 Task: create list view for other objects too in PrisonConnect Pro application.
Action: Mouse moved to (5, 80)
Screenshot: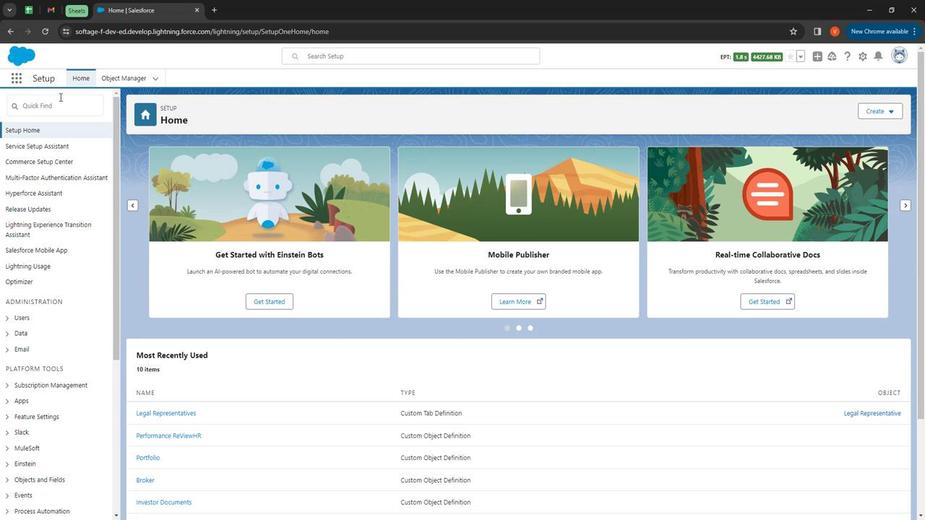 
Action: Mouse pressed left at (5, 80)
Screenshot: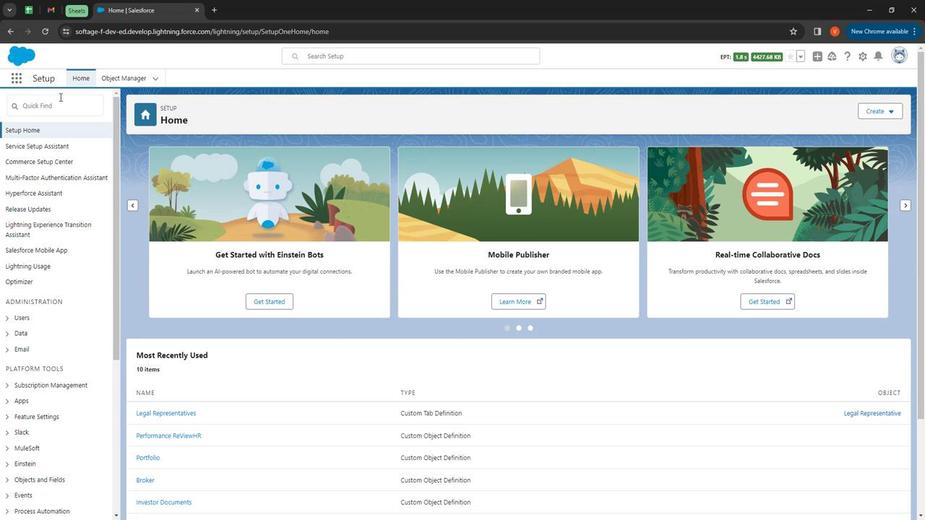 
Action: Mouse moved to (31, 258)
Screenshot: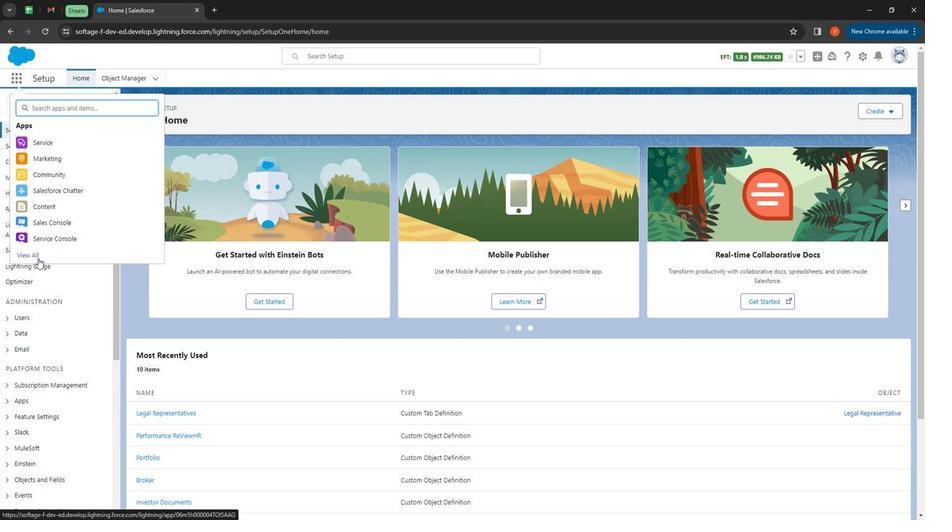
Action: Mouse pressed left at (31, 258)
Screenshot: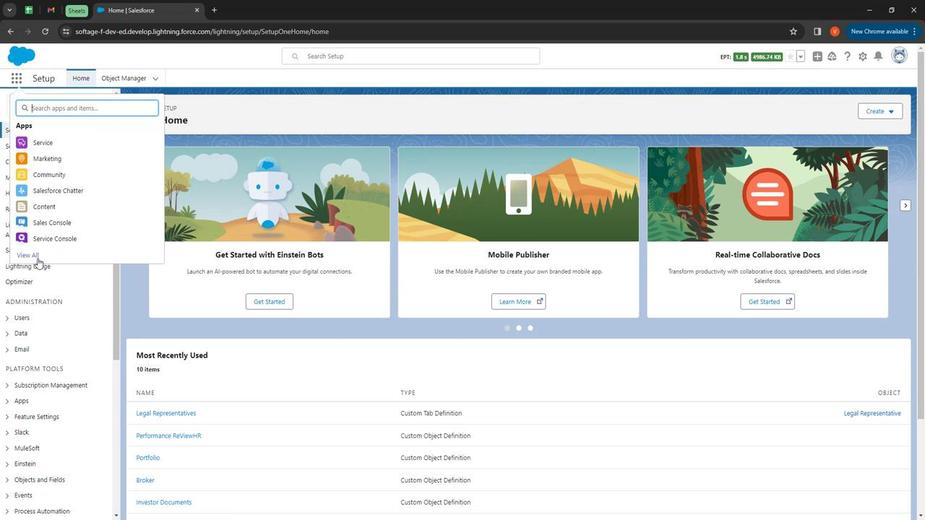 
Action: Mouse moved to (495, 306)
Screenshot: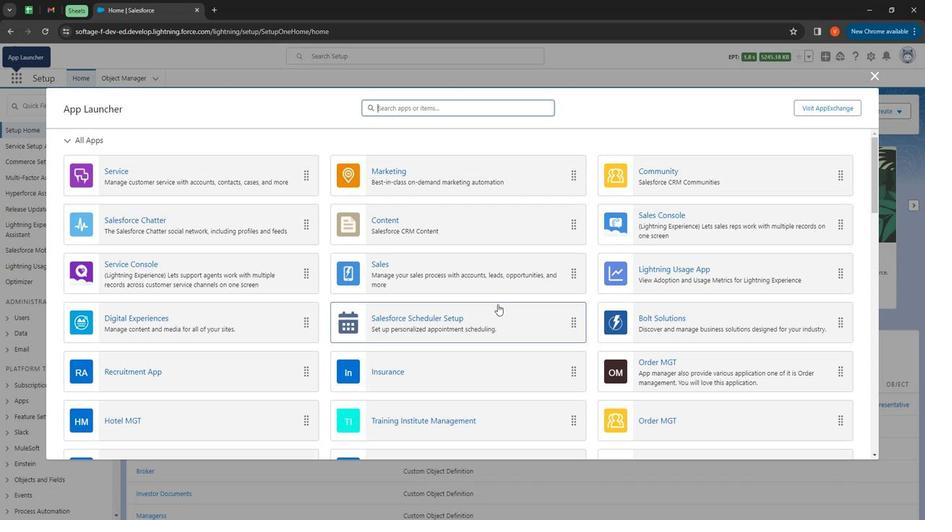 
Action: Mouse scrolled (495, 306) with delta (0, 0)
Screenshot: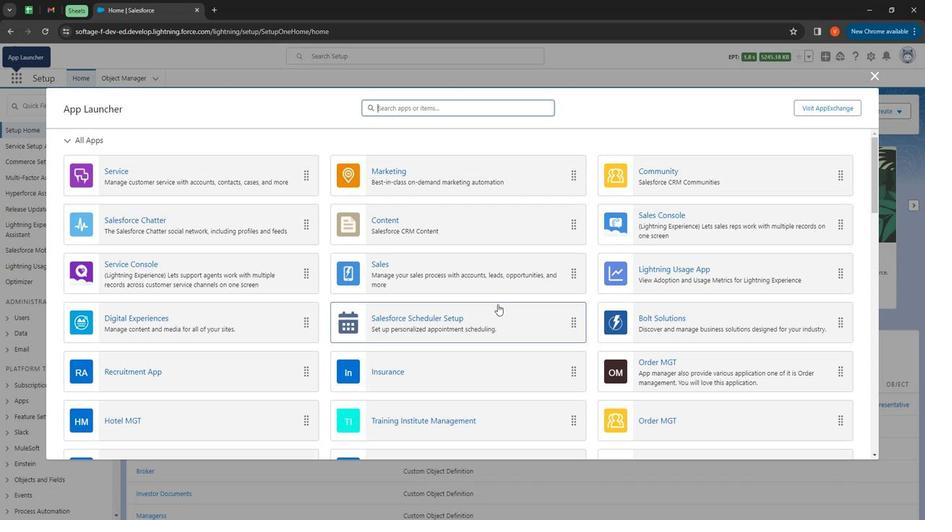 
Action: Mouse moved to (494, 306)
Screenshot: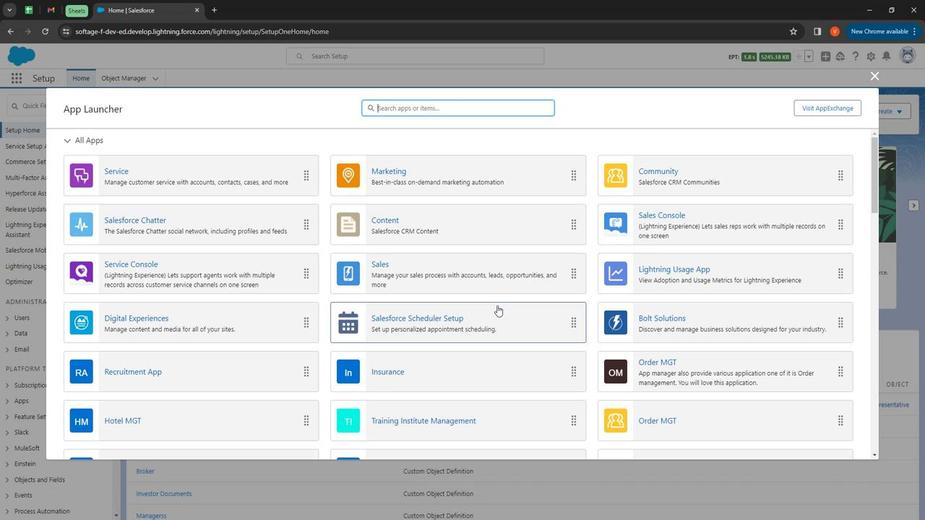 
Action: Mouse scrolled (494, 306) with delta (0, 0)
Screenshot: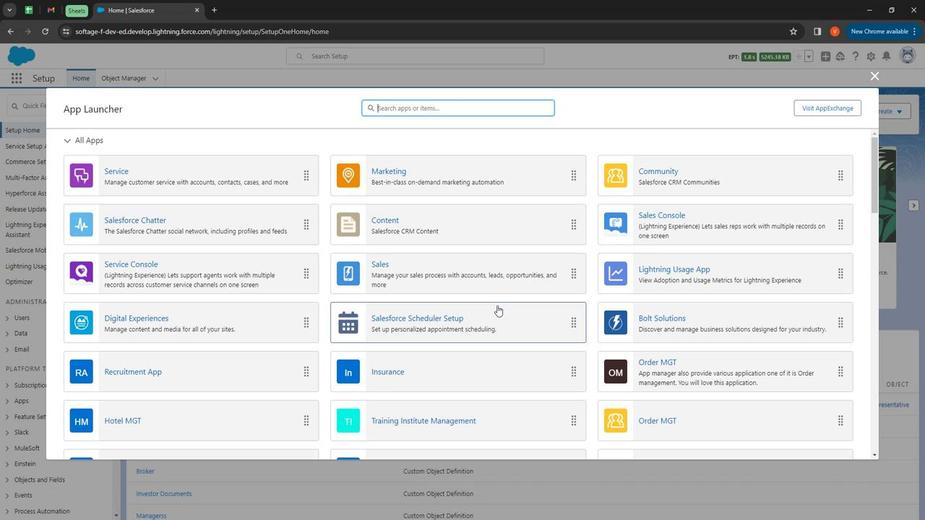 
Action: Mouse moved to (494, 306)
Screenshot: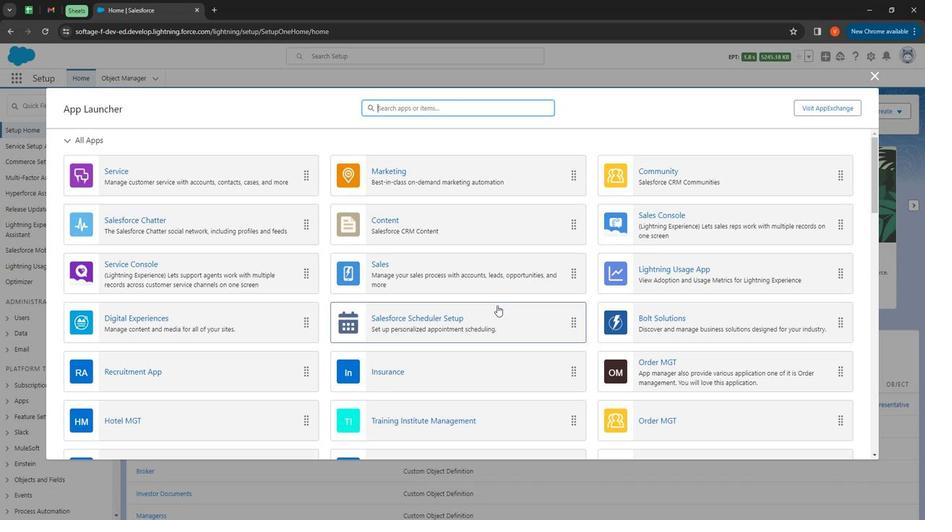 
Action: Mouse scrolled (494, 306) with delta (0, 0)
Screenshot: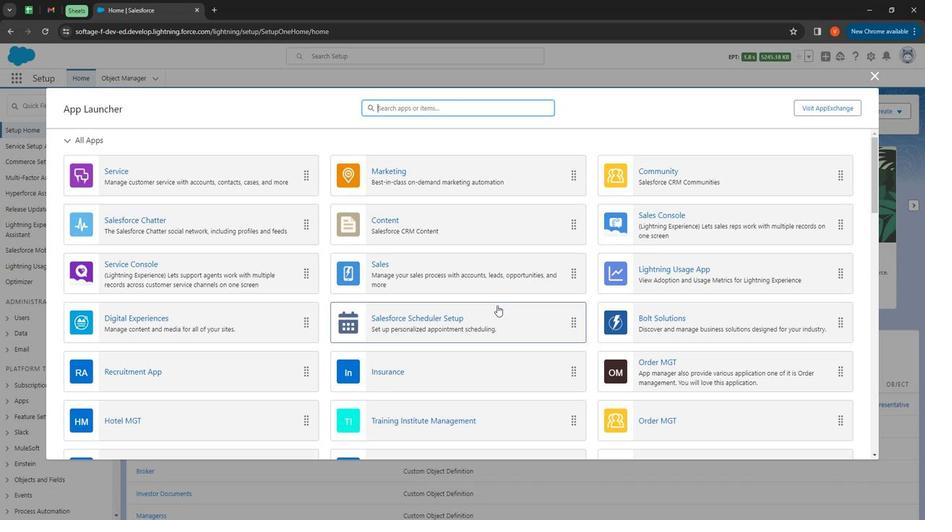 
Action: Mouse moved to (494, 306)
Screenshot: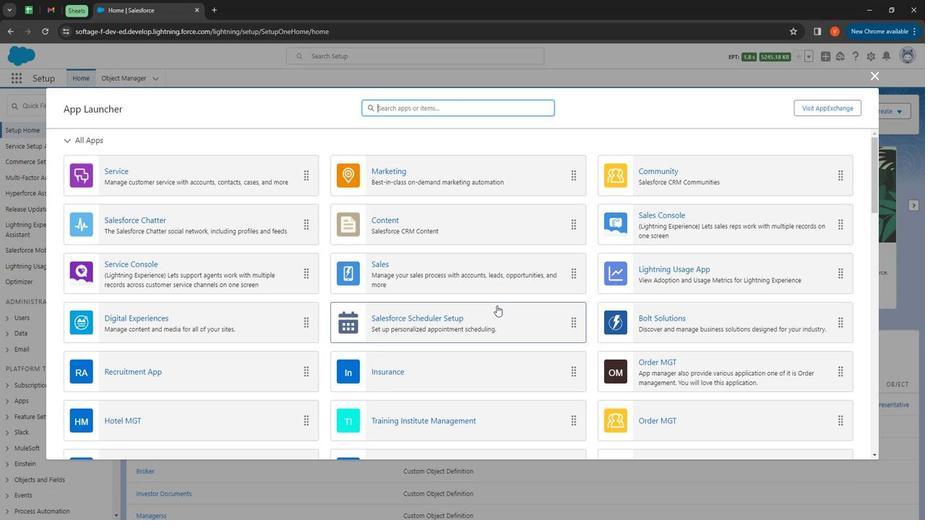 
Action: Mouse scrolled (494, 306) with delta (0, 0)
Screenshot: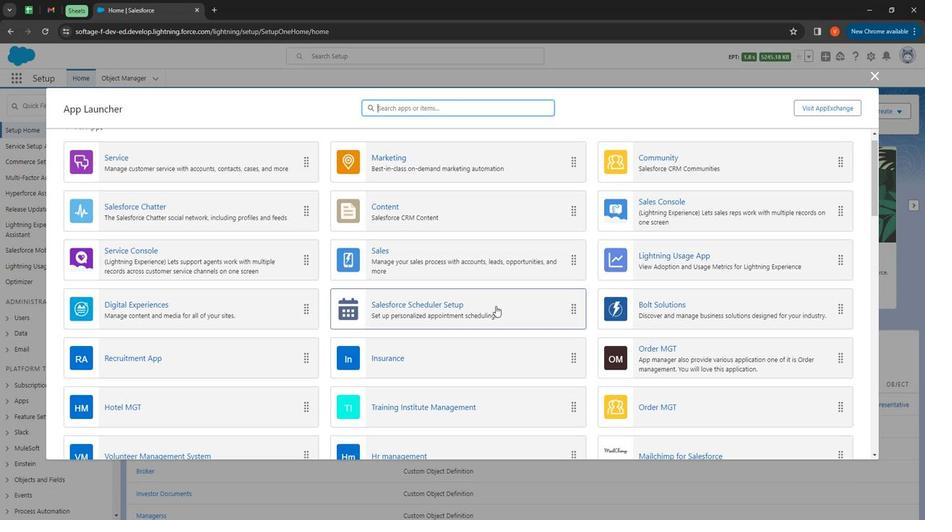 
Action: Mouse moved to (405, 364)
Screenshot: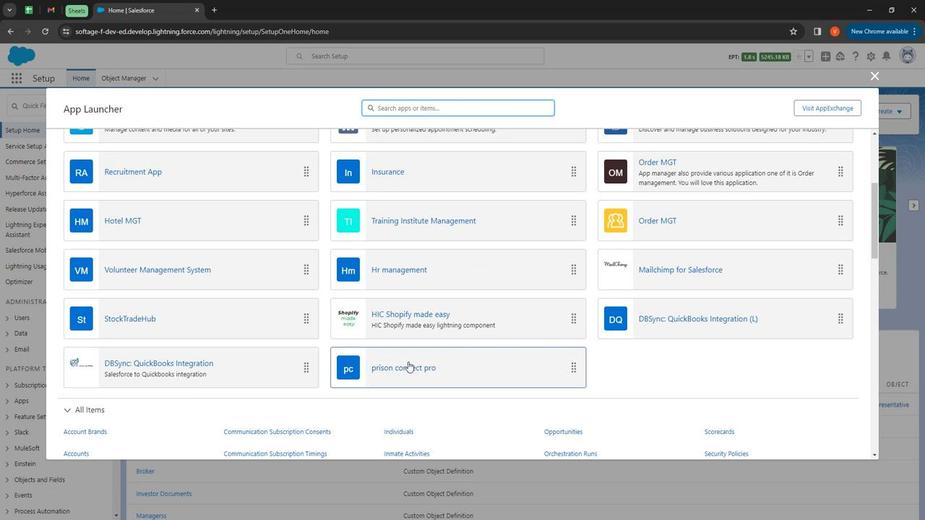 
Action: Mouse pressed left at (405, 364)
Screenshot: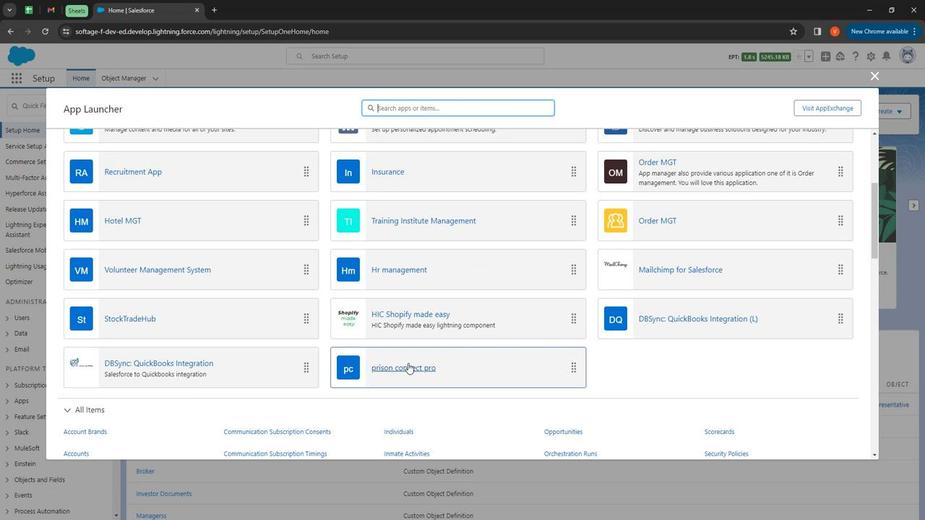 
Action: Mouse moved to (171, 77)
Screenshot: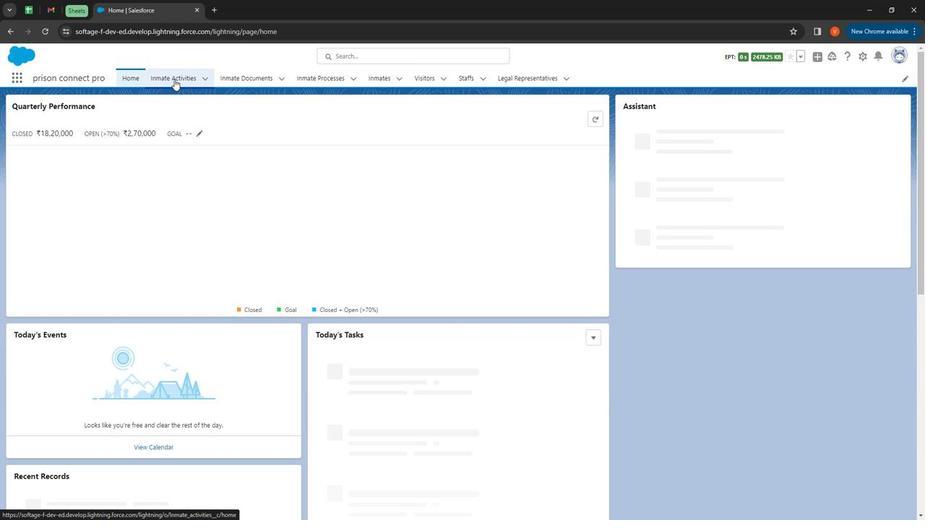 
Action: Mouse pressed left at (171, 77)
Screenshot: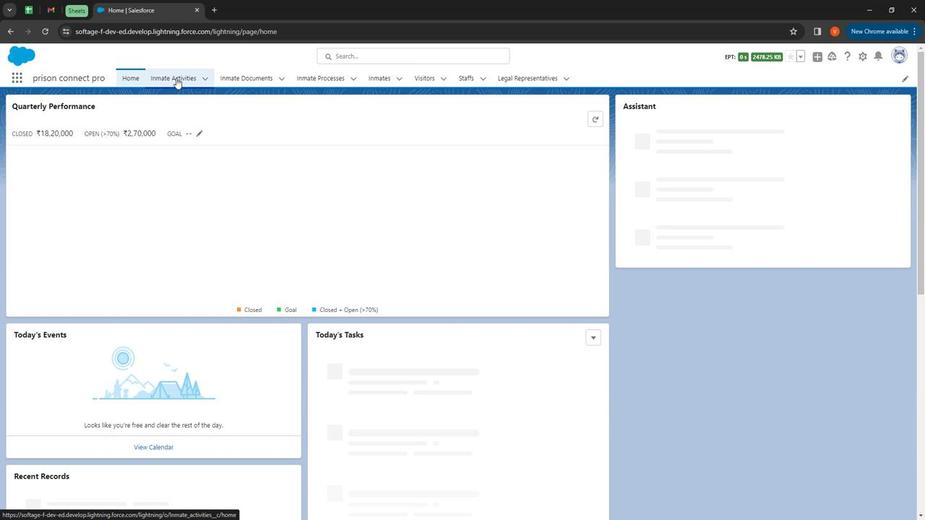 
Action: Mouse moved to (91, 117)
Screenshot: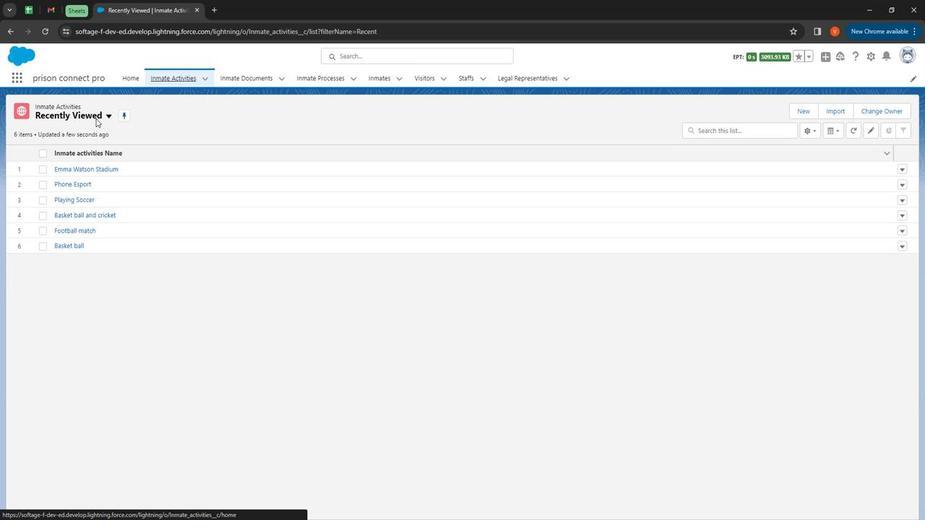 
Action: Mouse pressed left at (91, 117)
Screenshot: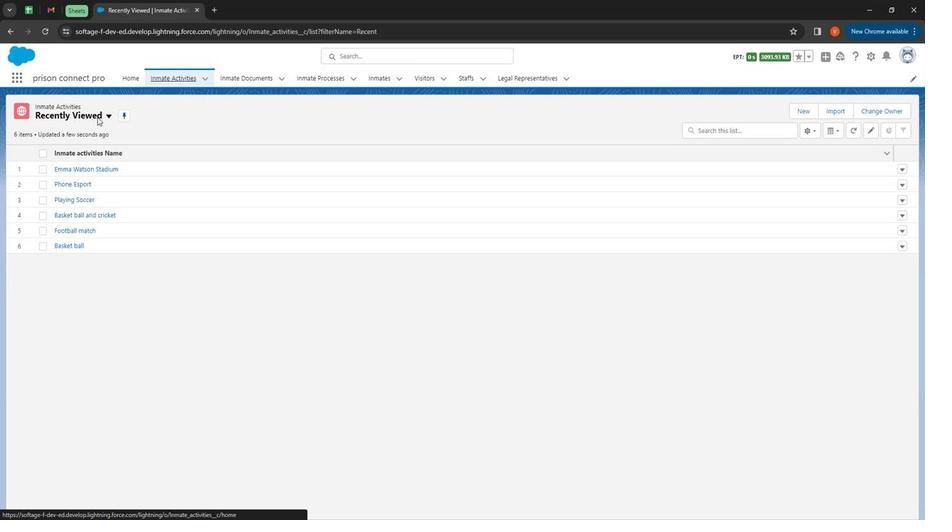 
Action: Mouse moved to (59, 148)
Screenshot: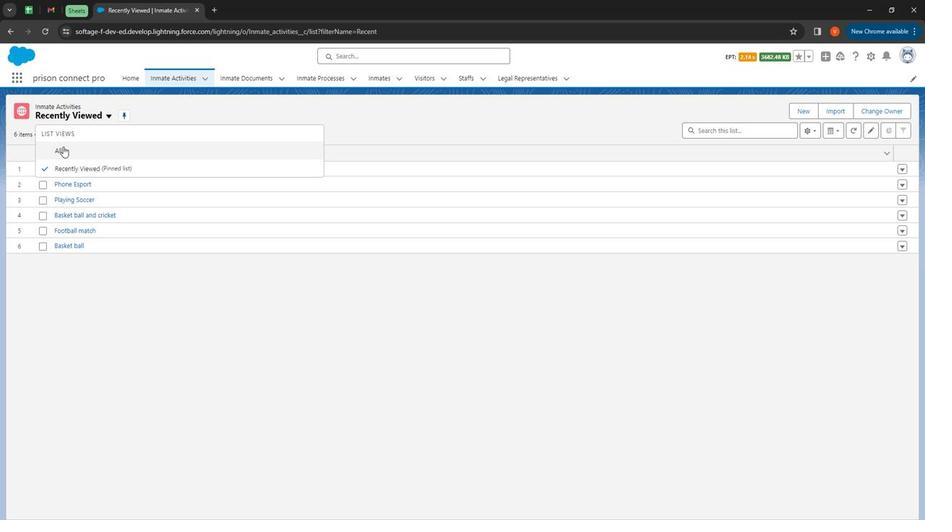 
Action: Mouse pressed left at (59, 148)
Screenshot: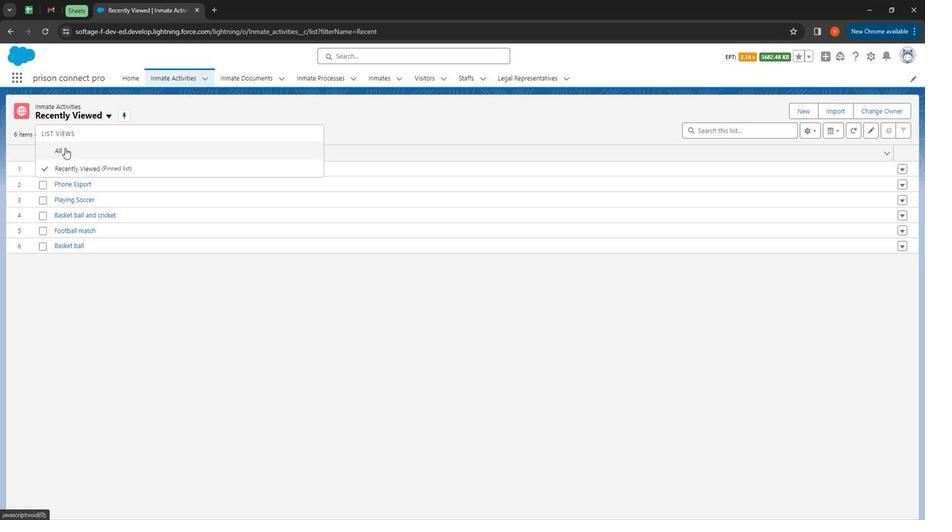 
Action: Mouse moved to (62, 113)
Screenshot: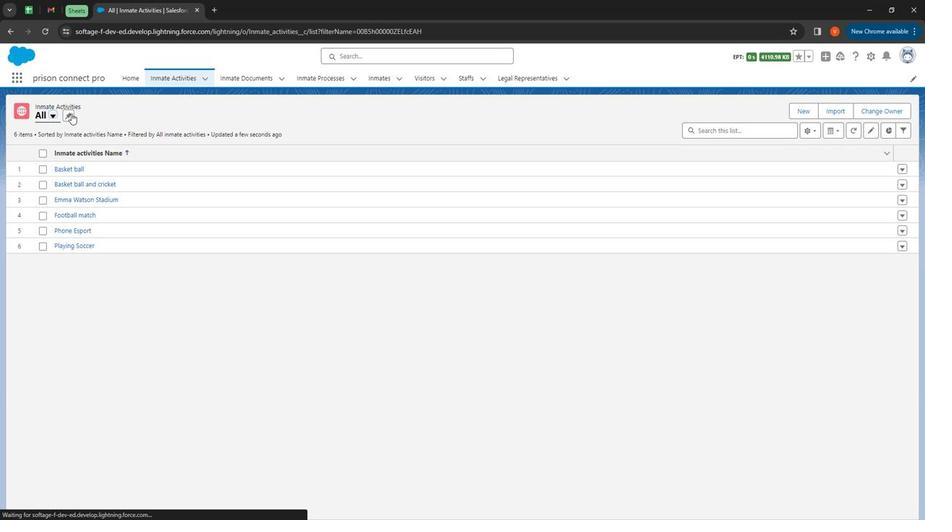 
Action: Mouse pressed left at (62, 113)
Screenshot: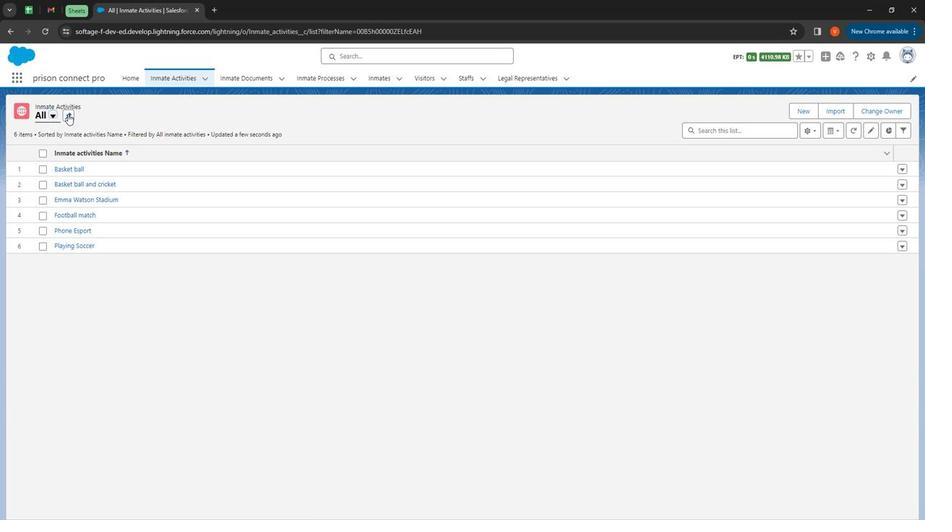 
Action: Mouse moved to (817, 133)
Screenshot: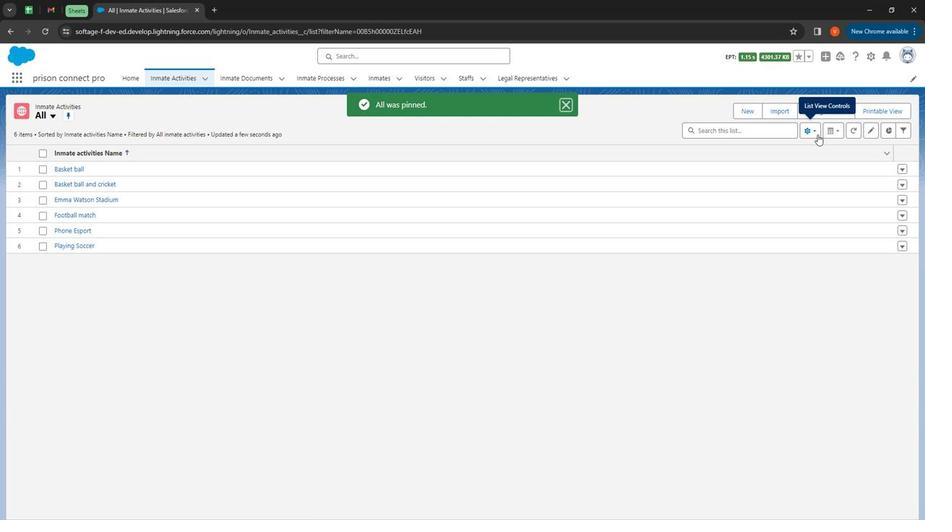 
Action: Mouse pressed left at (817, 133)
Screenshot: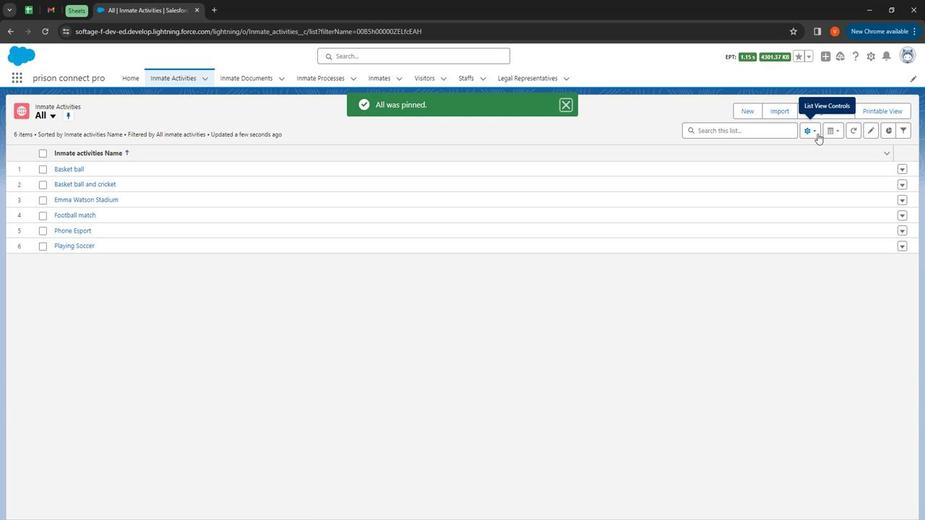 
Action: Mouse moved to (793, 251)
Screenshot: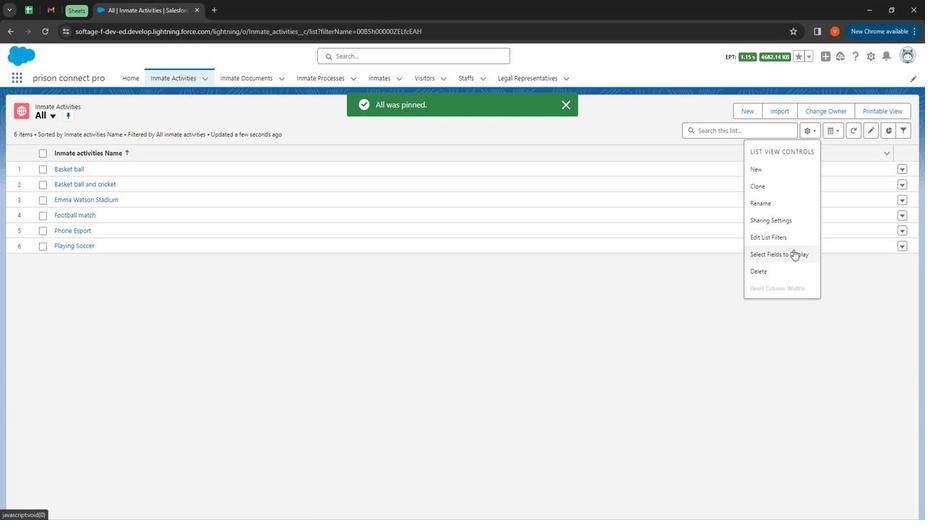 
Action: Mouse pressed left at (793, 251)
Screenshot: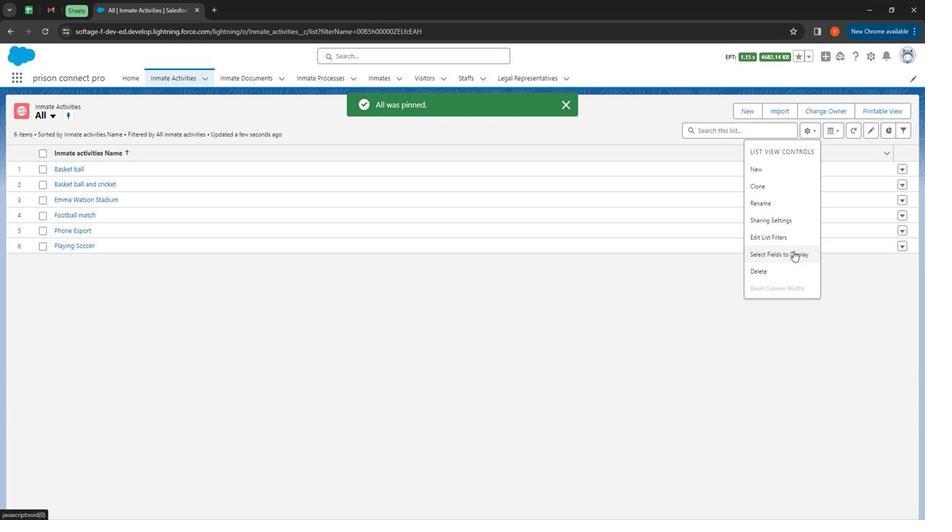 
Action: Mouse moved to (384, 231)
Screenshot: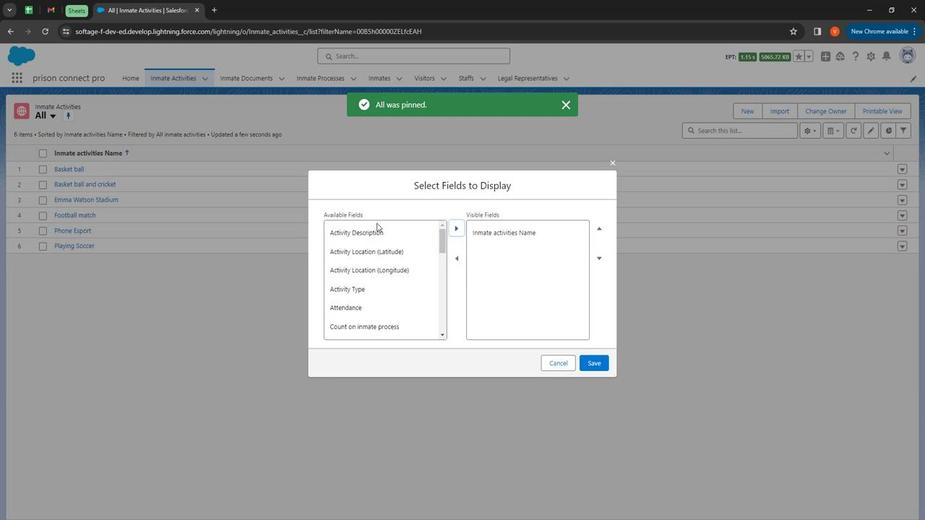 
Action: Mouse pressed left at (384, 231)
Screenshot: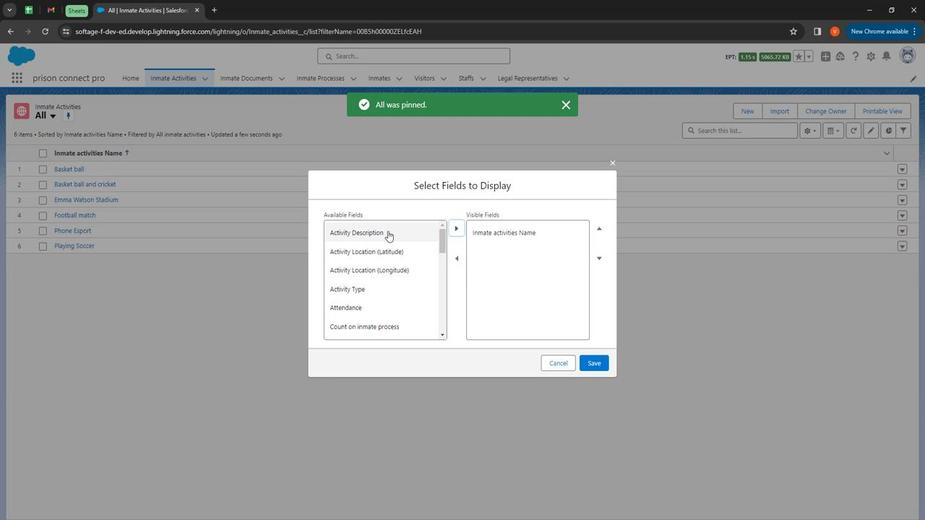 
Action: Mouse moved to (388, 249)
Screenshot: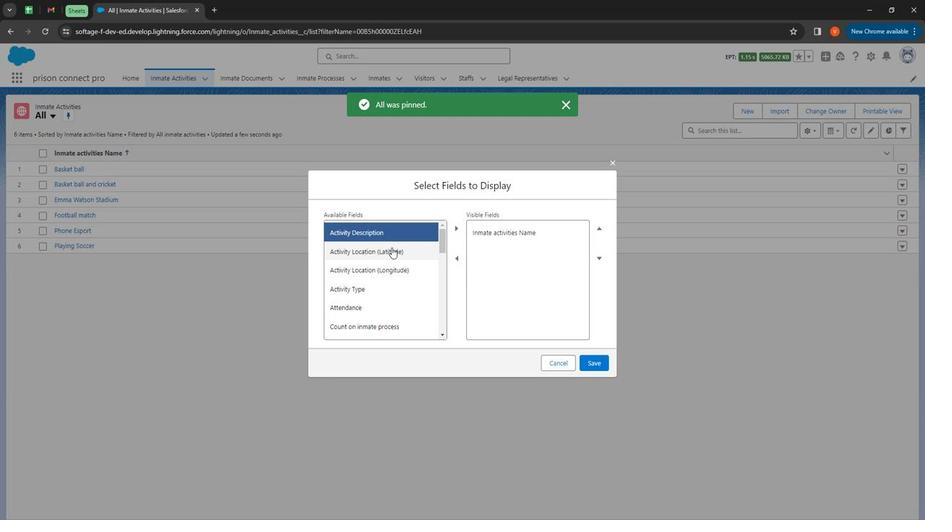 
Action: Mouse pressed left at (388, 249)
Screenshot: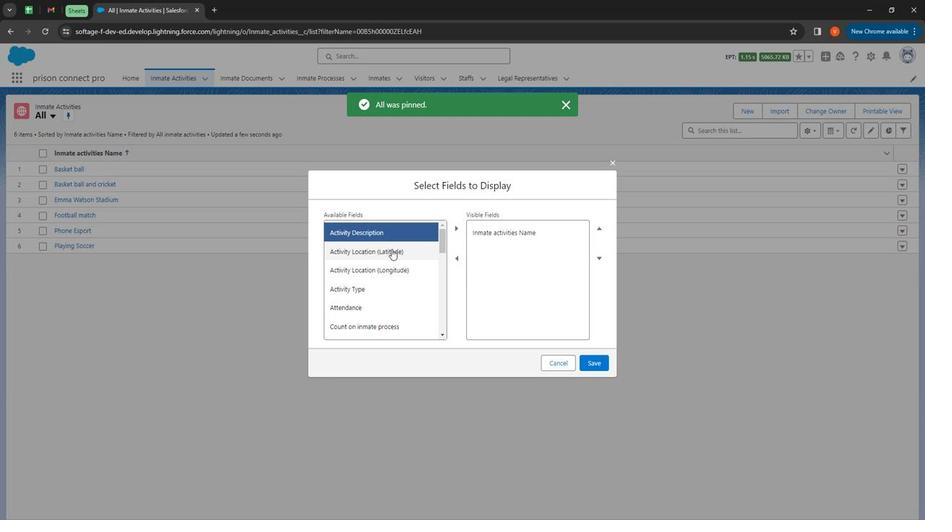 
Action: Mouse moved to (392, 254)
Screenshot: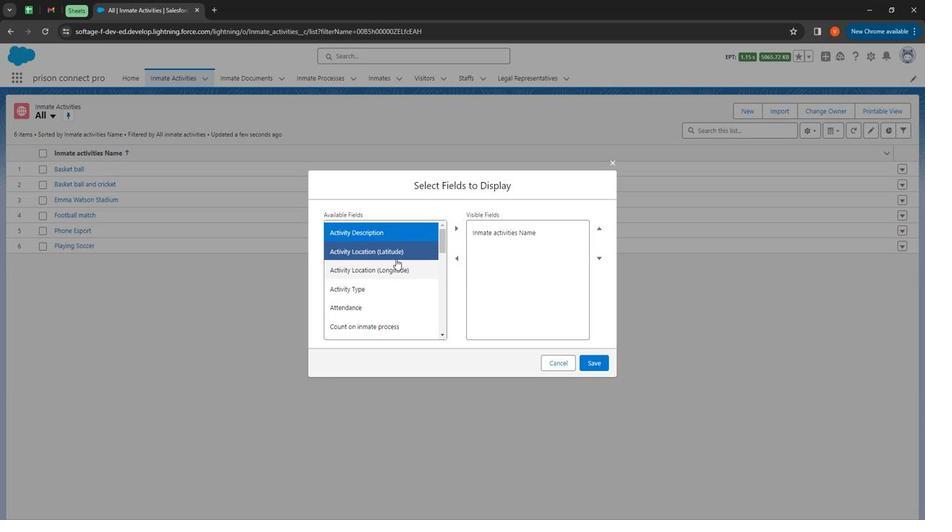 
Action: Mouse pressed left at (392, 254)
Screenshot: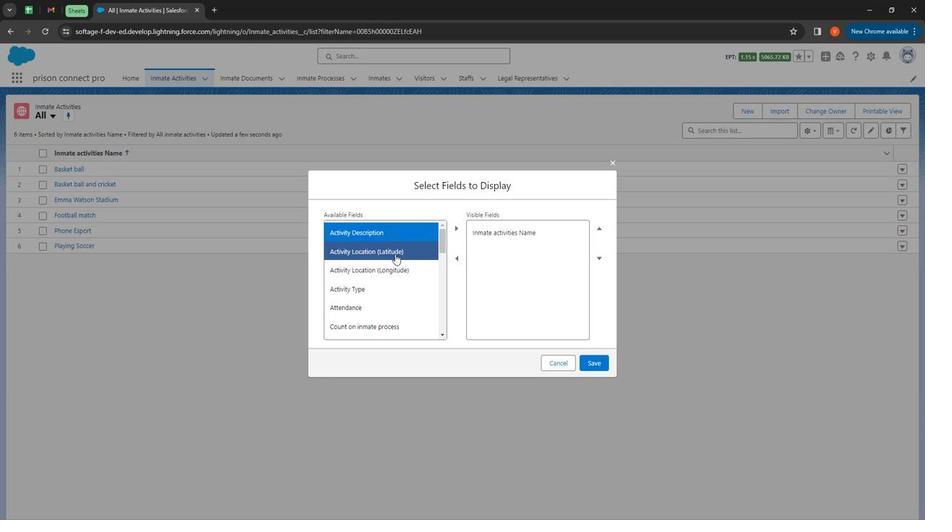 
Action: Mouse moved to (383, 283)
Screenshot: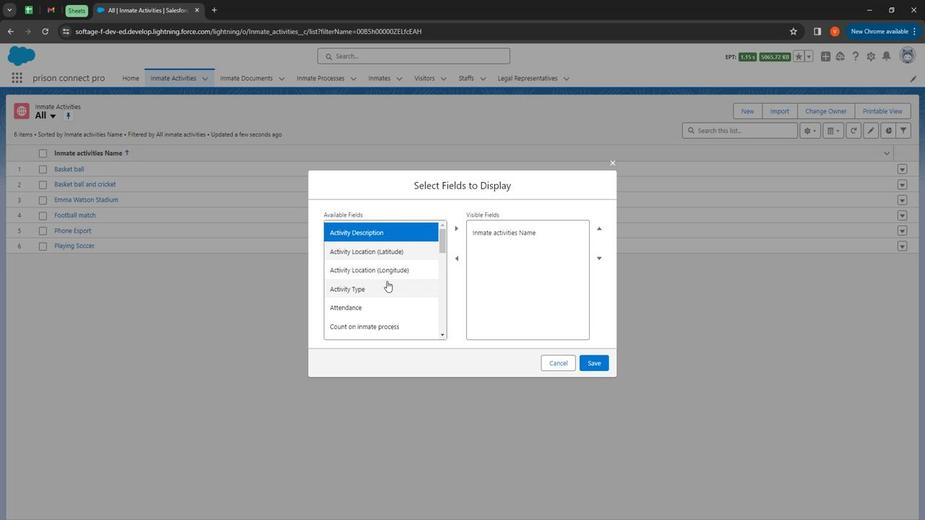 
Action: Mouse pressed left at (383, 283)
Screenshot: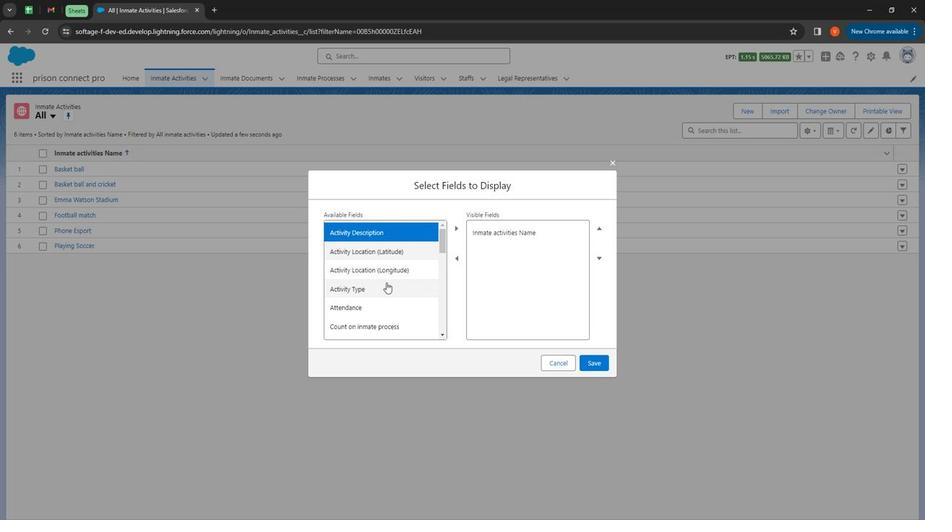 
Action: Mouse moved to (381, 310)
Screenshot: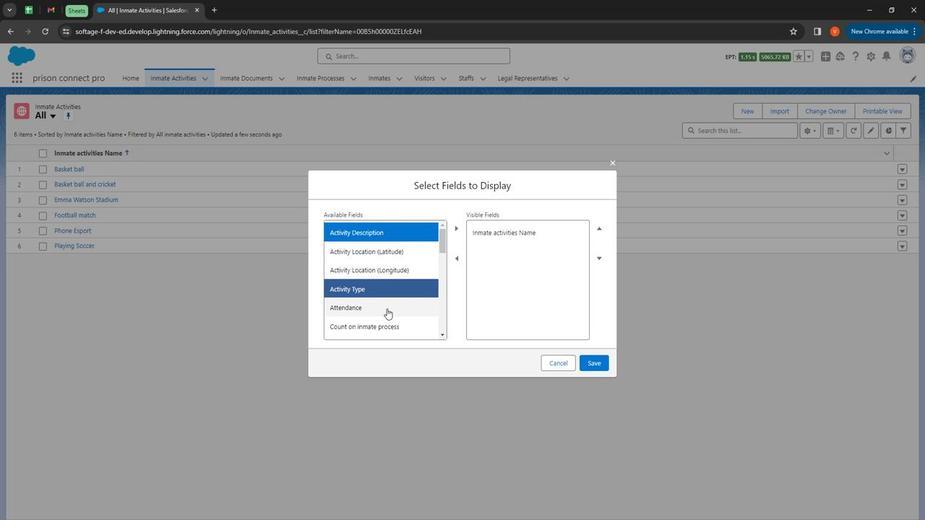 
Action: Mouse pressed left at (381, 310)
Screenshot: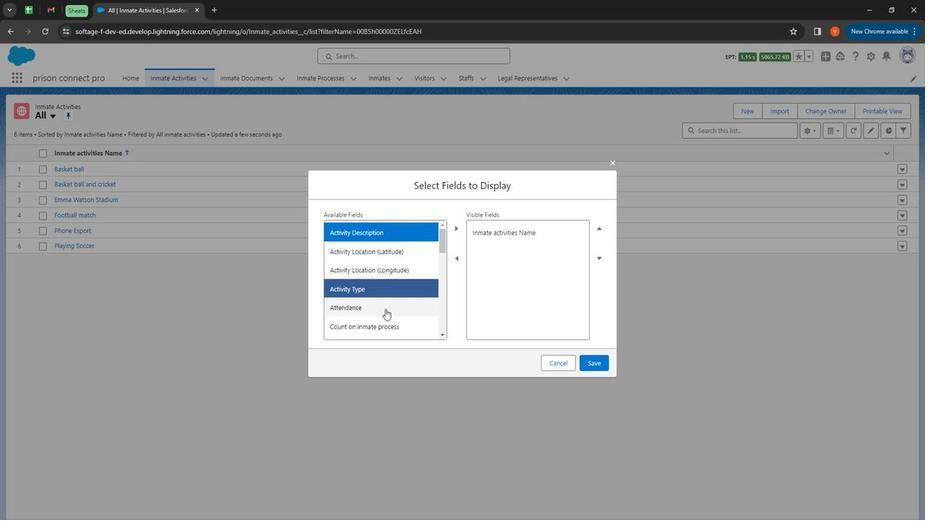 
Action: Mouse moved to (389, 330)
Screenshot: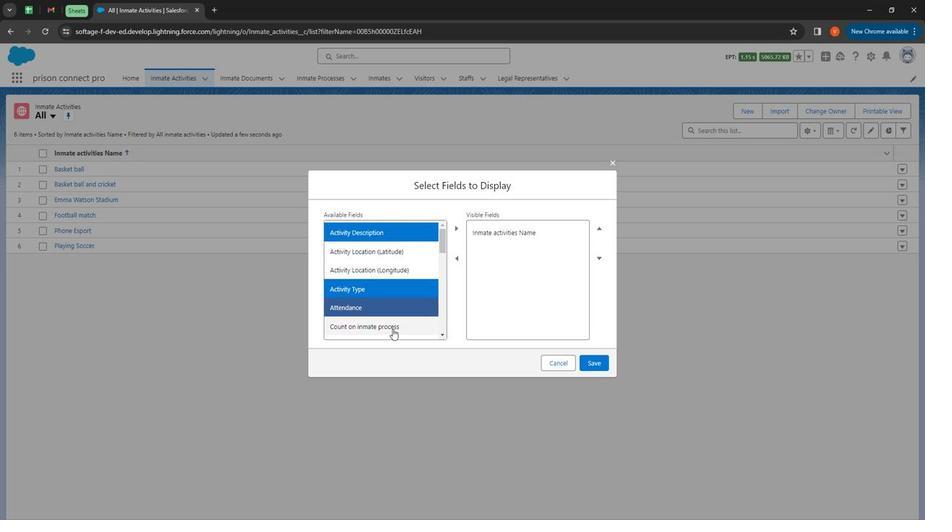 
Action: Mouse pressed left at (389, 330)
Screenshot: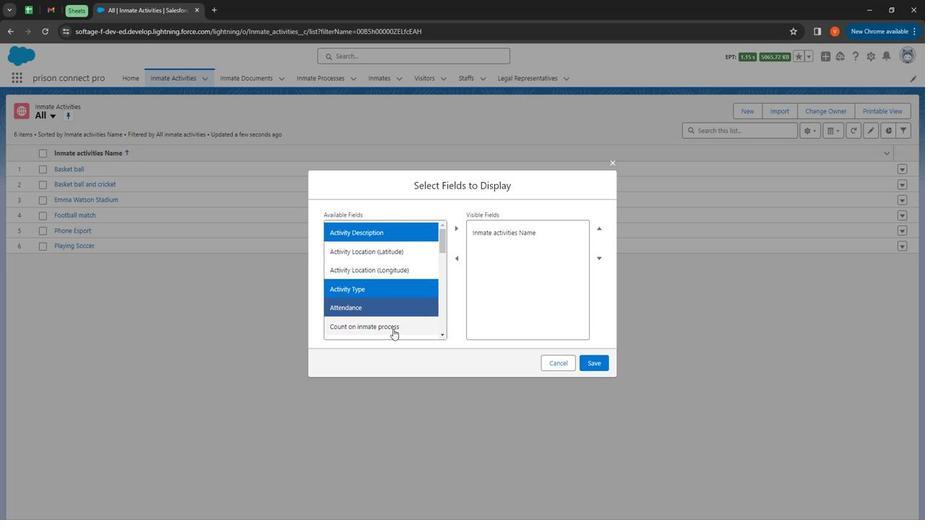
Action: Mouse moved to (439, 243)
Screenshot: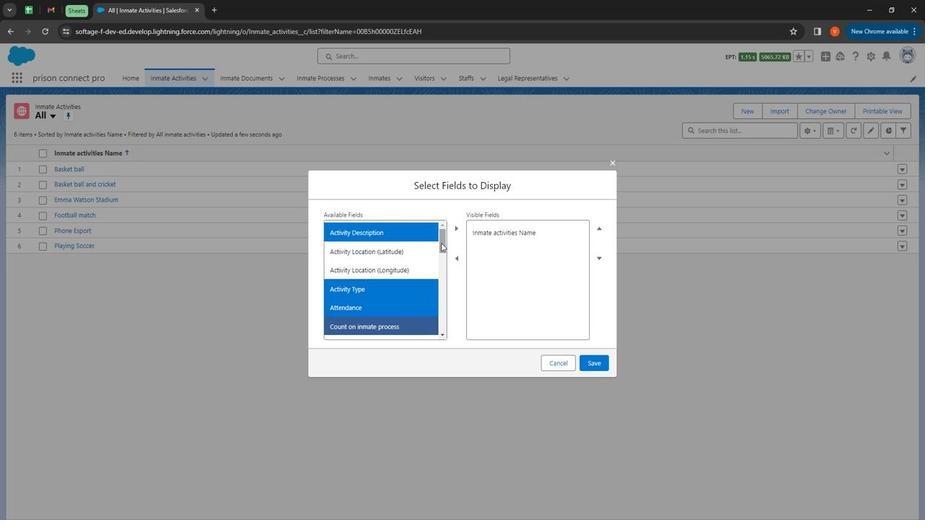 
Action: Mouse pressed left at (439, 243)
Screenshot: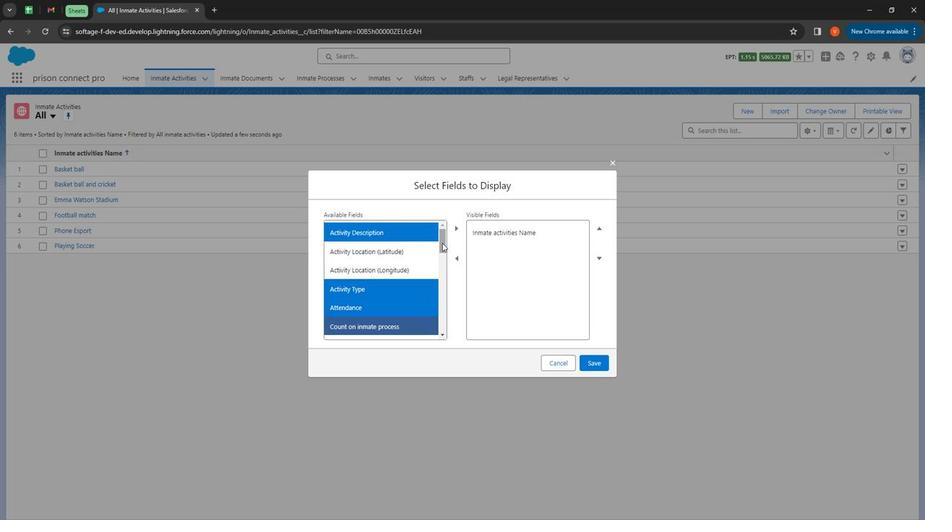 
Action: Mouse moved to (386, 240)
Screenshot: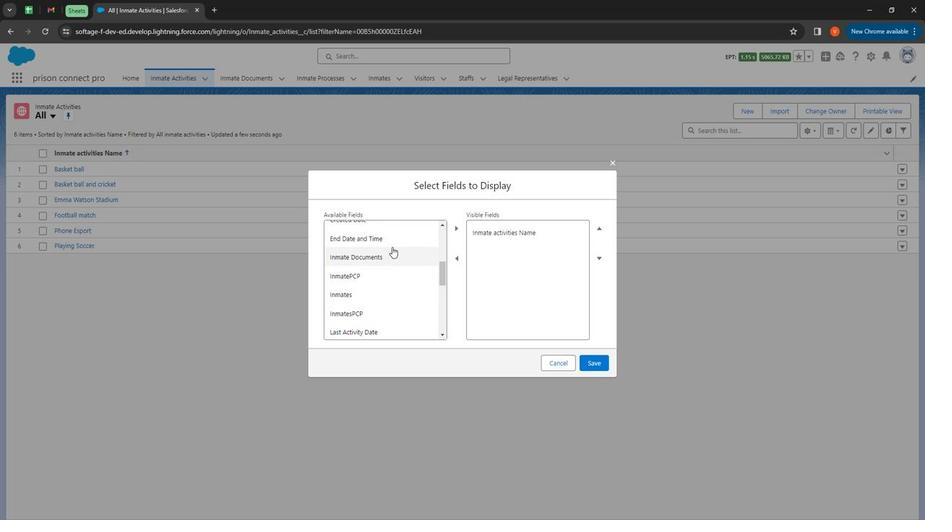 
Action: Mouse pressed left at (386, 240)
Screenshot: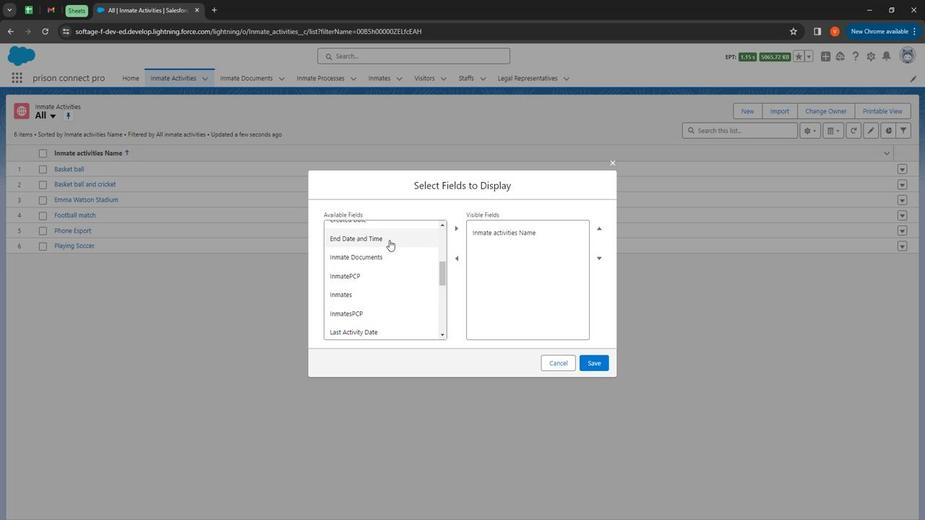 
Action: Mouse moved to (381, 253)
Screenshot: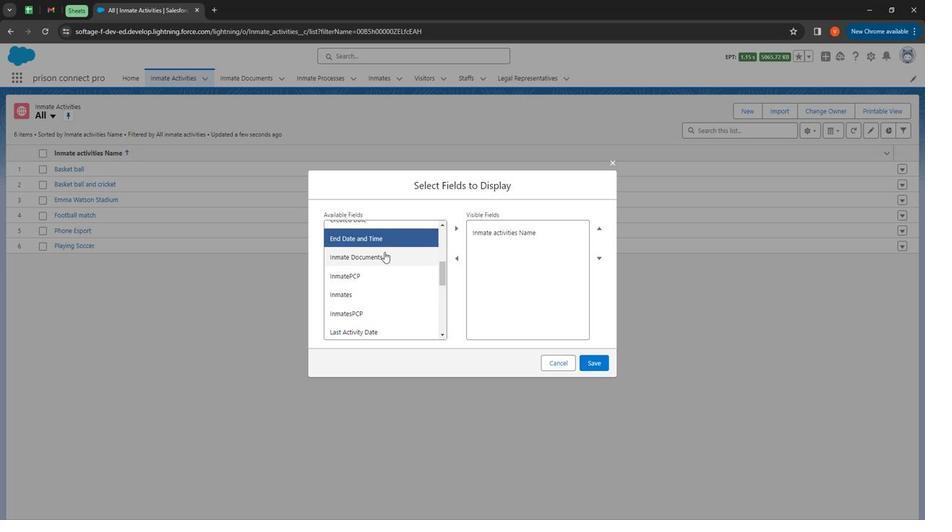 
Action: Mouse pressed left at (381, 253)
Screenshot: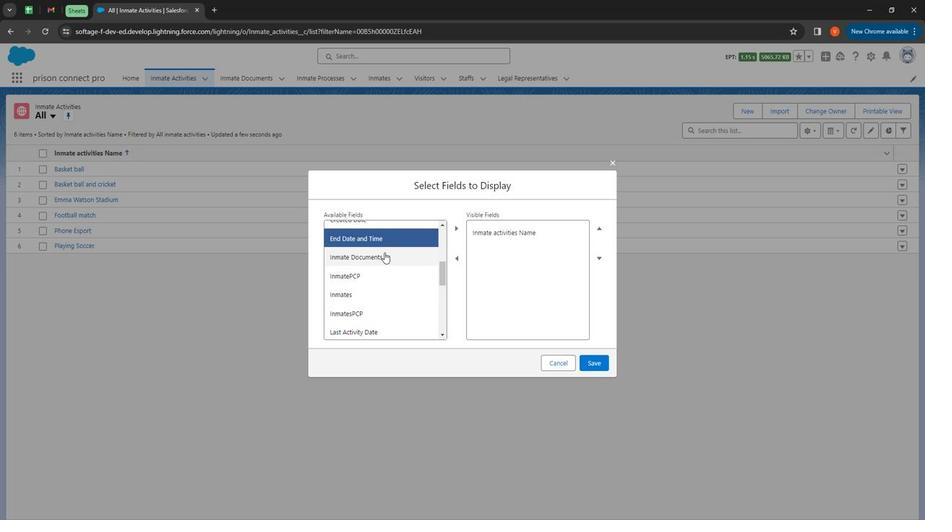 
Action: Mouse moved to (375, 271)
Screenshot: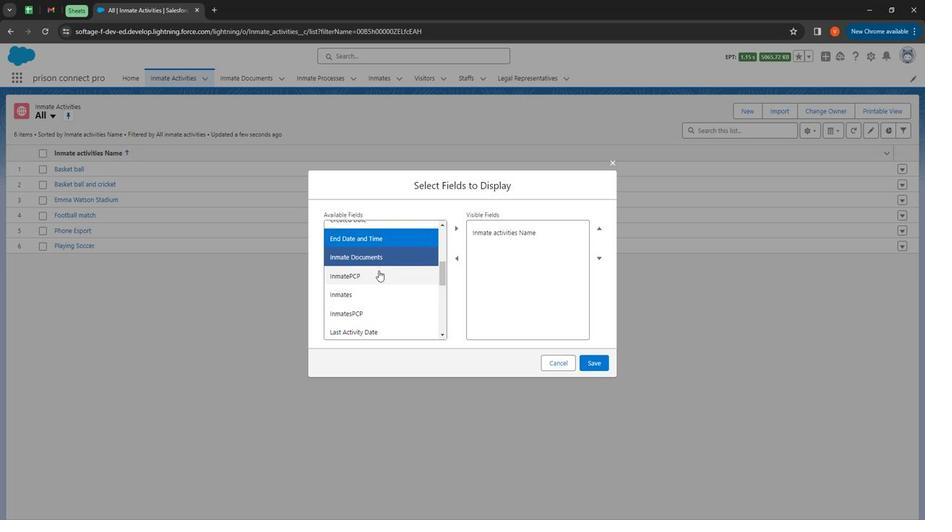 
Action: Mouse pressed left at (375, 271)
Screenshot: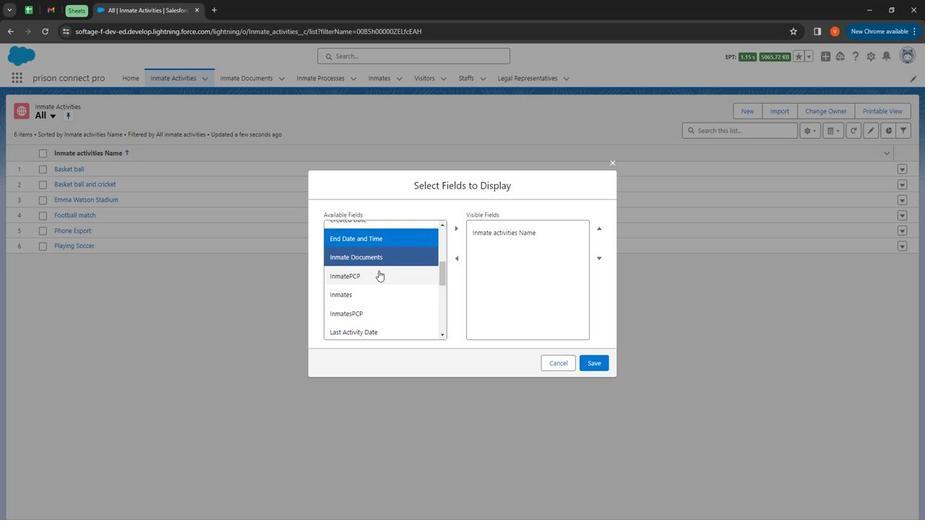 
Action: Mouse moved to (443, 273)
Screenshot: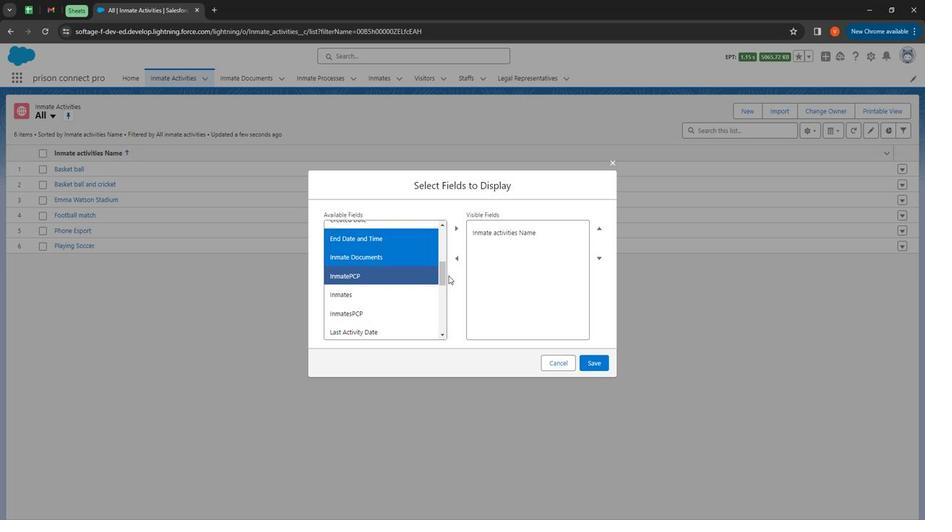 
Action: Mouse pressed left at (443, 273)
Screenshot: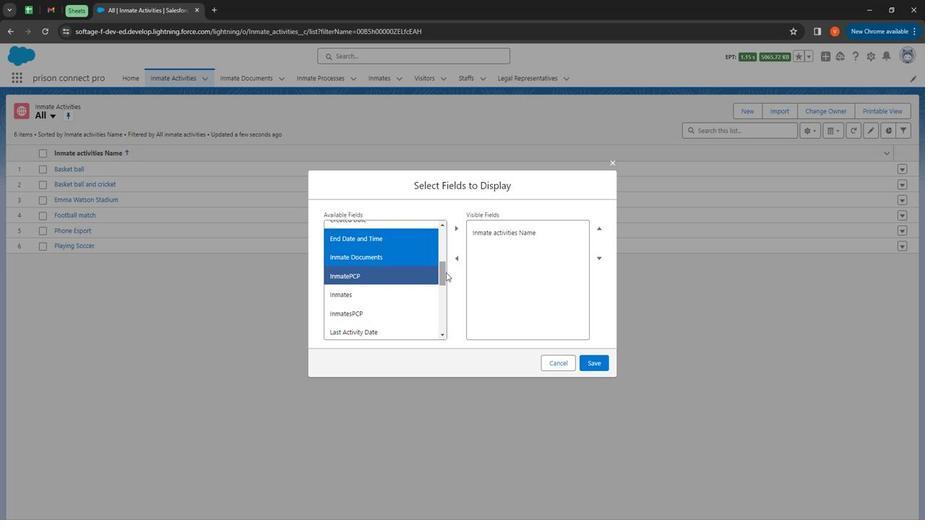 
Action: Mouse moved to (441, 279)
Screenshot: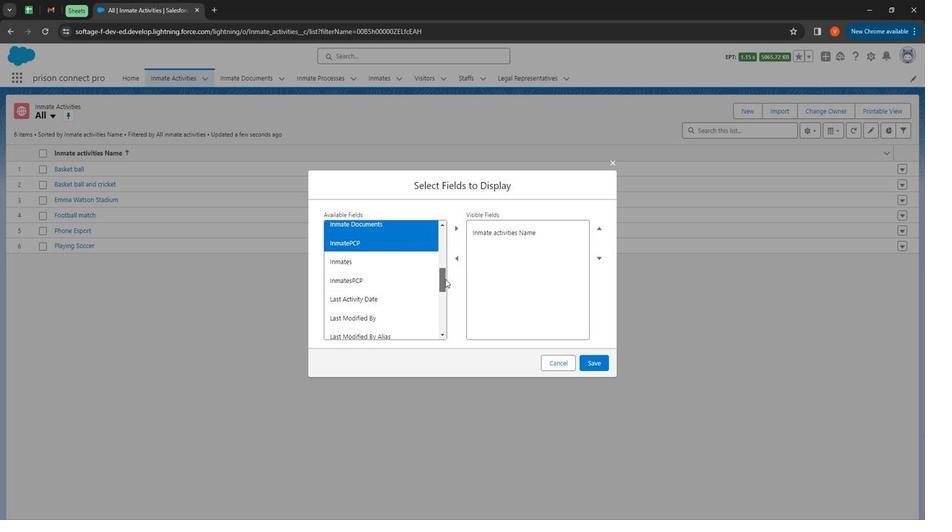 
Action: Mouse pressed left at (441, 279)
Screenshot: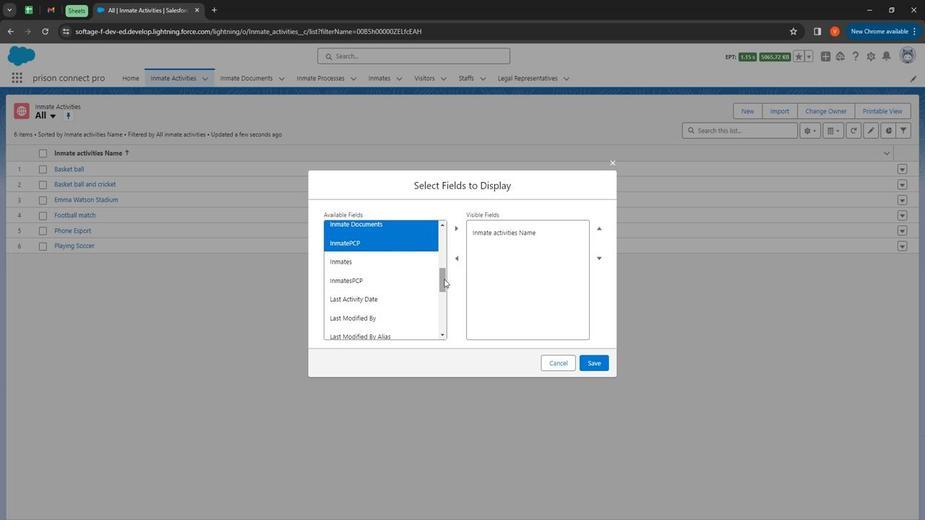
Action: Mouse moved to (381, 291)
Screenshot: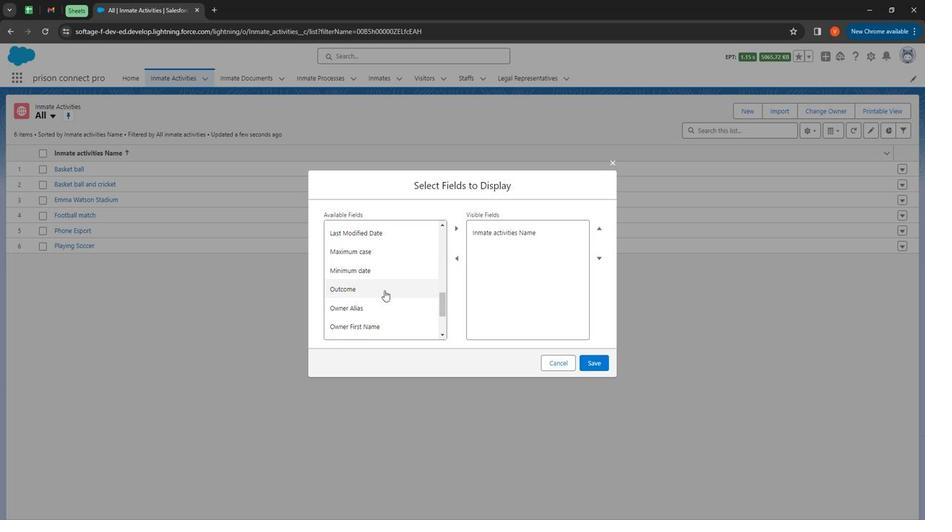 
Action: Mouse pressed left at (381, 291)
Screenshot: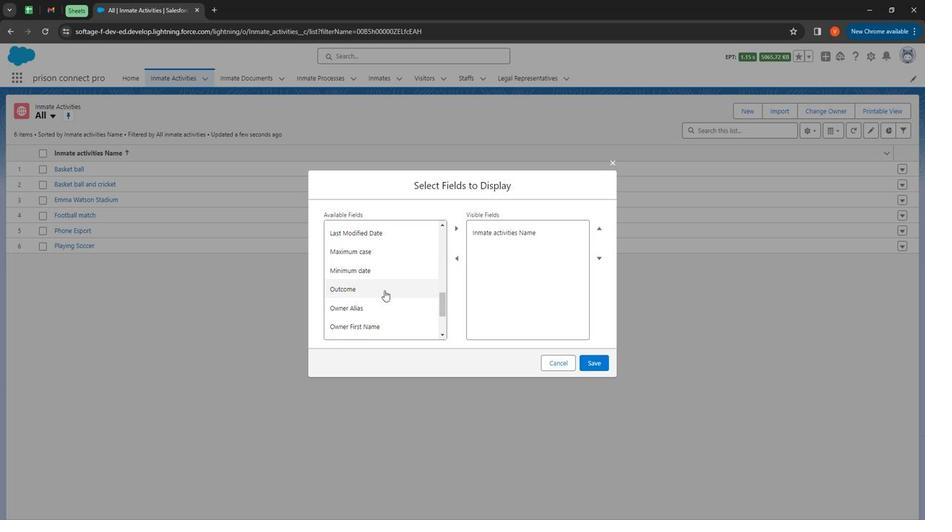 
Action: Mouse moved to (384, 274)
Screenshot: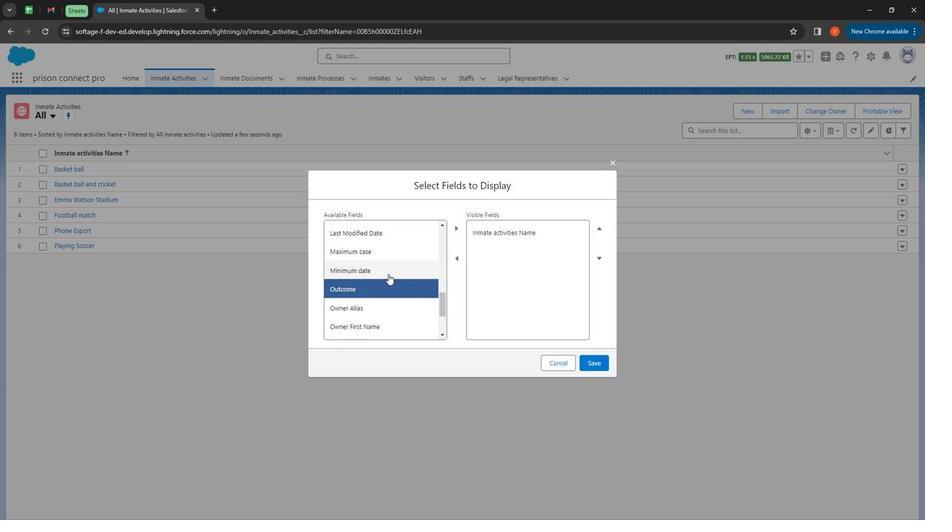 
Action: Mouse pressed left at (384, 274)
Screenshot: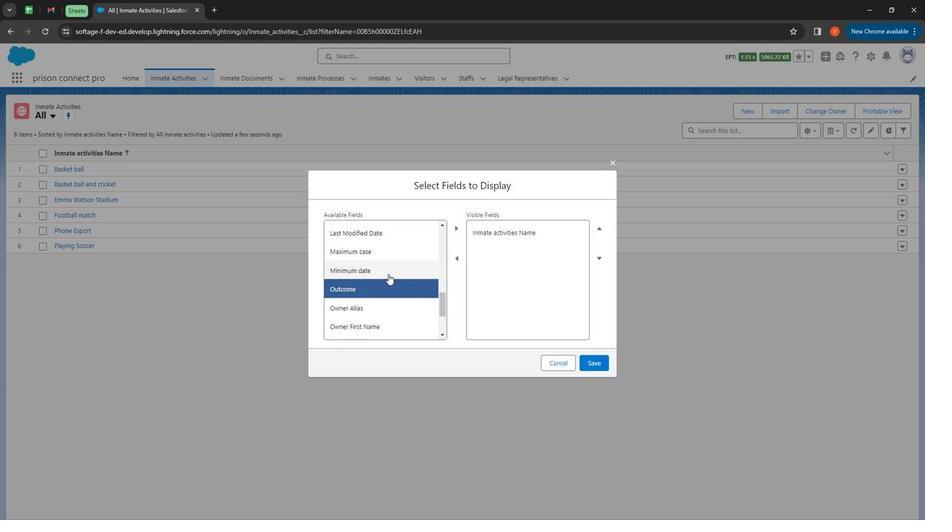 
Action: Mouse moved to (403, 260)
Screenshot: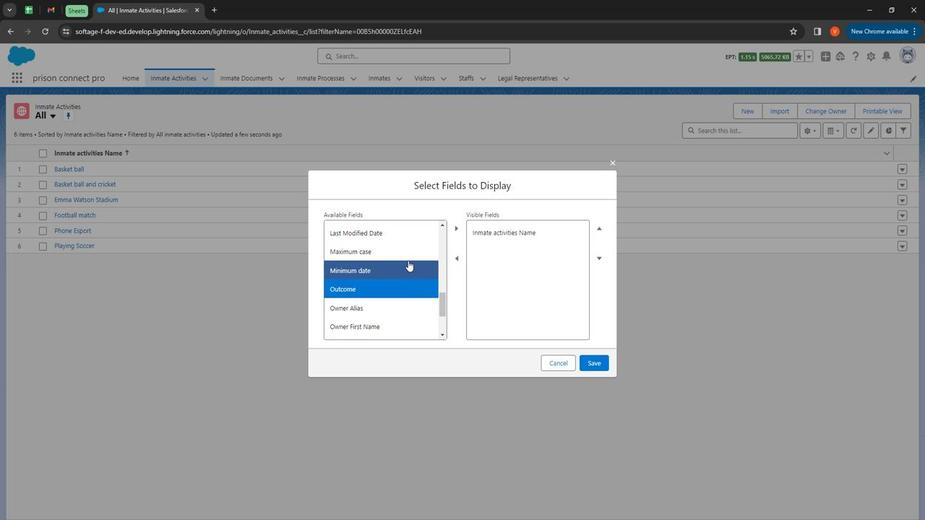
Action: Mouse pressed left at (403, 260)
Screenshot: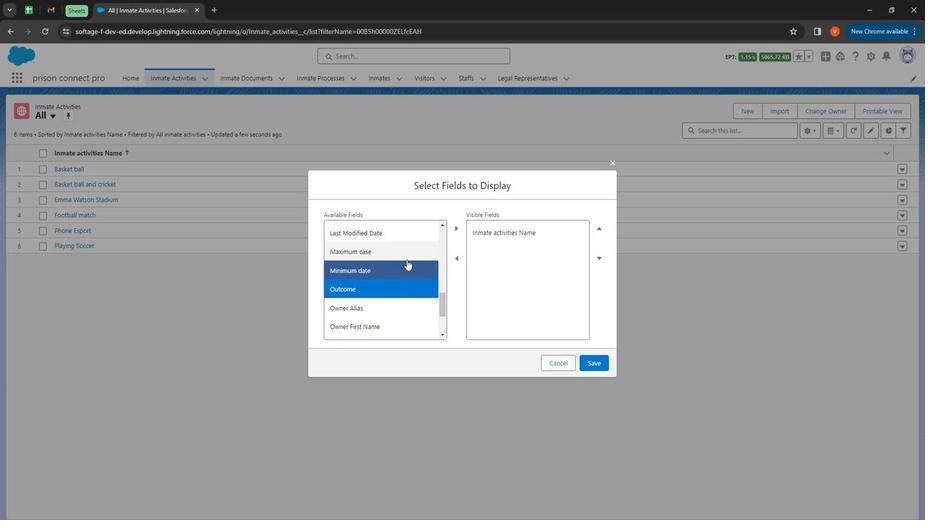 
Action: Mouse moved to (438, 308)
Screenshot: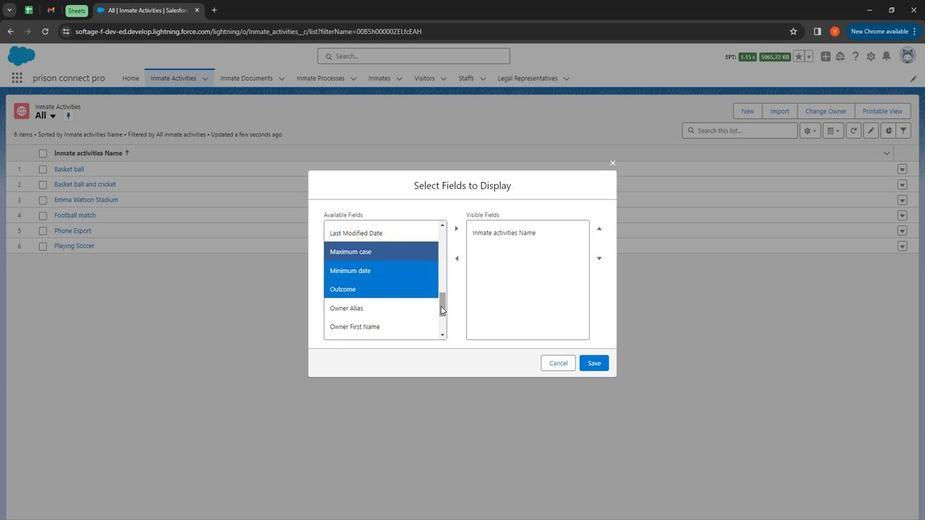 
Action: Mouse pressed left at (438, 308)
Screenshot: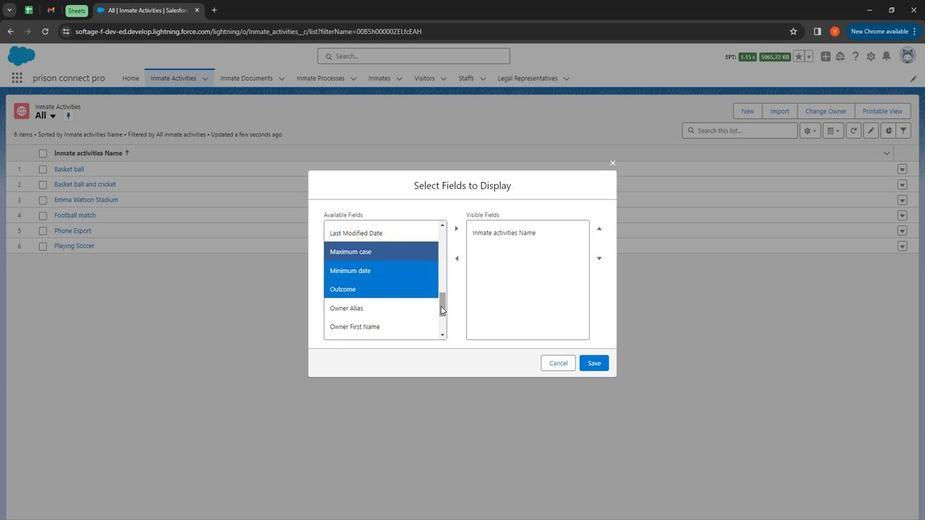 
Action: Mouse moved to (381, 314)
Screenshot: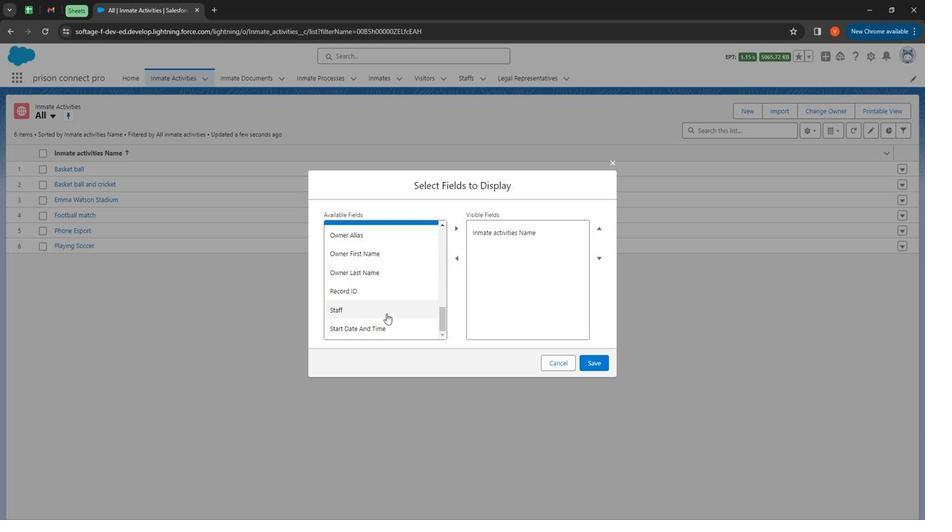 
Action: Mouse pressed left at (381, 314)
Screenshot: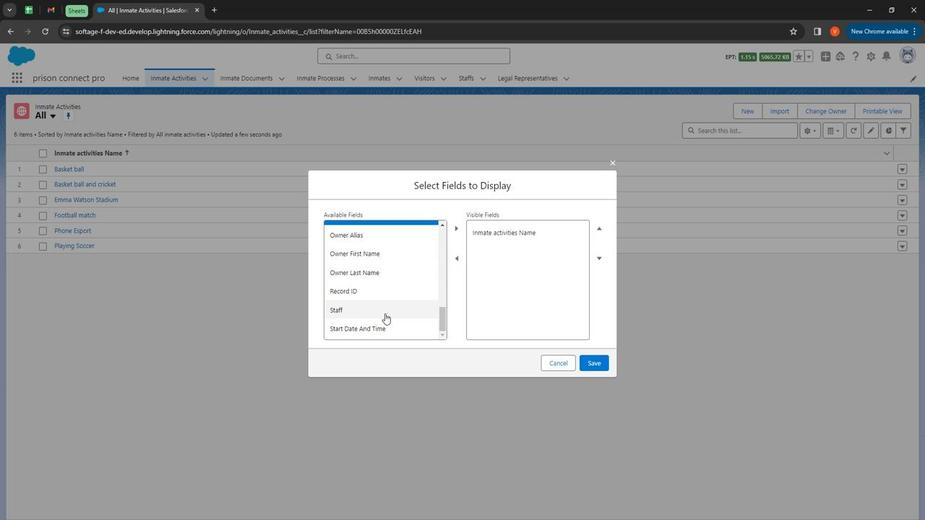 
Action: Mouse moved to (596, 367)
Screenshot: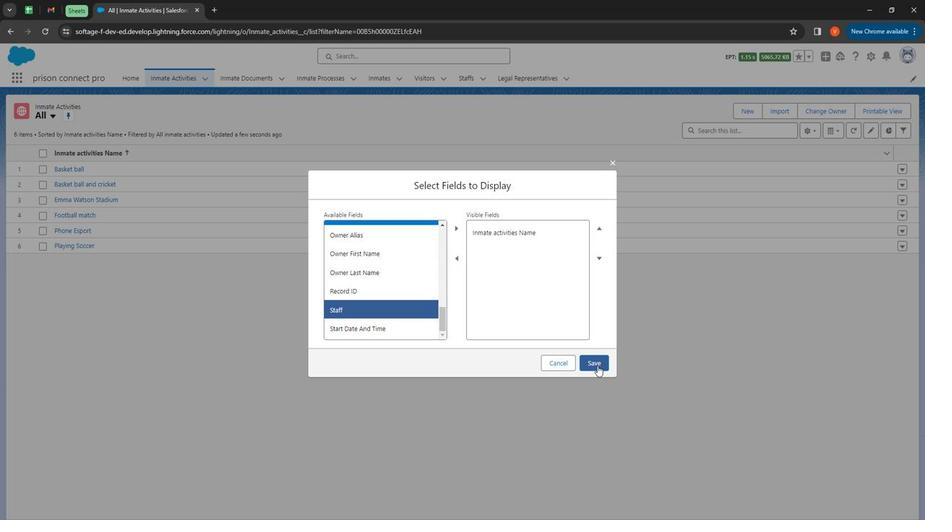 
Action: Mouse pressed left at (596, 367)
Screenshot: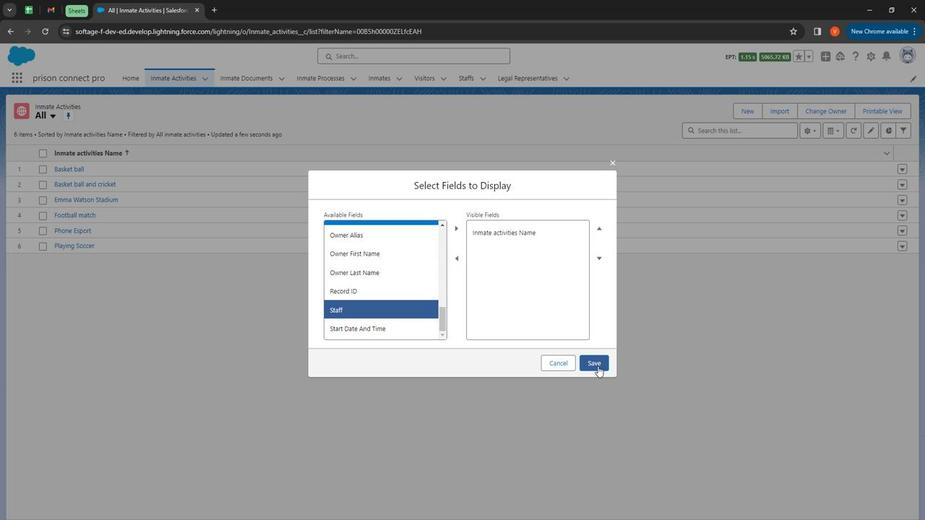 
Action: Mouse moved to (815, 133)
Screenshot: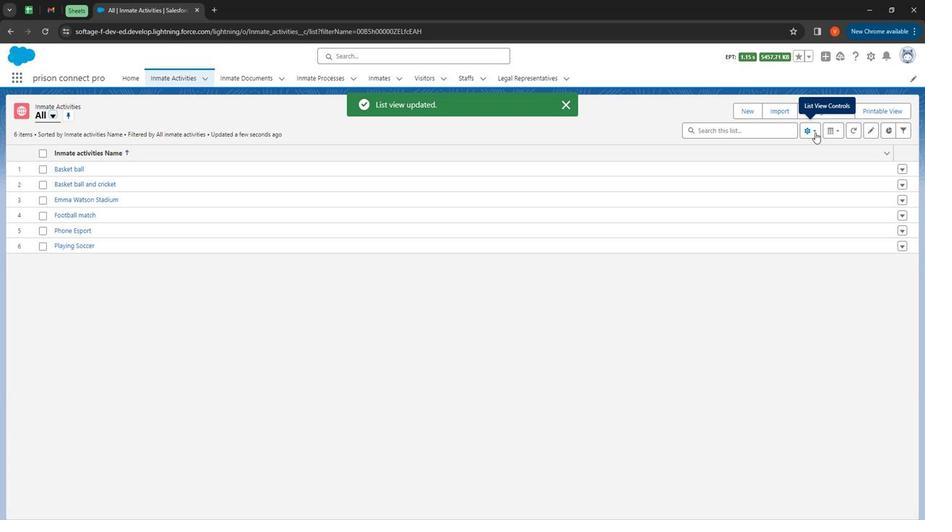 
Action: Mouse pressed left at (815, 133)
Screenshot: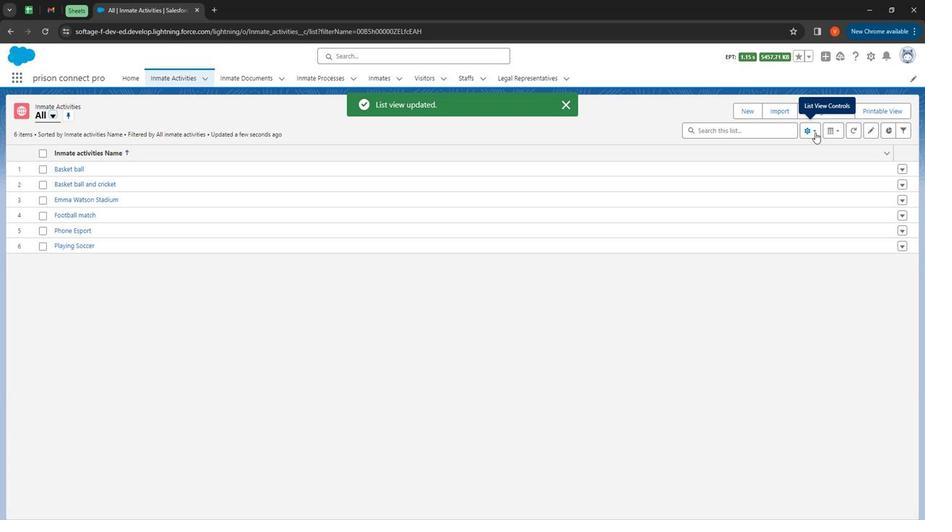 
Action: Mouse moved to (796, 253)
Screenshot: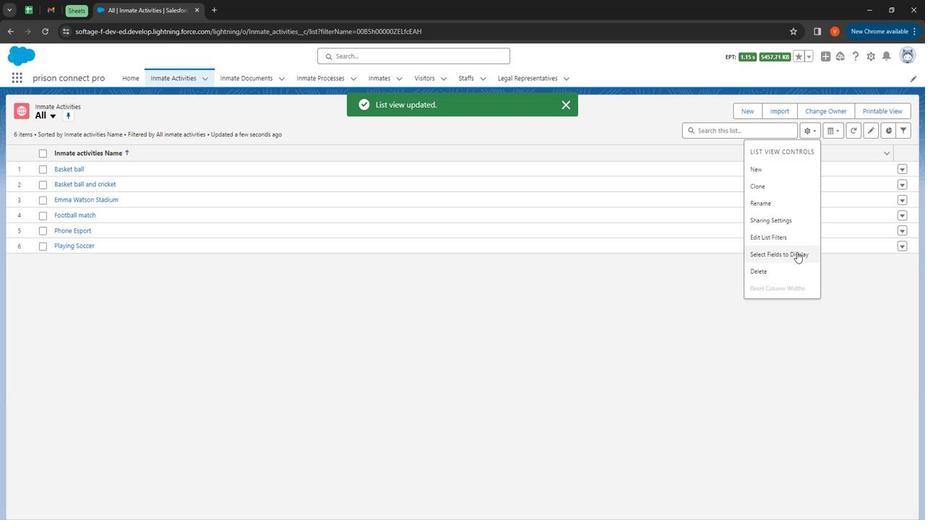 
Action: Mouse pressed left at (796, 253)
Screenshot: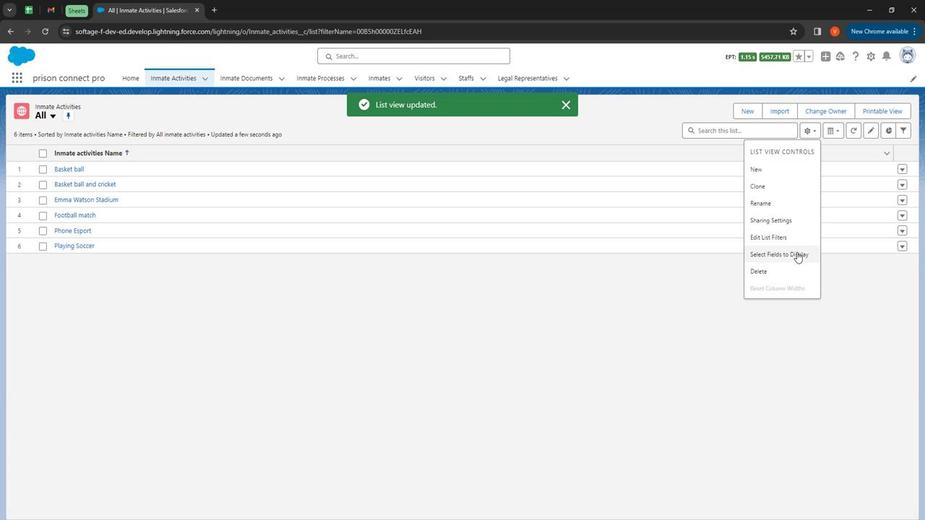 
Action: Mouse moved to (386, 238)
Screenshot: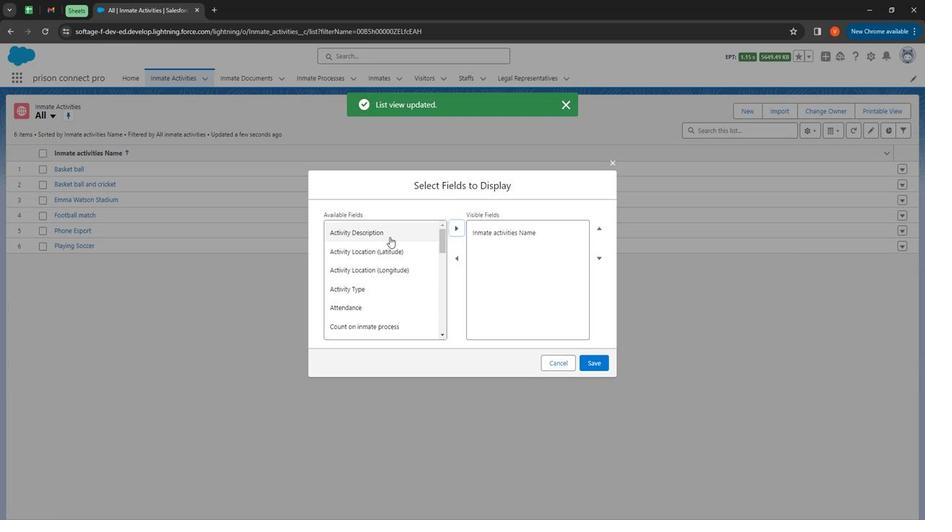 
Action: Mouse pressed left at (386, 238)
Screenshot: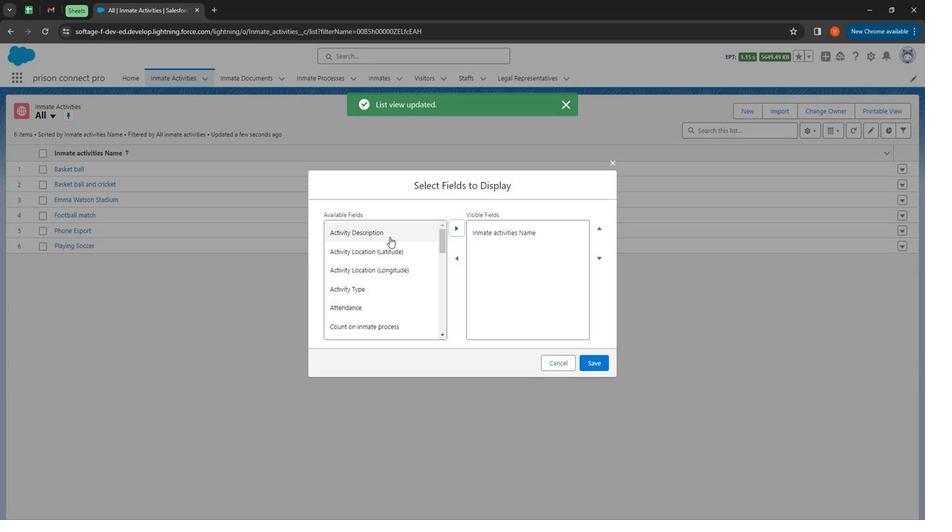 
Action: Mouse moved to (376, 292)
Screenshot: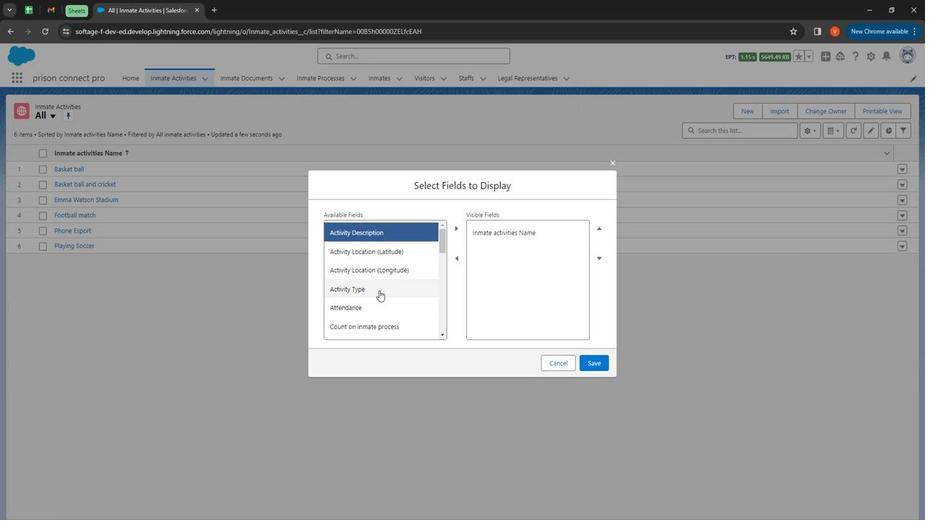 
Action: Mouse pressed left at (376, 292)
Screenshot: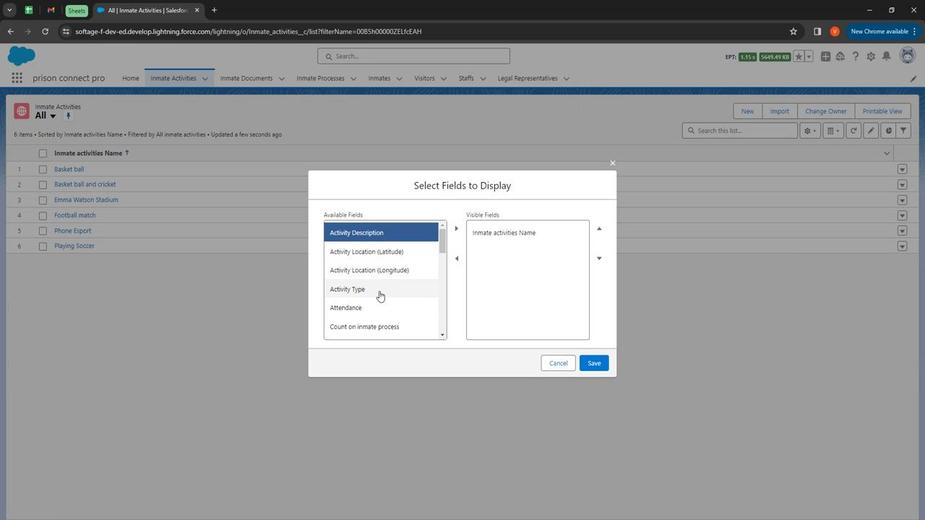 
Action: Mouse moved to (376, 308)
Screenshot: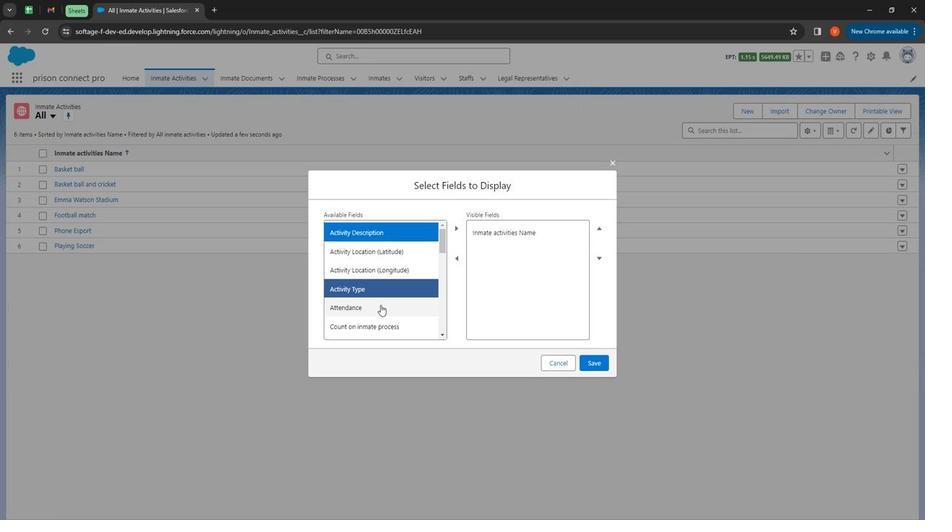 
Action: Mouse pressed left at (376, 308)
Screenshot: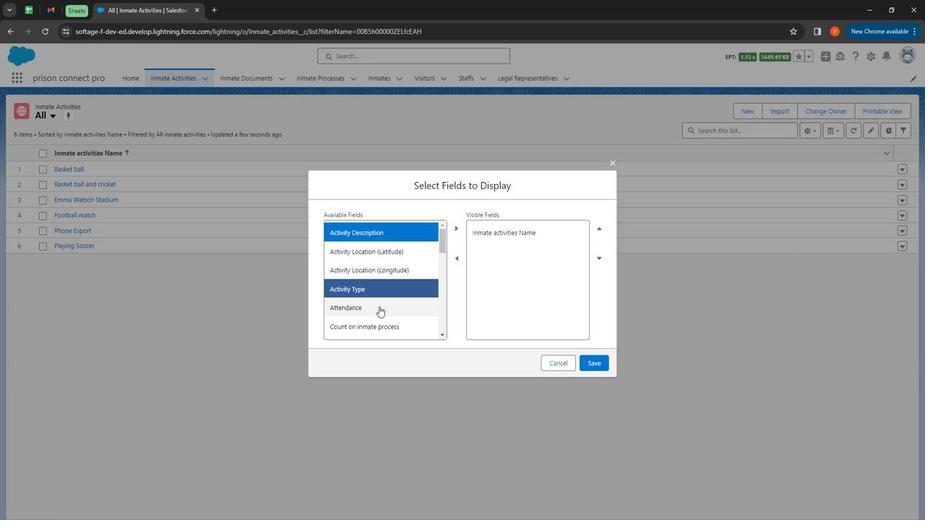 
Action: Mouse moved to (377, 327)
Screenshot: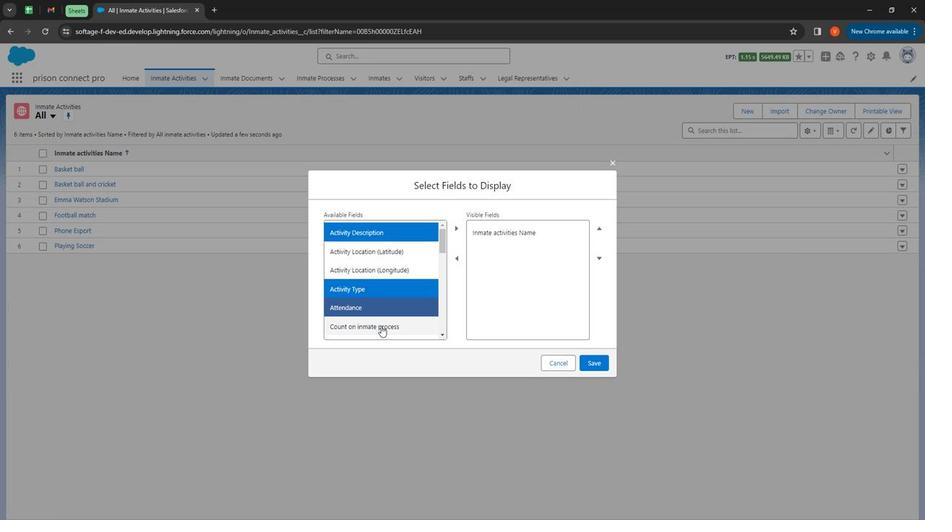 
Action: Mouse pressed left at (377, 327)
Screenshot: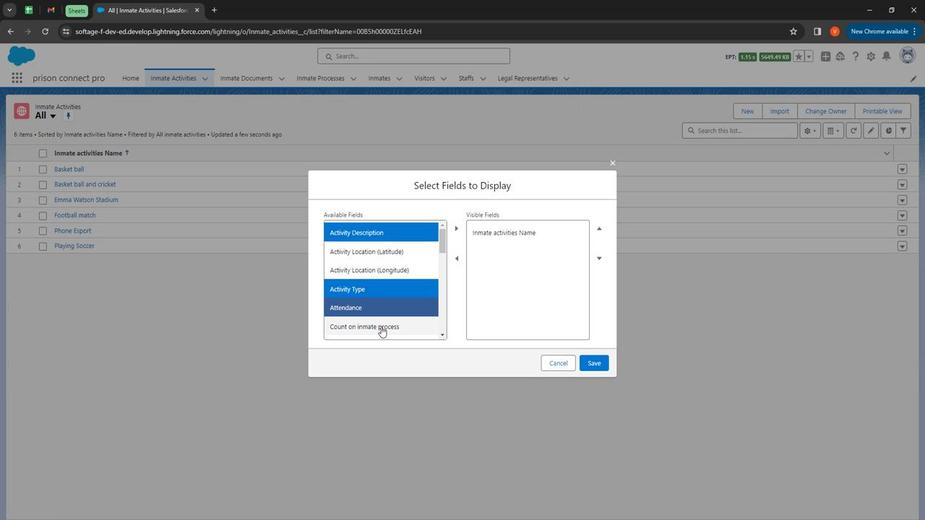 
Action: Mouse moved to (439, 238)
Screenshot: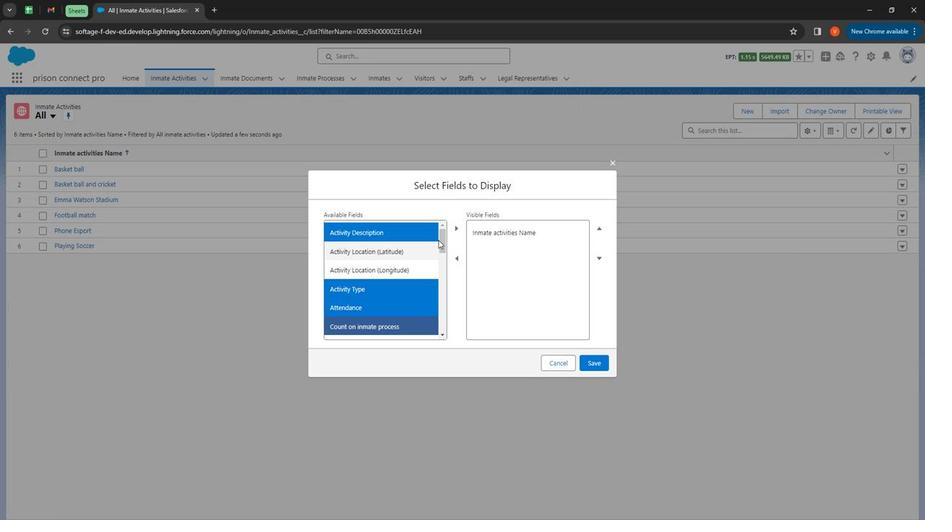 
Action: Mouse pressed left at (439, 238)
Screenshot: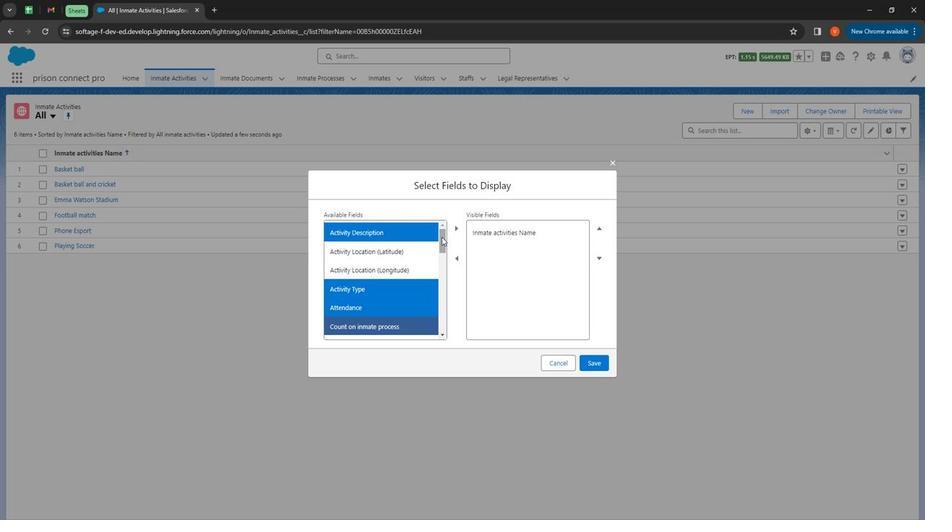 
Action: Mouse moved to (379, 249)
Screenshot: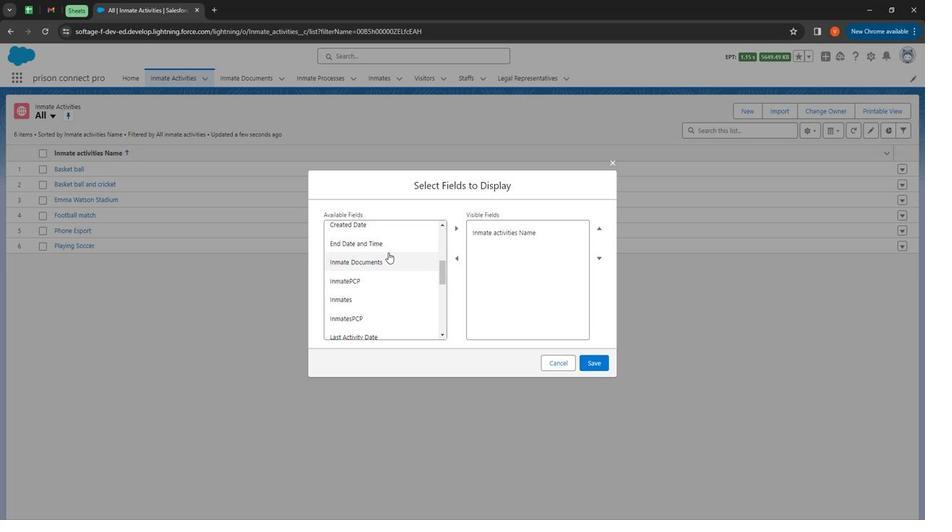 
Action: Mouse pressed left at (379, 249)
Screenshot: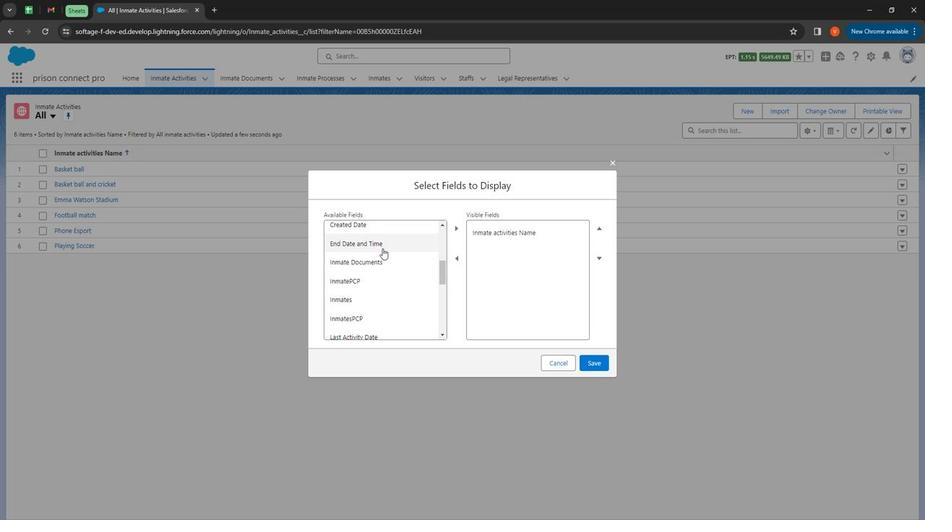 
Action: Mouse moved to (374, 264)
Screenshot: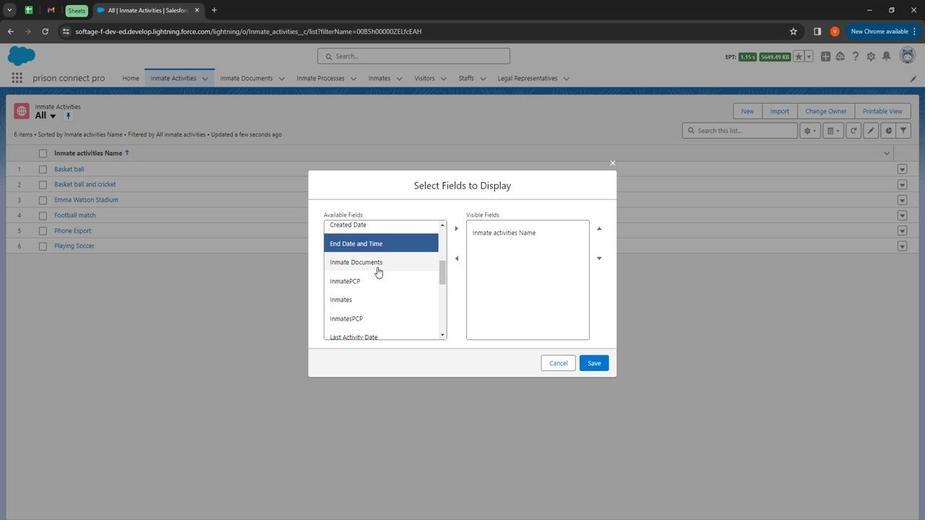 
Action: Mouse pressed left at (374, 264)
Screenshot: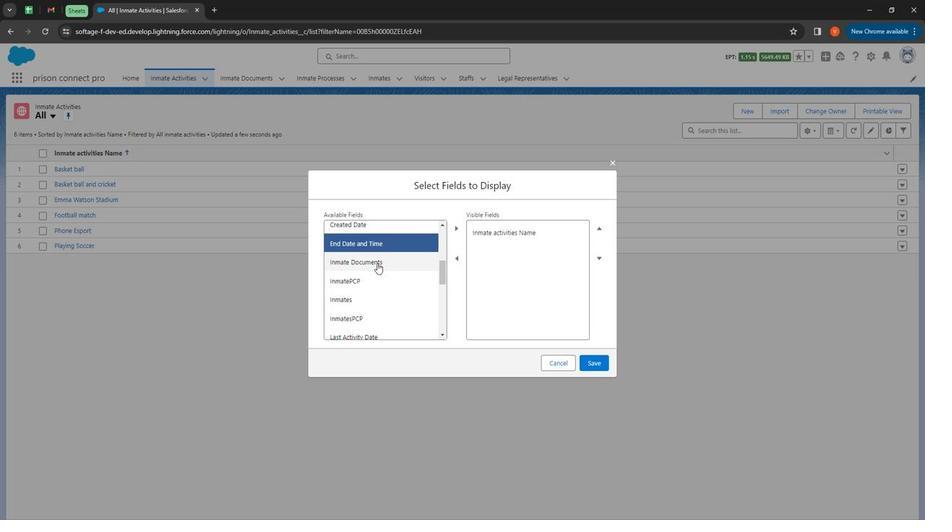 
Action: Mouse moved to (370, 304)
Screenshot: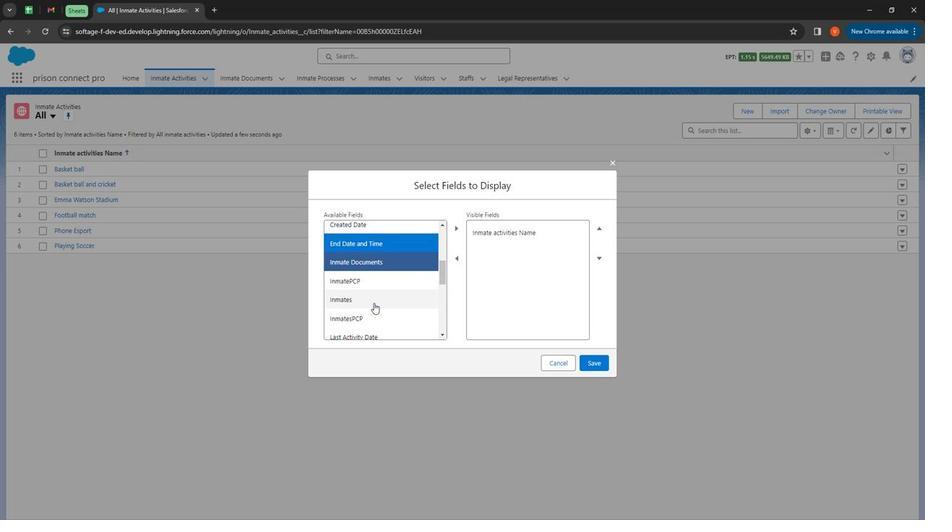 
Action: Mouse pressed left at (370, 304)
Screenshot: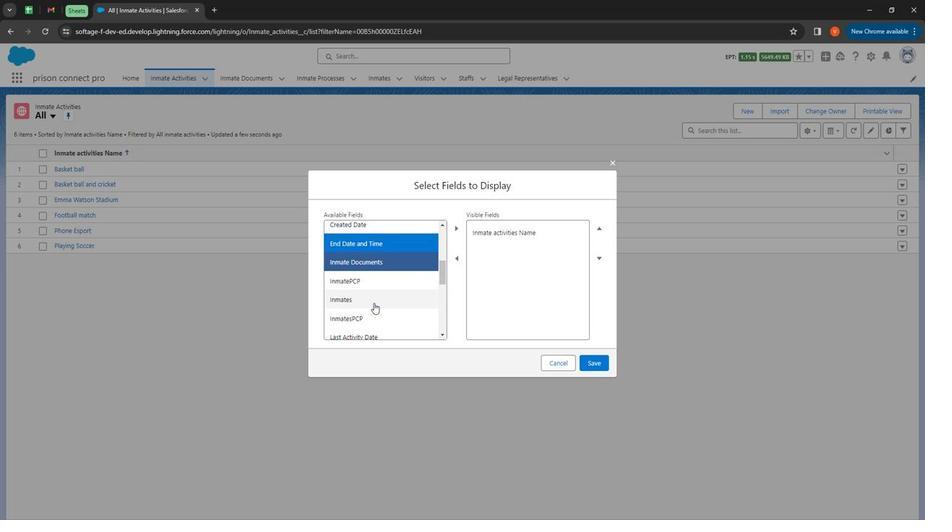 
Action: Mouse moved to (435, 272)
Screenshot: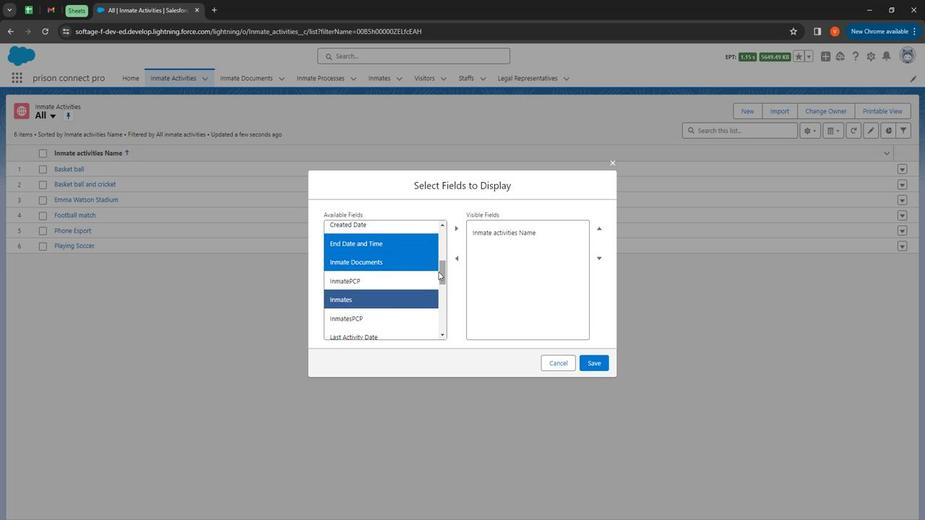 
Action: Mouse pressed left at (435, 272)
Screenshot: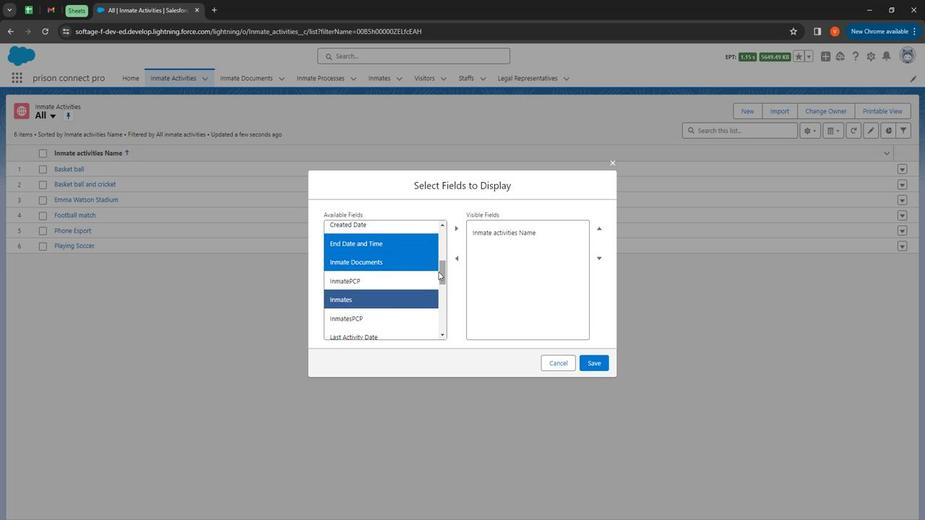 
Action: Mouse moved to (437, 276)
Screenshot: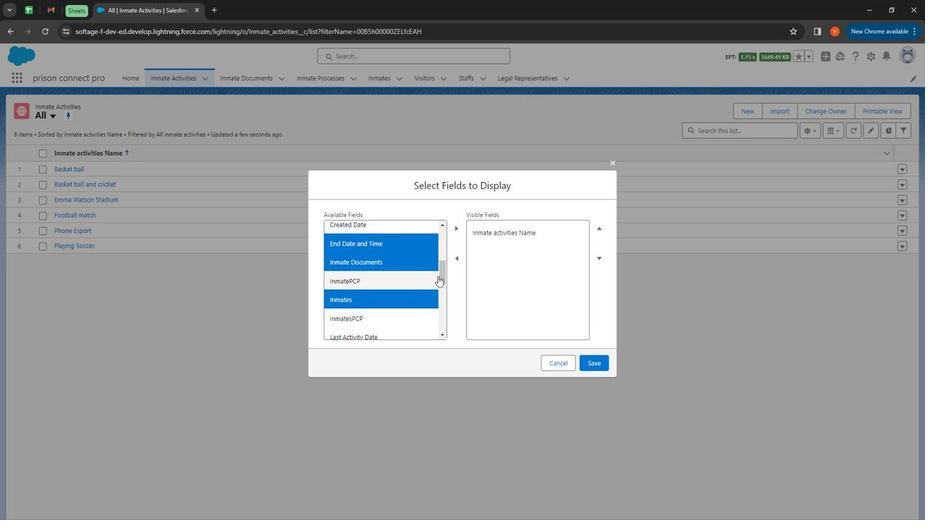 
Action: Mouse pressed left at (437, 276)
Screenshot: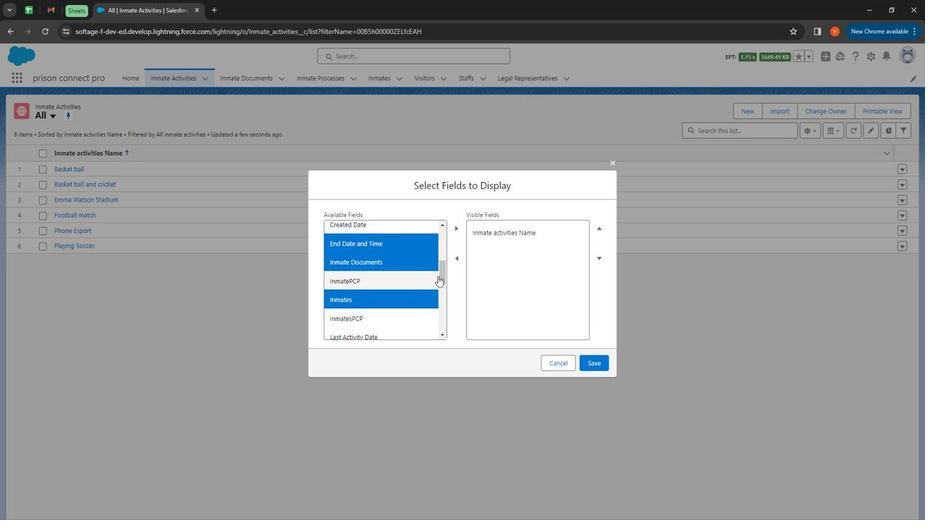 
Action: Mouse moved to (393, 332)
Screenshot: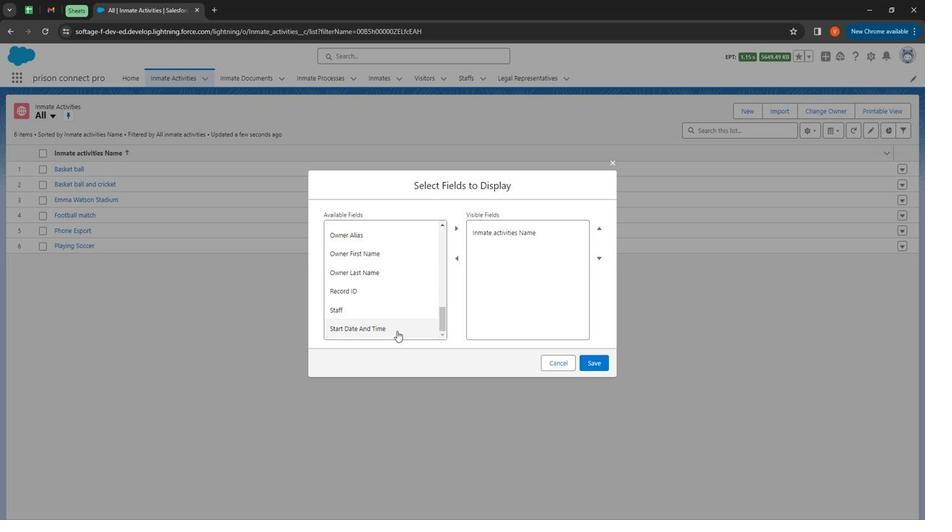 
Action: Mouse pressed left at (393, 332)
Screenshot: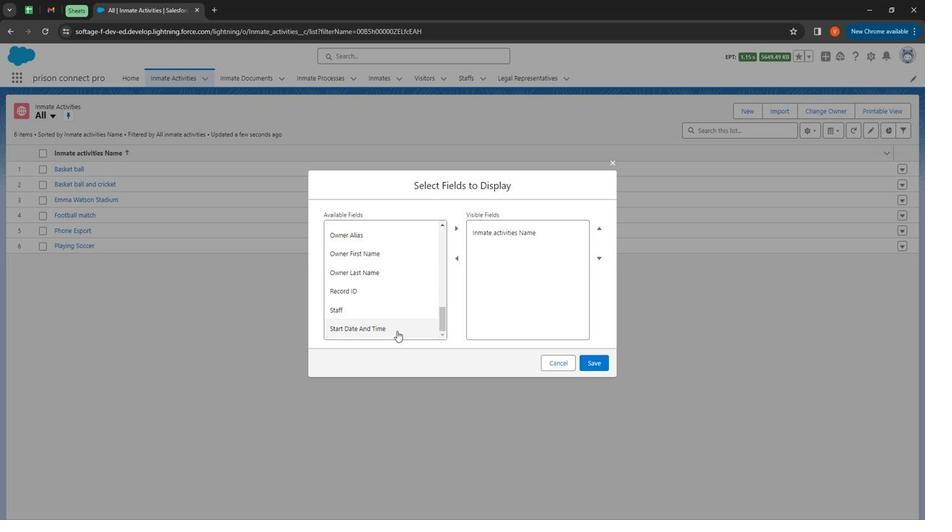 
Action: Mouse moved to (368, 312)
Screenshot: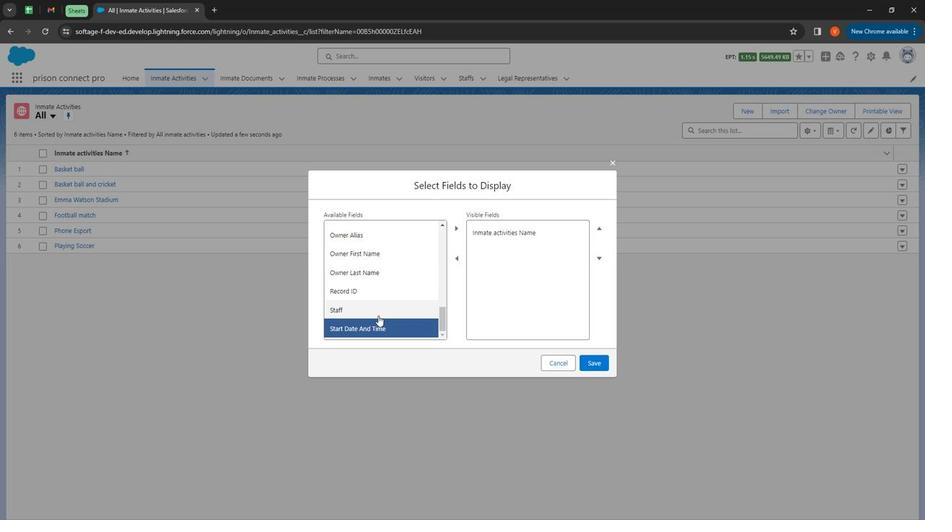 
Action: Mouse pressed left at (368, 312)
Screenshot: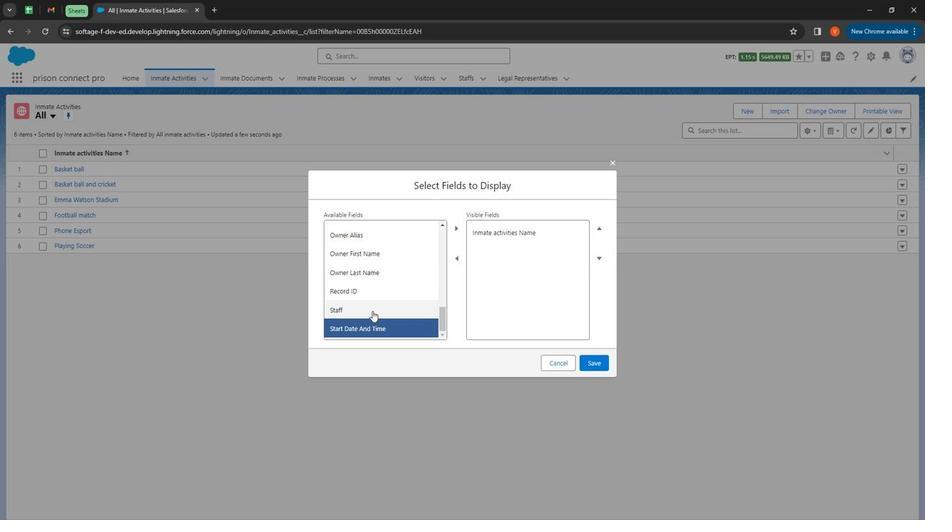 
Action: Mouse moved to (452, 231)
Screenshot: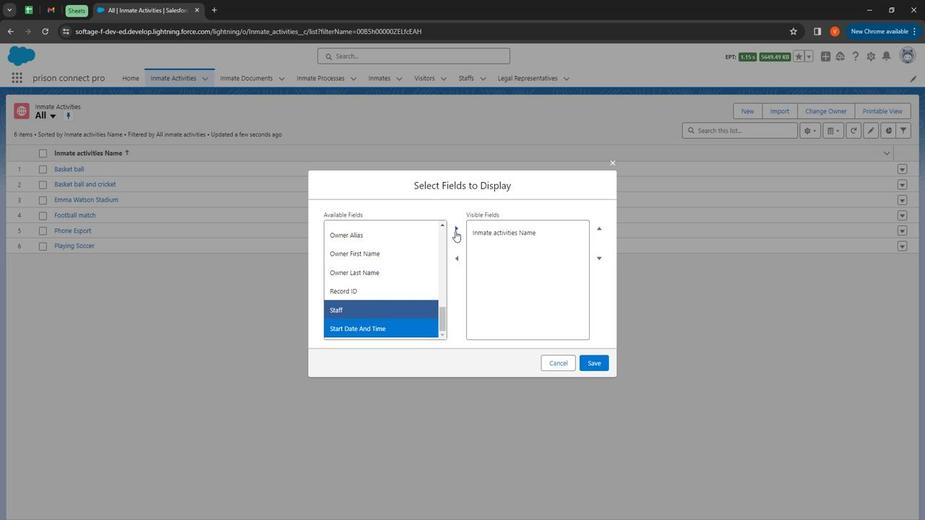 
Action: Mouse pressed left at (452, 231)
Screenshot: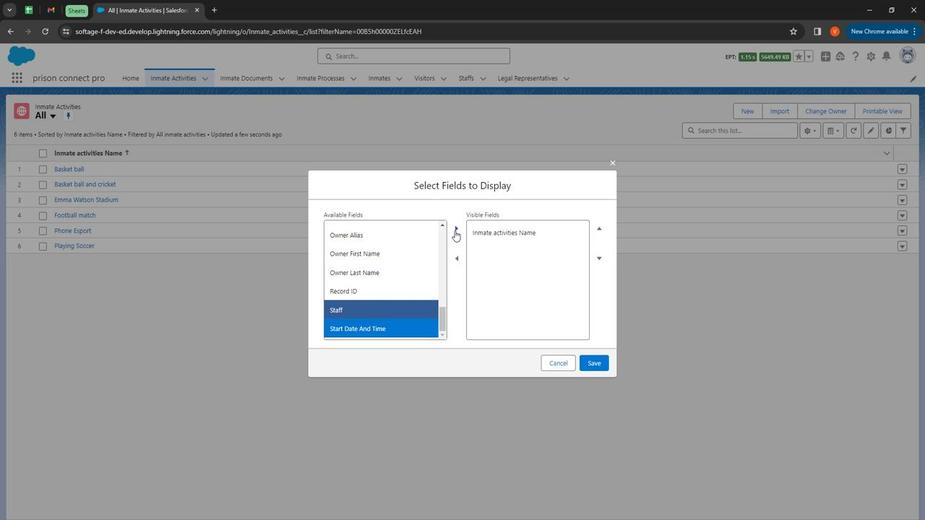 
Action: Mouse moved to (585, 361)
Screenshot: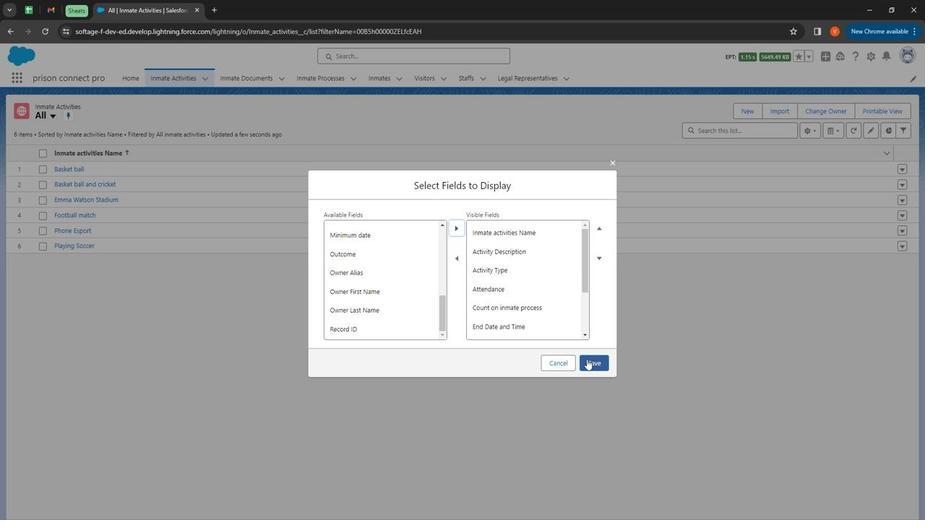 
Action: Mouse pressed left at (585, 361)
Screenshot: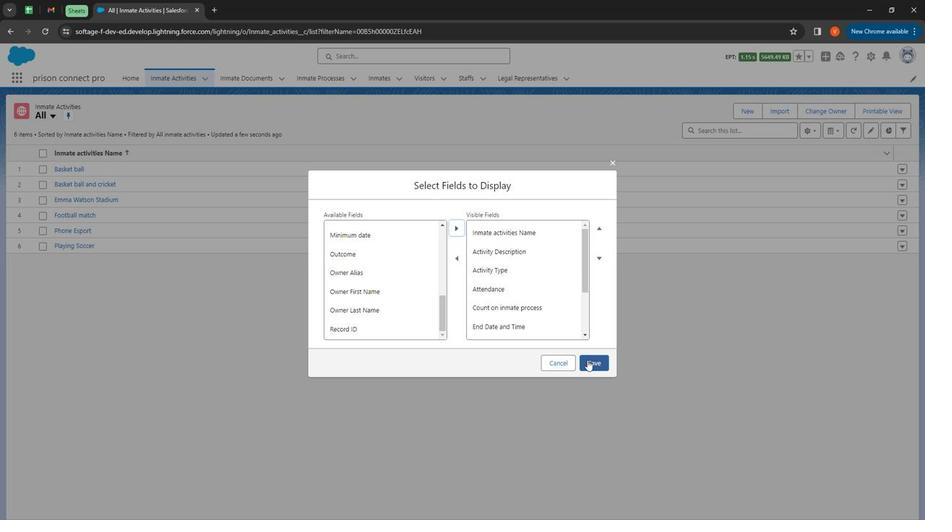 
Action: Mouse moved to (818, 127)
Screenshot: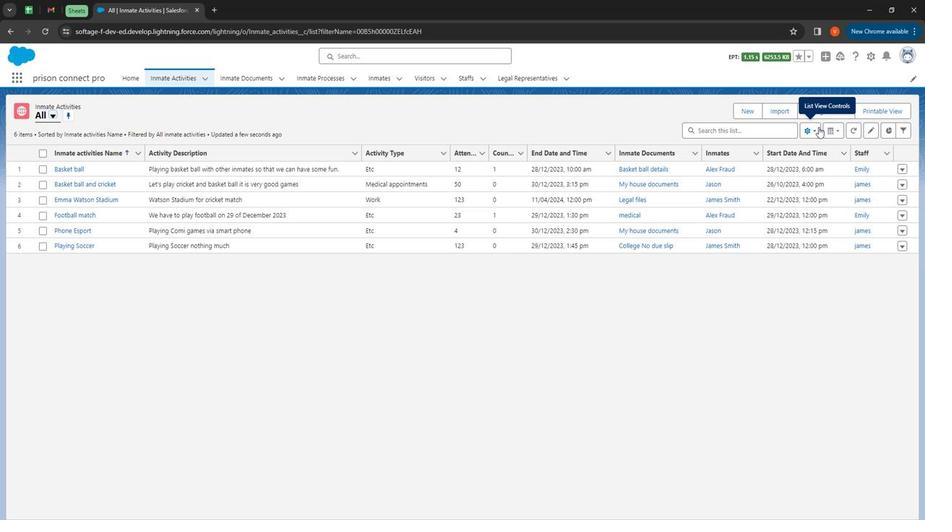 
Action: Mouse pressed left at (818, 127)
Screenshot: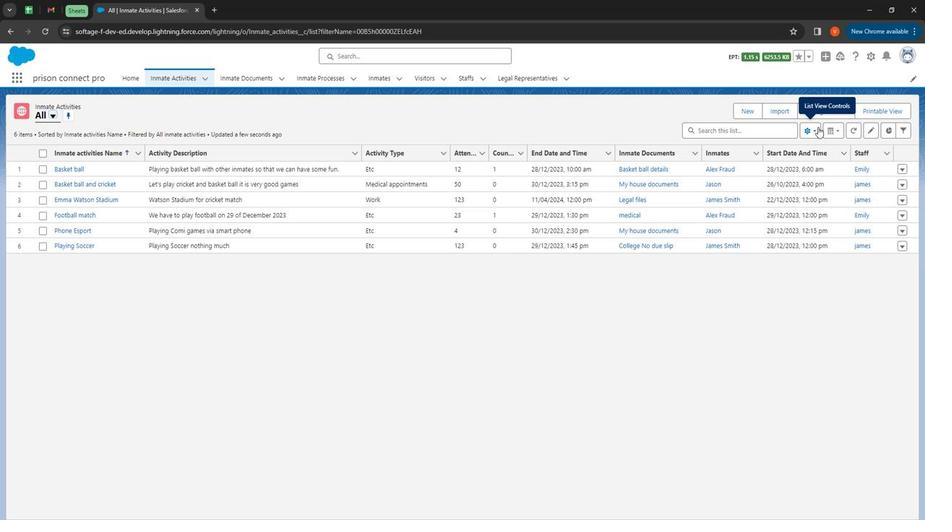
Action: Mouse moved to (779, 172)
Screenshot: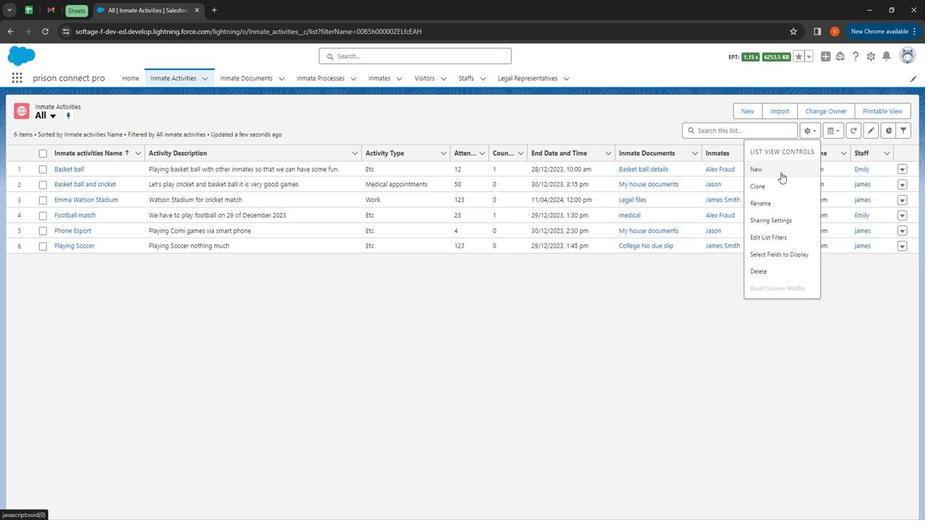 
Action: Mouse pressed left at (779, 172)
Screenshot: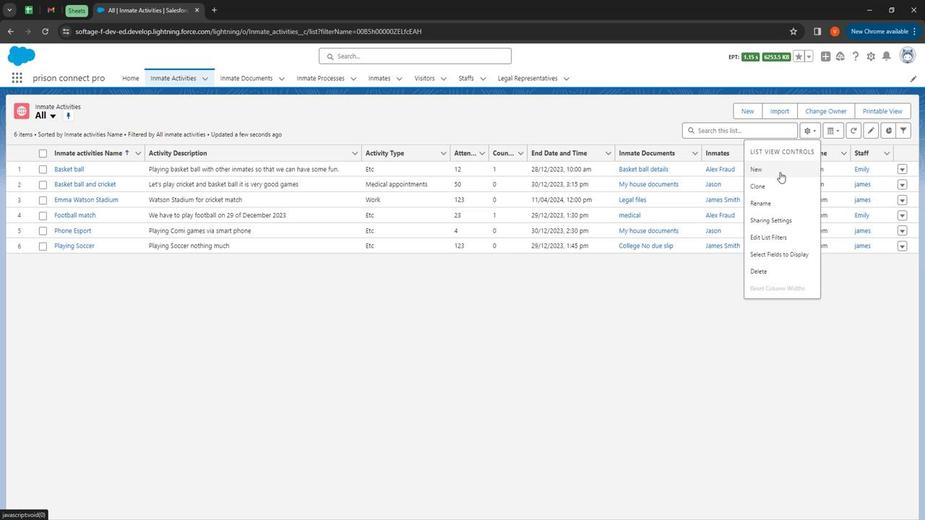 
Action: Mouse moved to (360, 224)
Screenshot: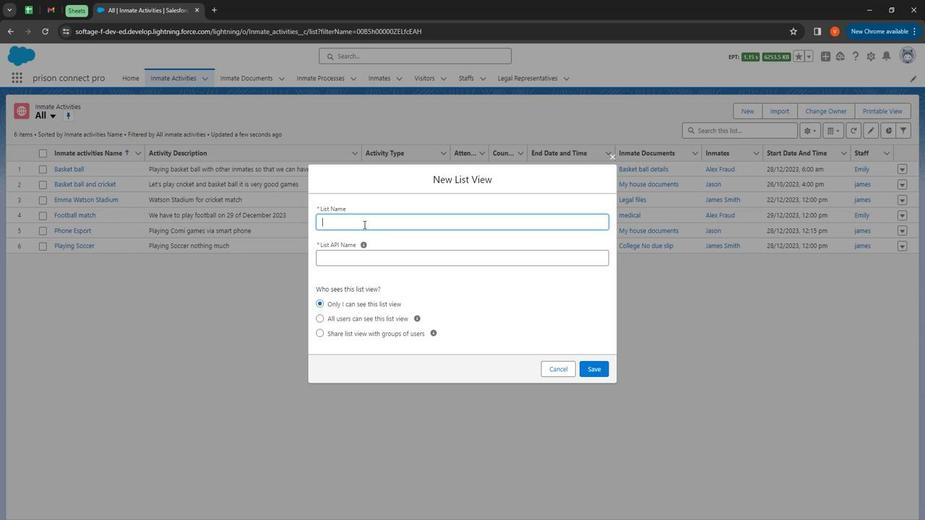 
Action: Mouse pressed left at (360, 224)
Screenshot: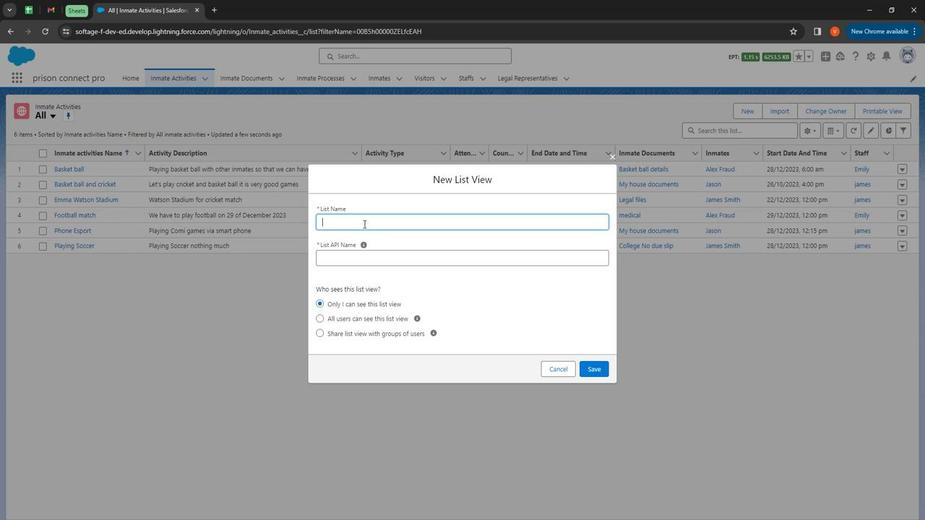 
Action: Mouse moved to (361, 225)
Screenshot: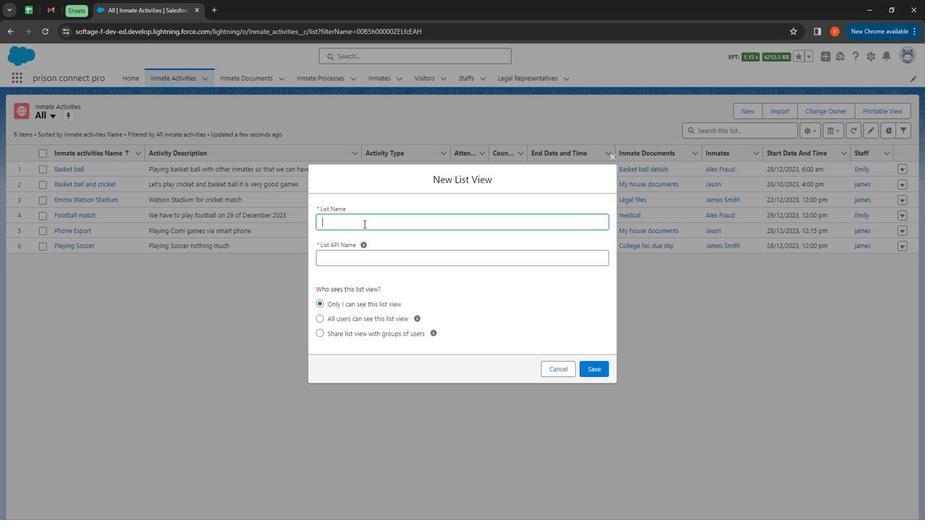 
Action: Key pressed <Key.shift><Key.shift><Key.shift><Key.shift><Key.shift><Key.shift><Key.shift><Key.shift><Key.shift>Inmate<Key.space>documents<Key.space><Key.shift><Key.shift><Key.shift><Key.shift><Key.shift><Key.shift><Key.shift><Key.shift><Key.shift><Key.shift><Key.shift><Key.shift><Key.shift><Key.shift><Key.shift><Key.shift><Key.shift><Key.shift><Key.shift><Key.shift><Key.shift><Key.shift>Basketbal
Screenshot: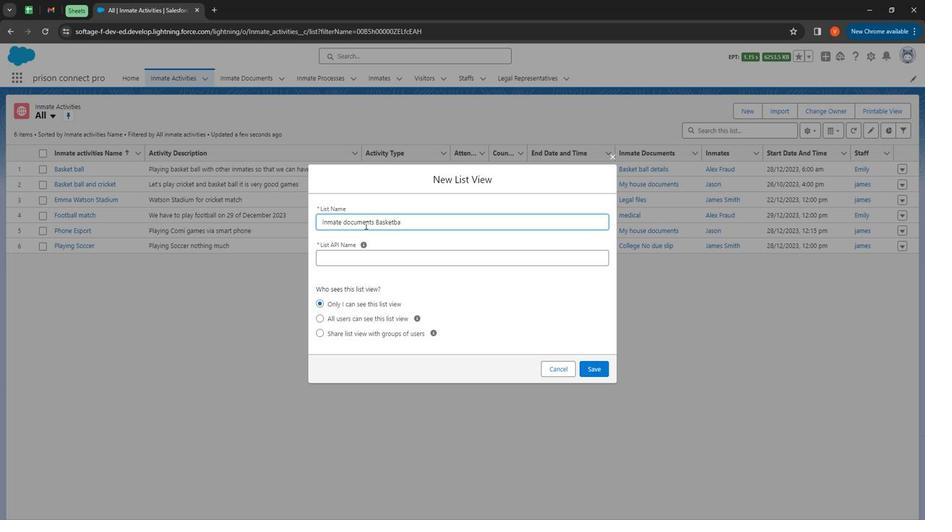 
Action: Mouse moved to (368, 222)
Screenshot: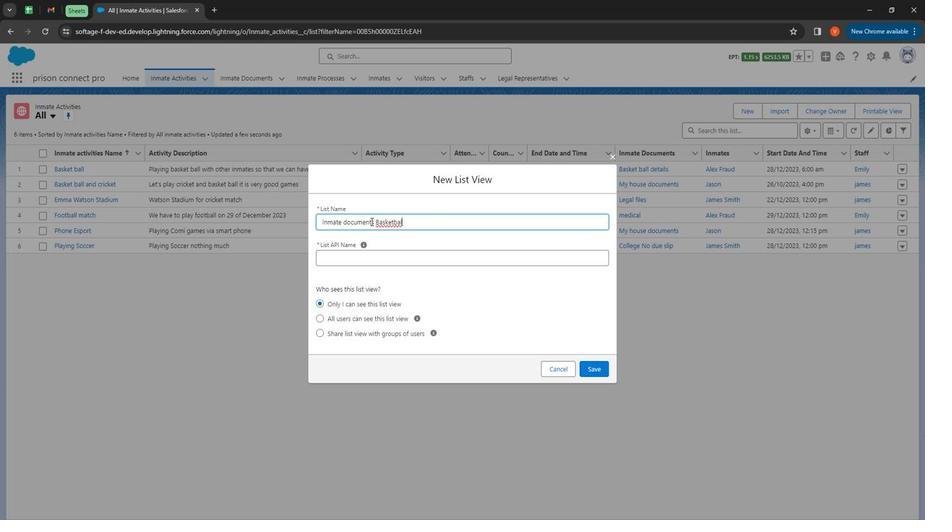 
Action: Mouse pressed left at (368, 222)
Screenshot: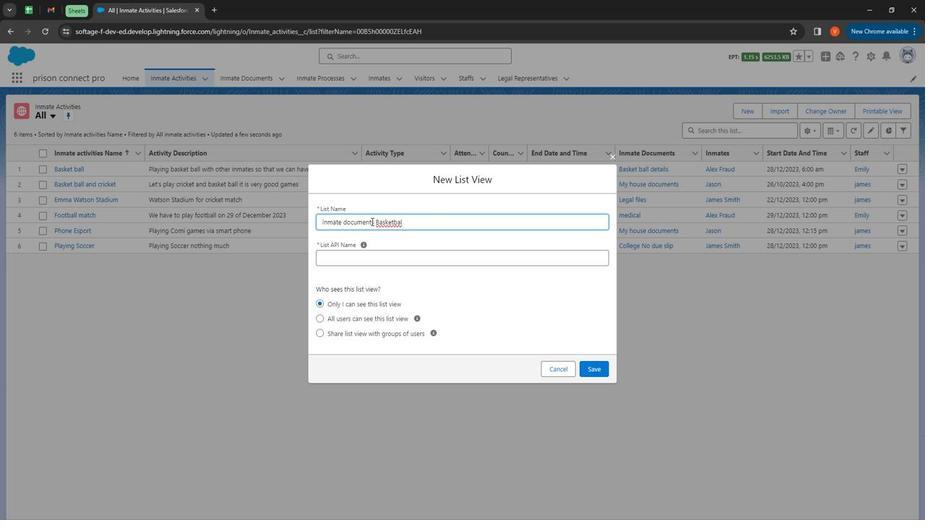 
Action: Mouse moved to (371, 222)
Screenshot: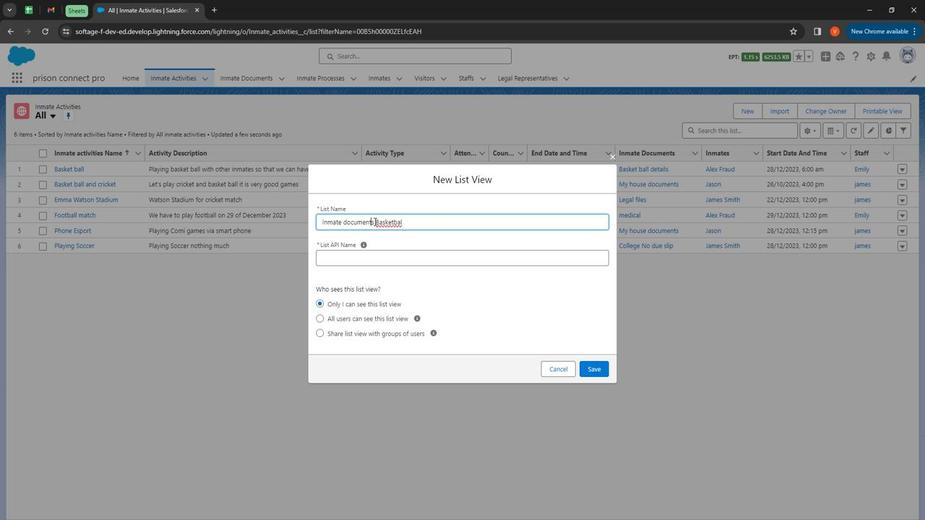 
Action: Mouse pressed left at (371, 222)
Screenshot: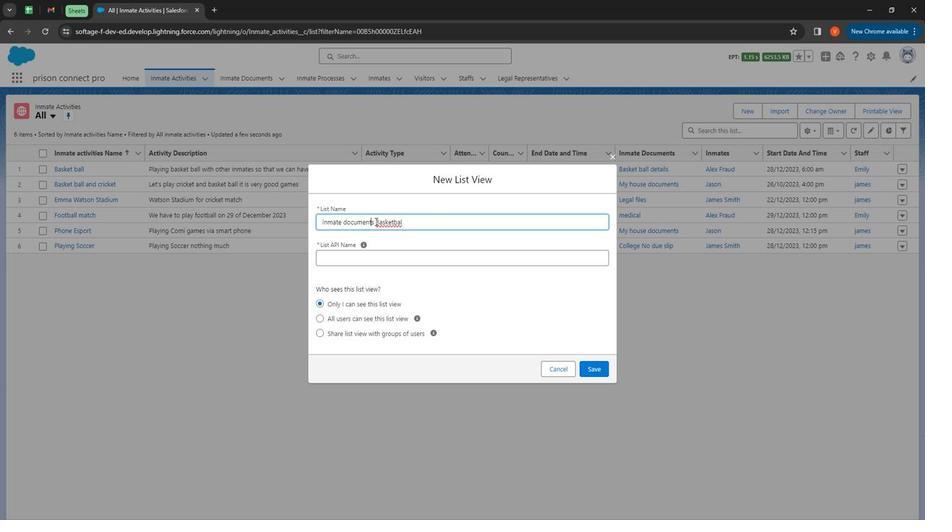 
Action: Mouse moved to (410, 258)
Screenshot: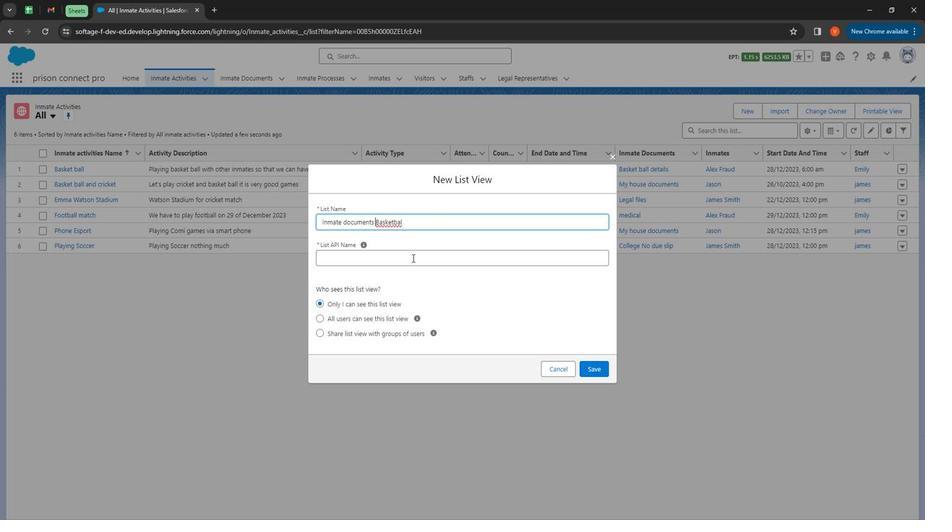 
Action: Key pressed <Key.backspace>
Screenshot: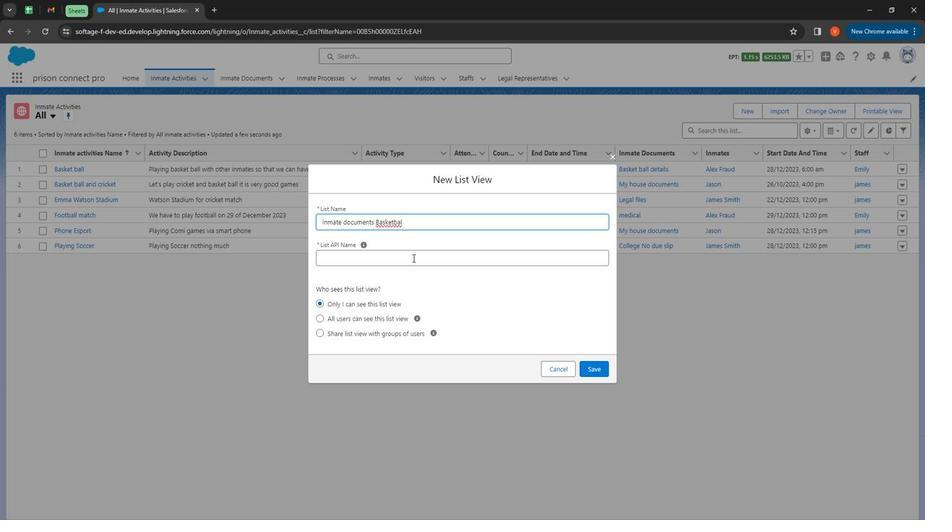 
Action: Mouse moved to (411, 258)
Screenshot: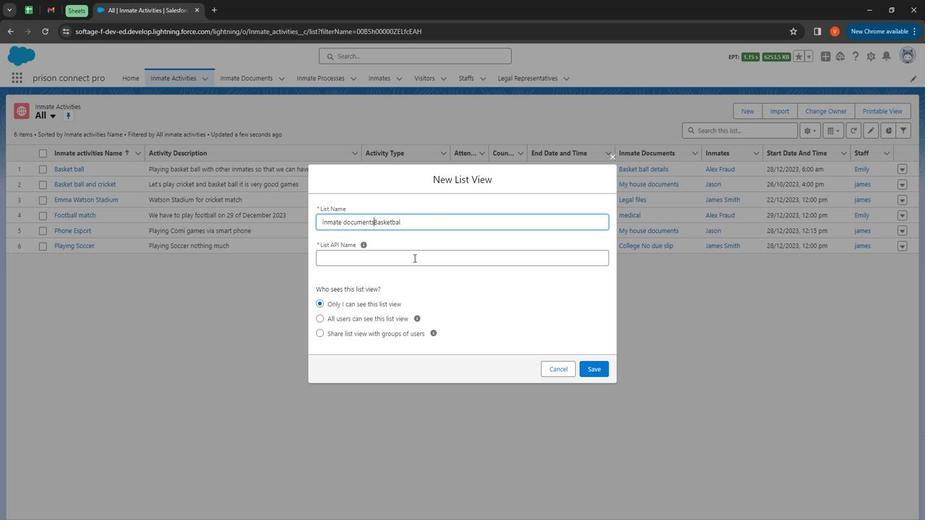 
Action: Key pressed <Key.backspace>
Screenshot: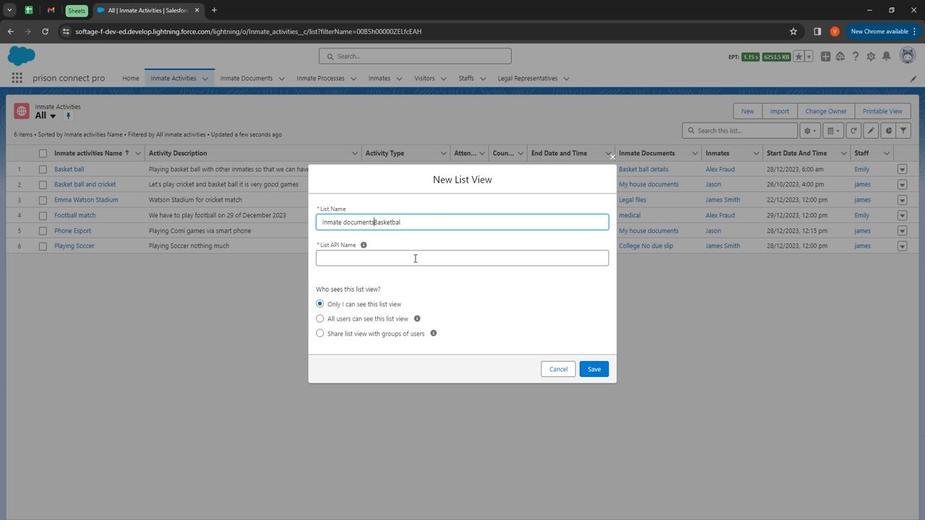 
Action: Mouse moved to (411, 258)
Screenshot: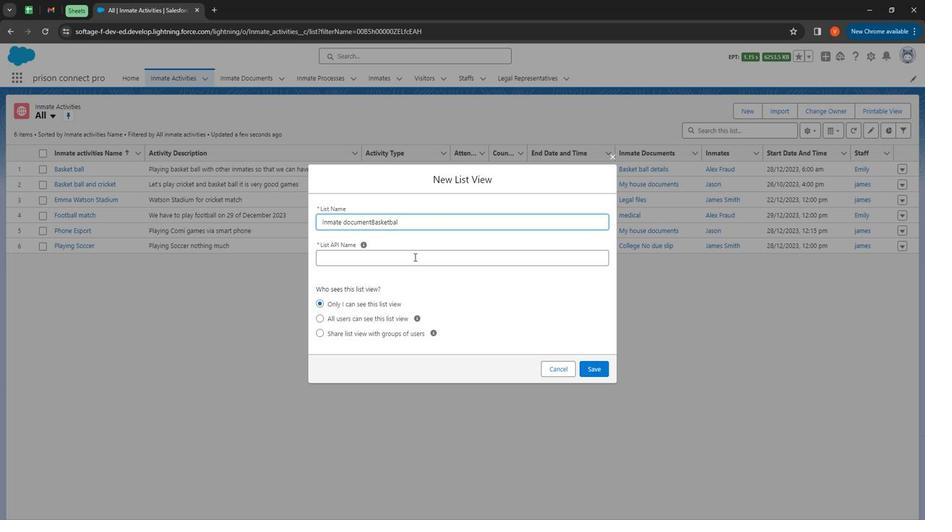 
Action: Key pressed <Key.alt_l>
Screenshot: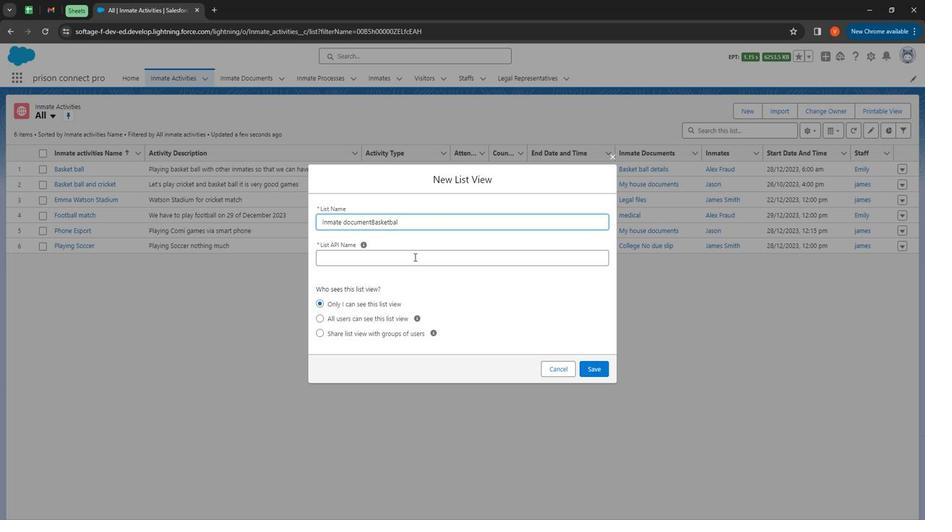
Action: Mouse moved to (395, 235)
Screenshot: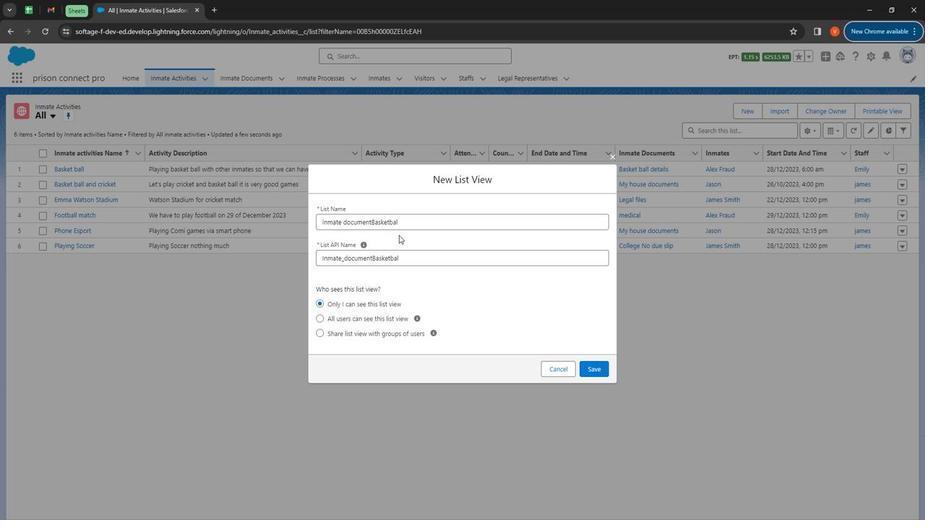 
Action: Key pressed <Key.alt_l>
Screenshot: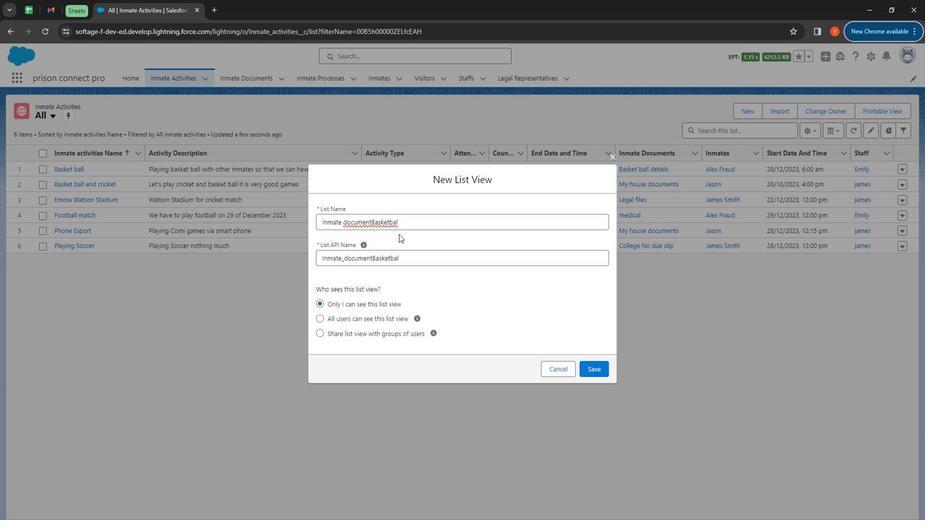 
Action: Mouse moved to (367, 224)
Screenshot: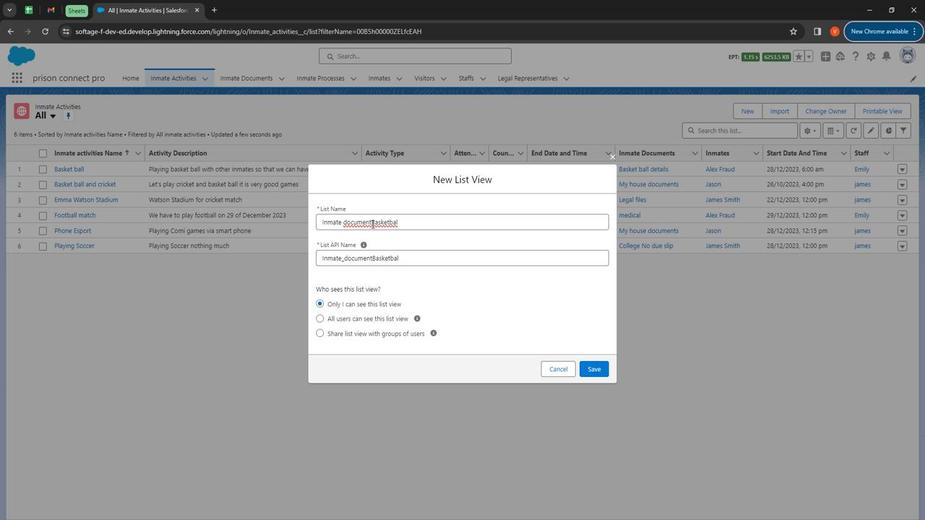 
Action: Mouse pressed left at (367, 224)
Screenshot: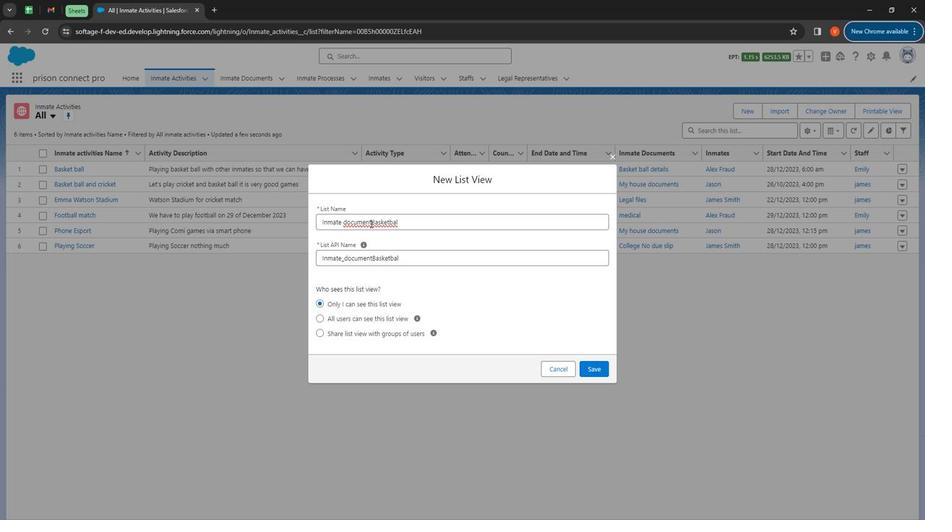 
Action: Mouse moved to (373, 229)
Screenshot: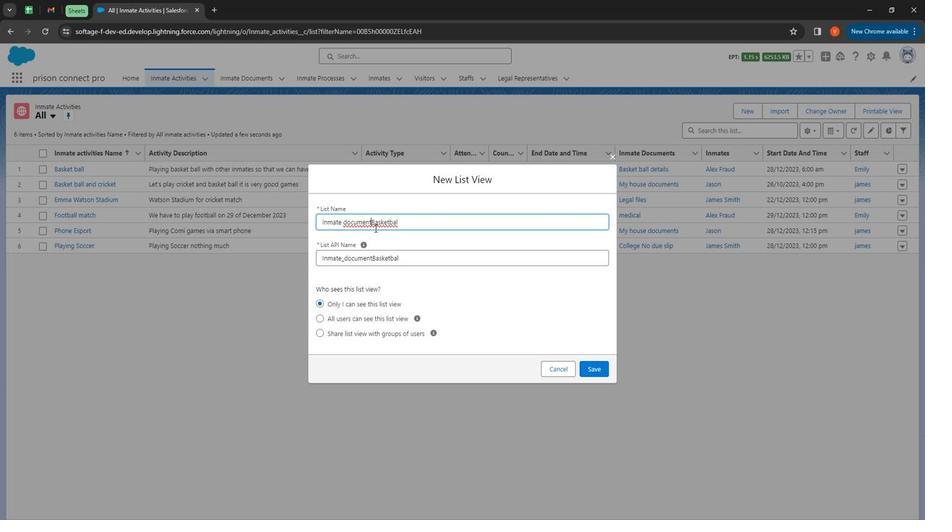 
Action: Key pressed <Key.space>
Screenshot: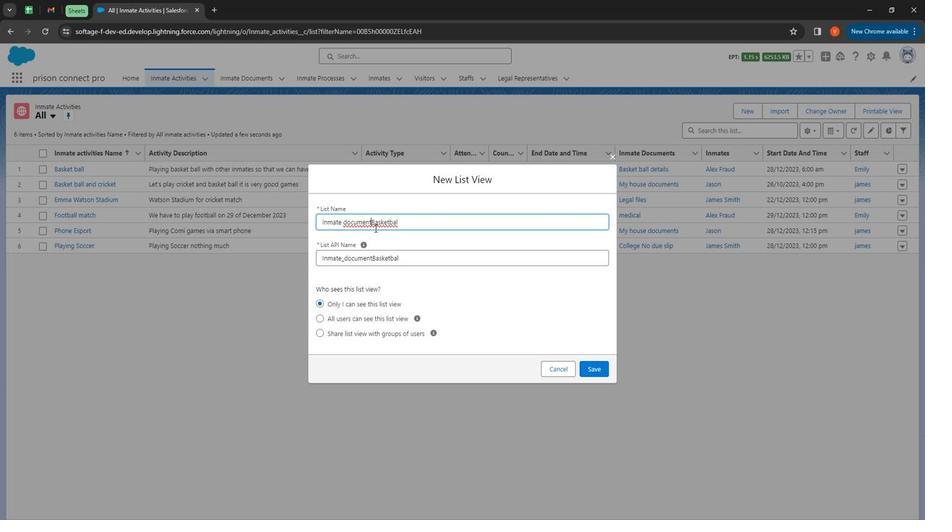 
Action: Mouse moved to (401, 224)
Screenshot: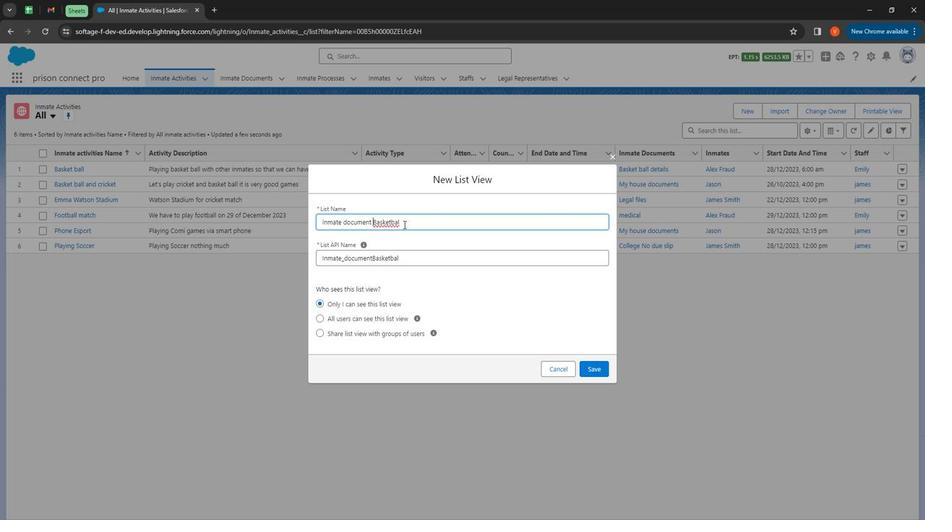 
Action: Mouse pressed left at (401, 224)
Screenshot: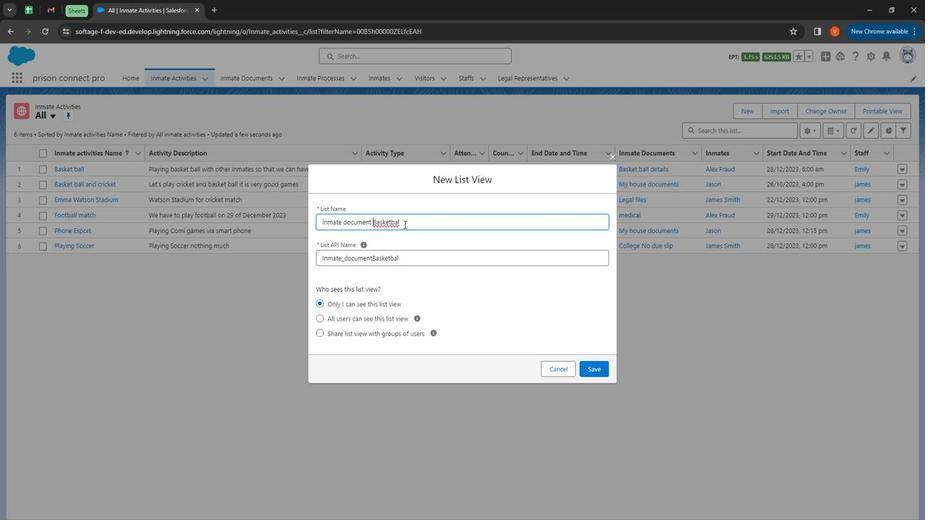 
Action: Mouse moved to (402, 225)
Screenshot: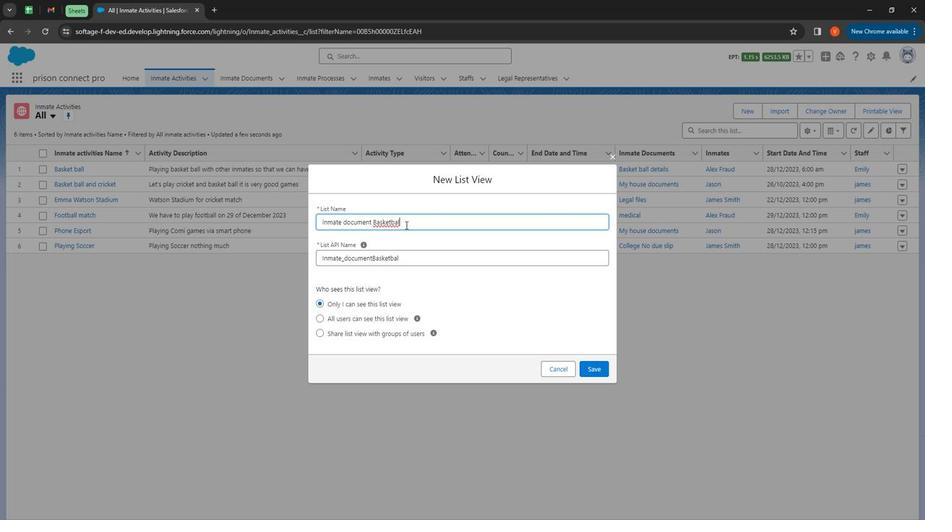 
Action: Key pressed l
Screenshot: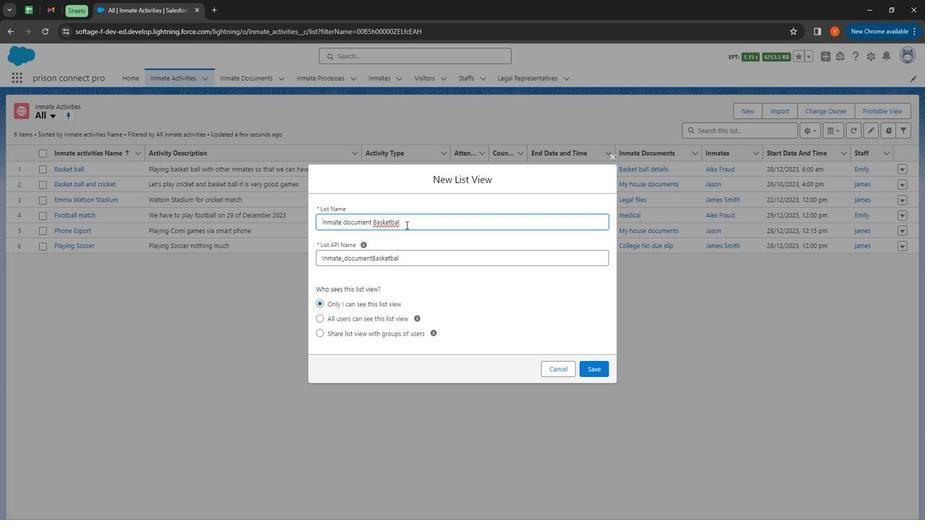 
Action: Mouse moved to (410, 259)
Screenshot: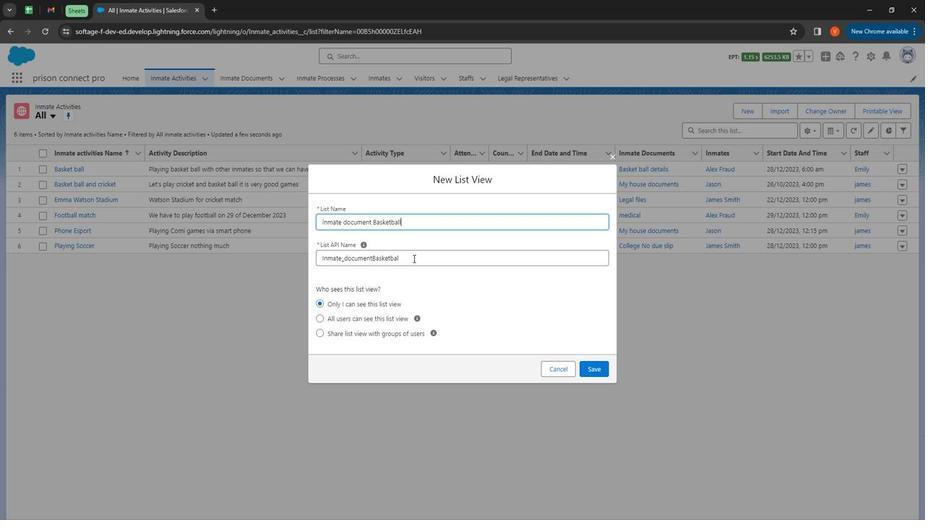 
Action: Mouse pressed left at (410, 259)
Screenshot: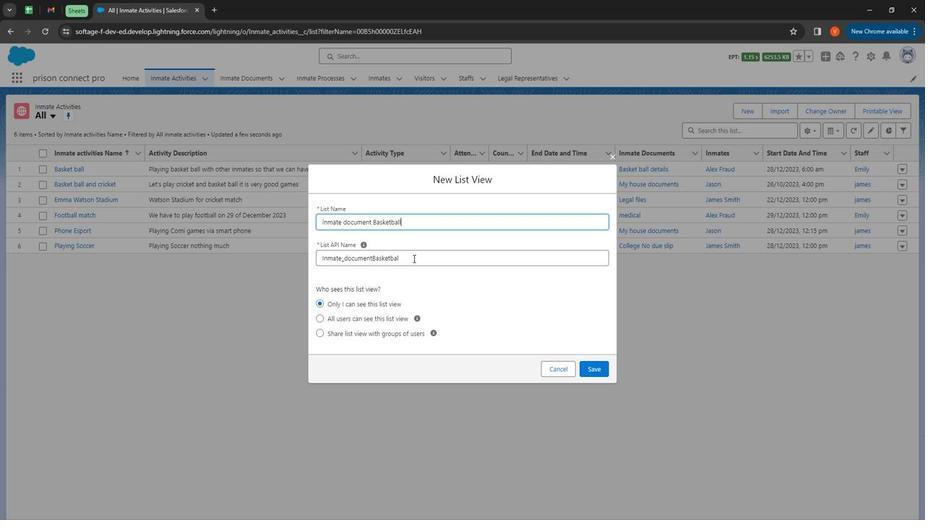 
Action: Mouse moved to (415, 262)
Screenshot: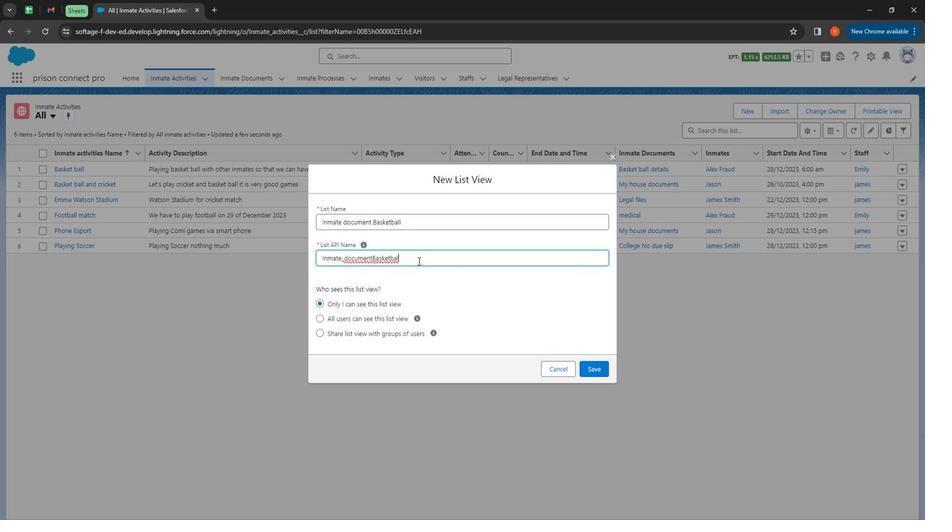 
Action: Key pressed l
Screenshot: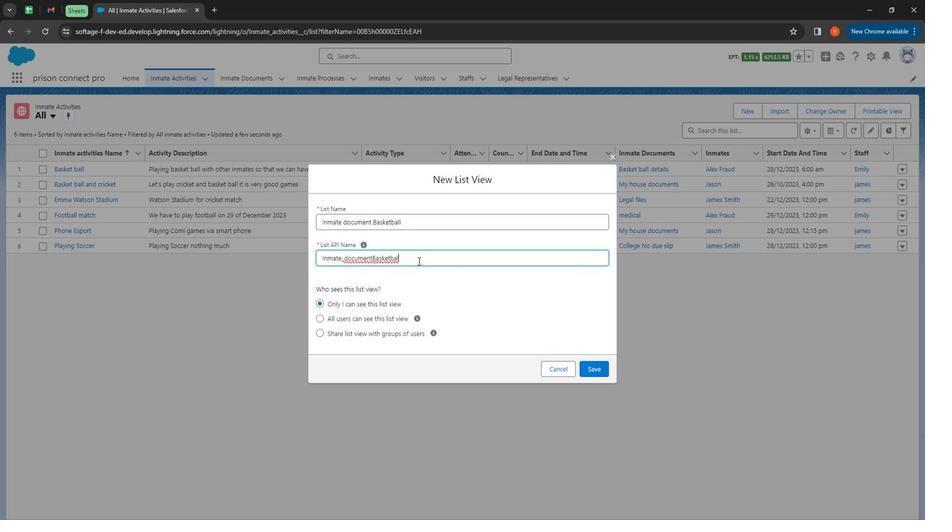 
Action: Mouse moved to (369, 317)
Screenshot: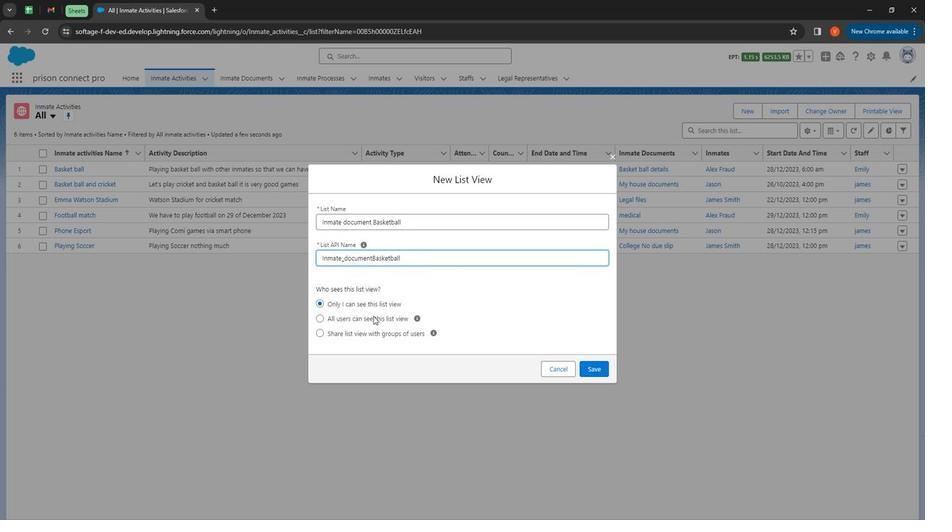 
Action: Mouse pressed left at (369, 317)
Screenshot: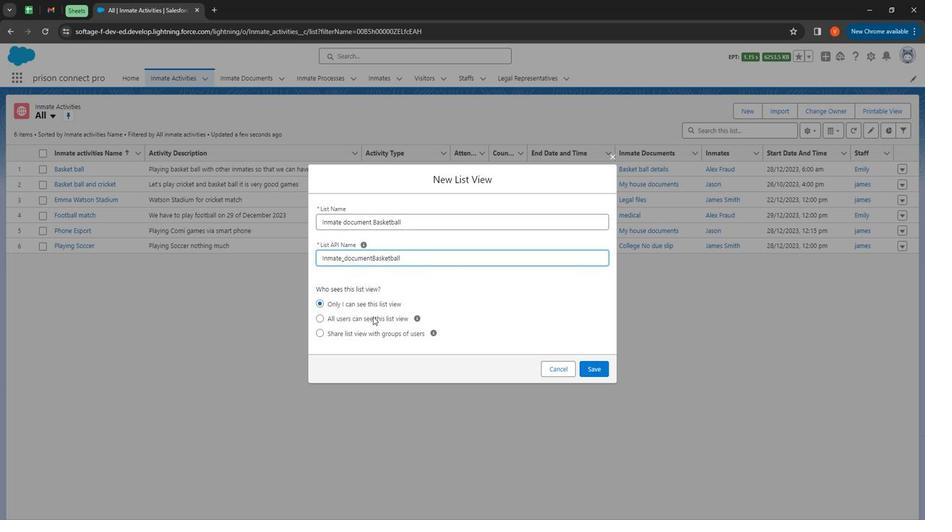 
Action: Mouse moved to (601, 374)
Screenshot: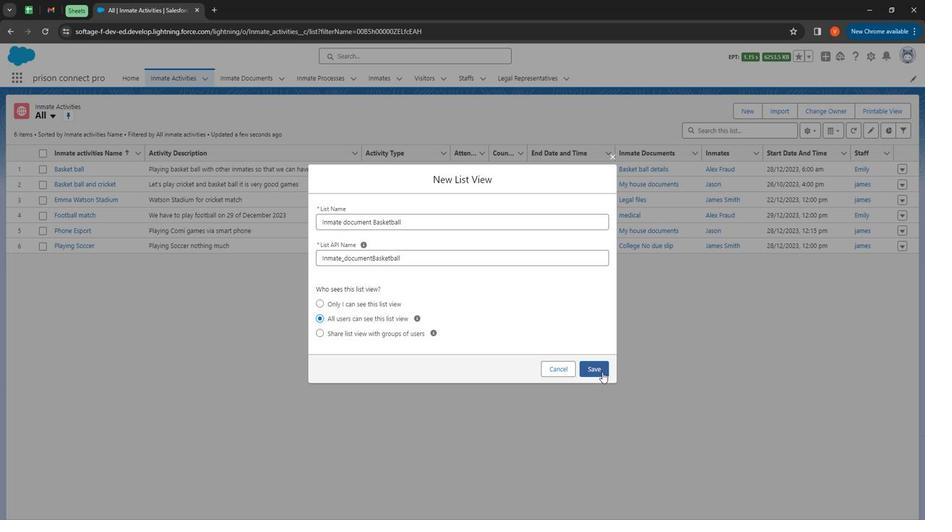 
Action: Mouse pressed left at (601, 374)
Screenshot: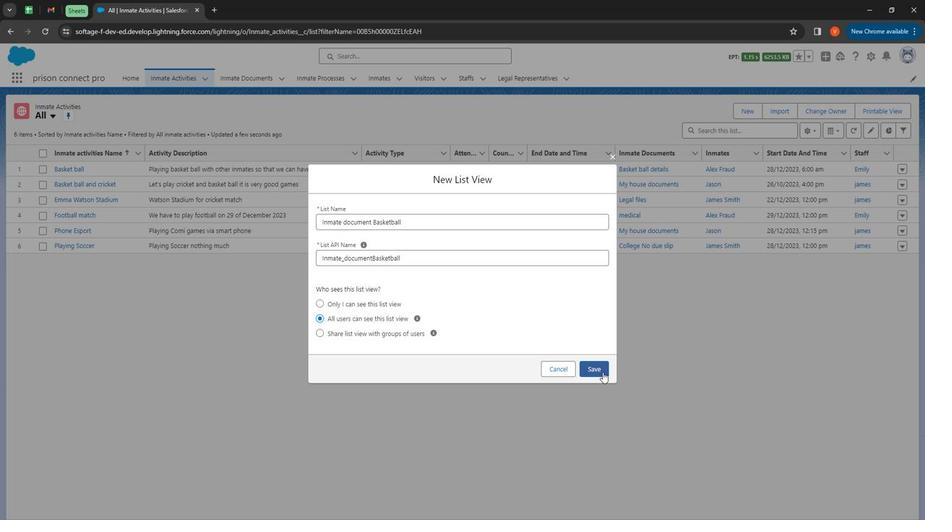 
Action: Mouse moved to (140, 115)
Screenshot: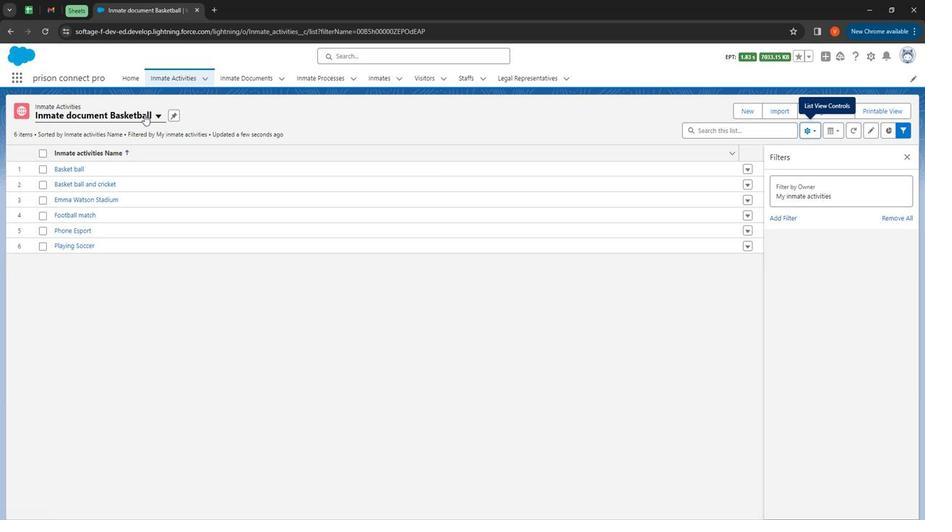 
Action: Mouse pressed left at (140, 115)
Screenshot: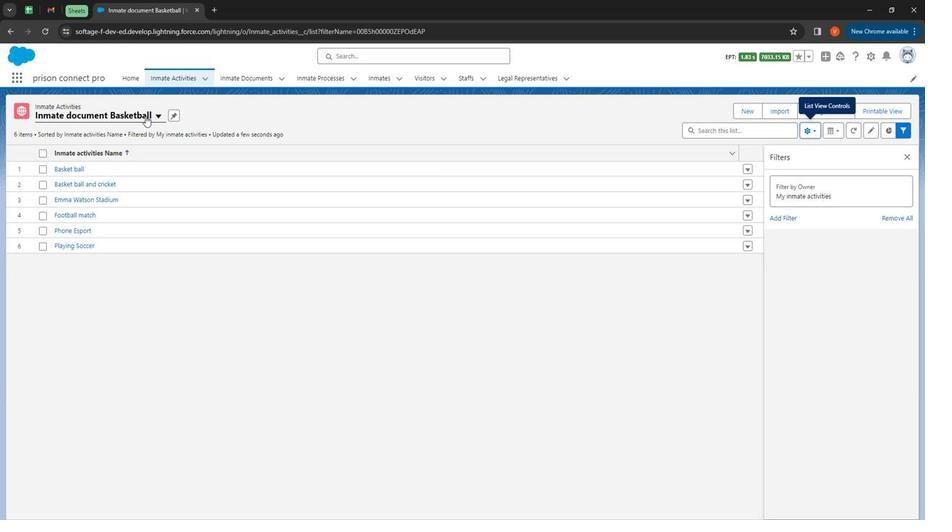 
Action: Mouse moved to (104, 151)
Screenshot: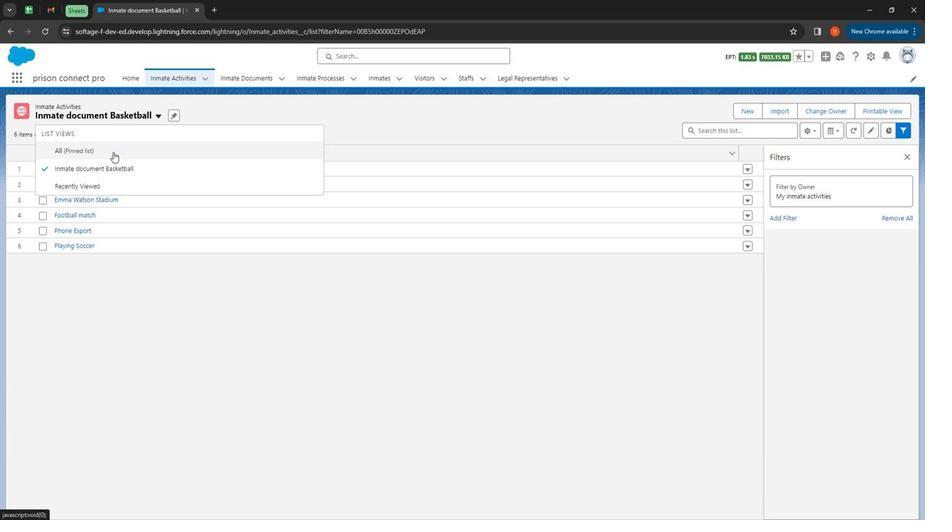 
Action: Mouse pressed left at (104, 151)
Screenshot: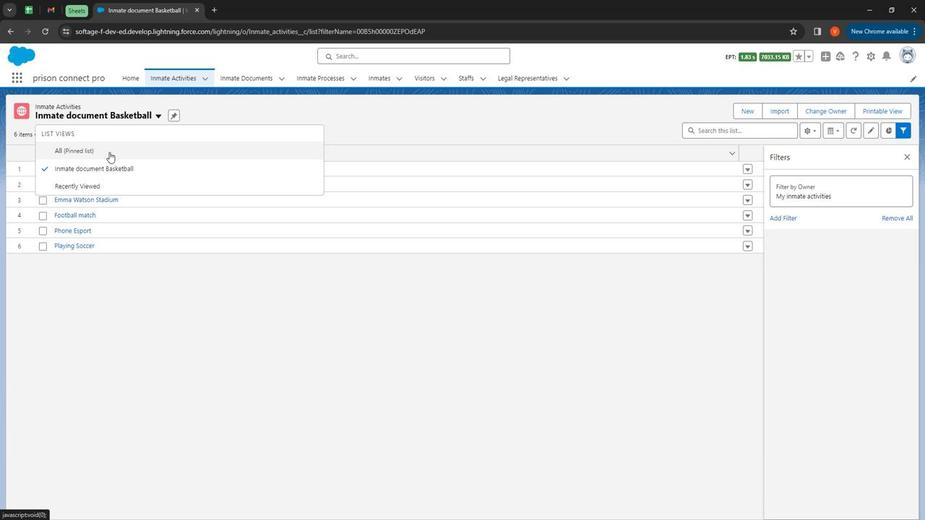 
Action: Mouse moved to (49, 116)
Screenshot: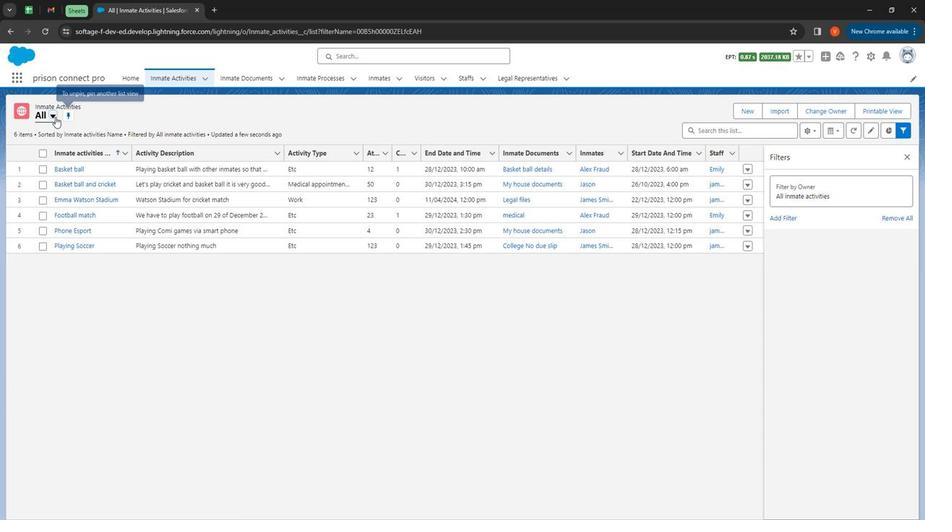 
Action: Mouse pressed left at (49, 116)
Screenshot: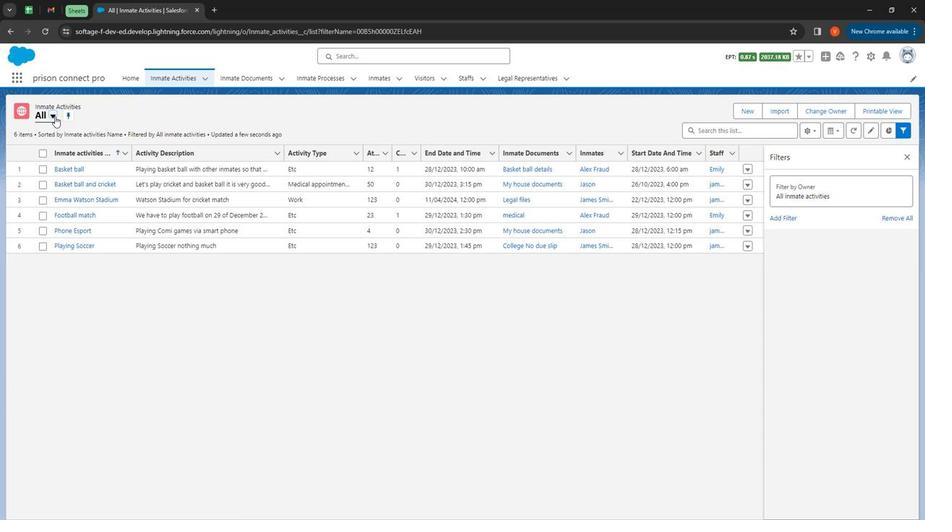 
Action: Mouse moved to (88, 172)
Screenshot: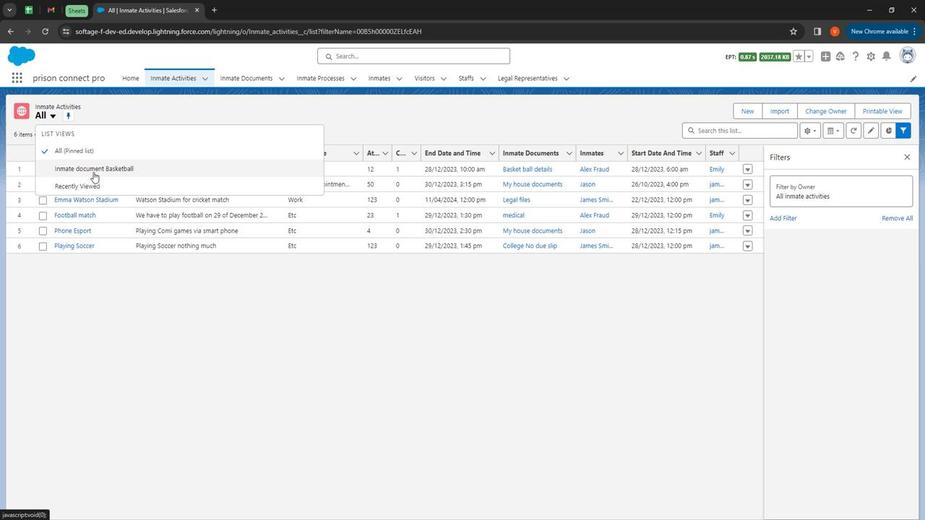 
Action: Mouse pressed left at (88, 172)
Screenshot: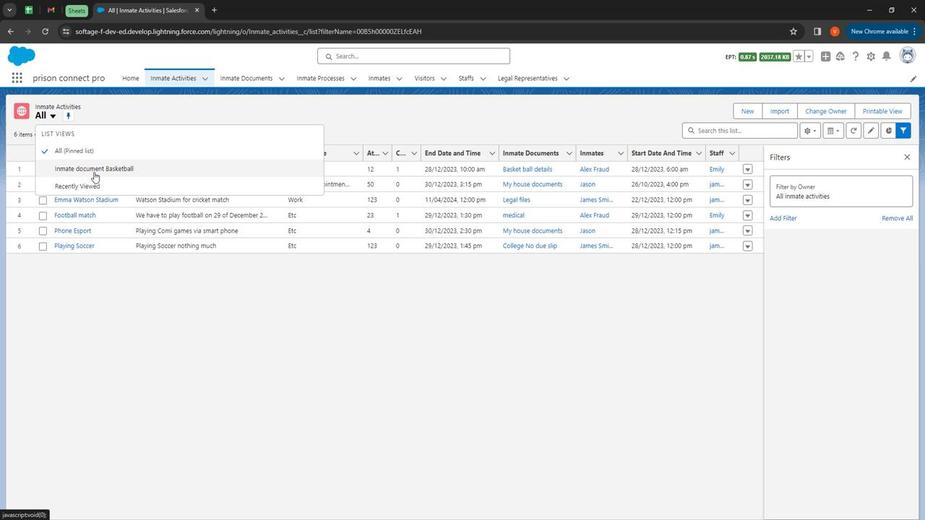 
Action: Mouse moved to (792, 221)
Screenshot: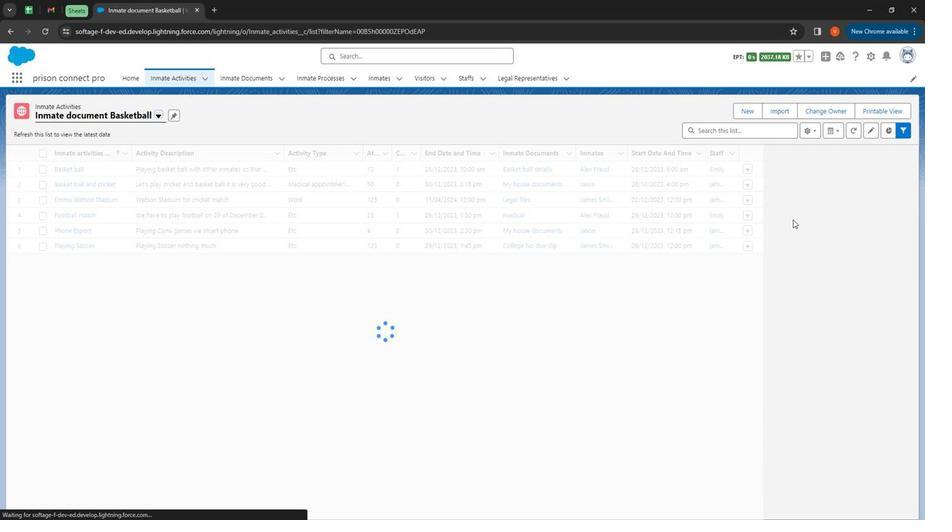 
Action: Mouse pressed left at (792, 221)
Screenshot: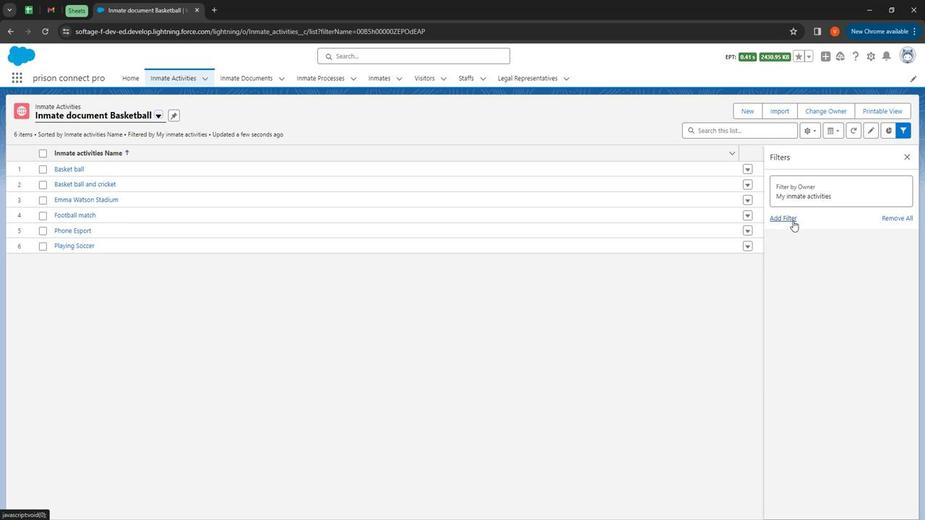 
Action: Mouse moved to (656, 191)
Screenshot: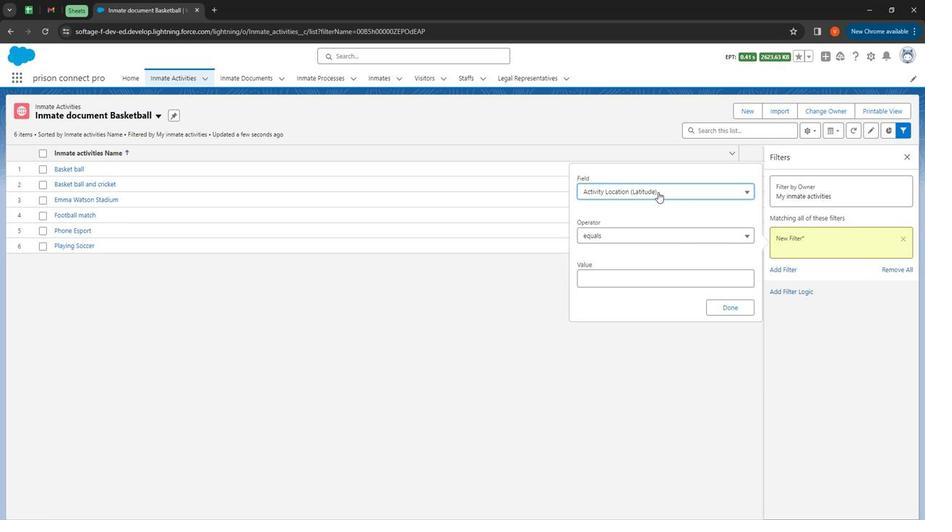 
Action: Mouse pressed left at (656, 191)
Screenshot: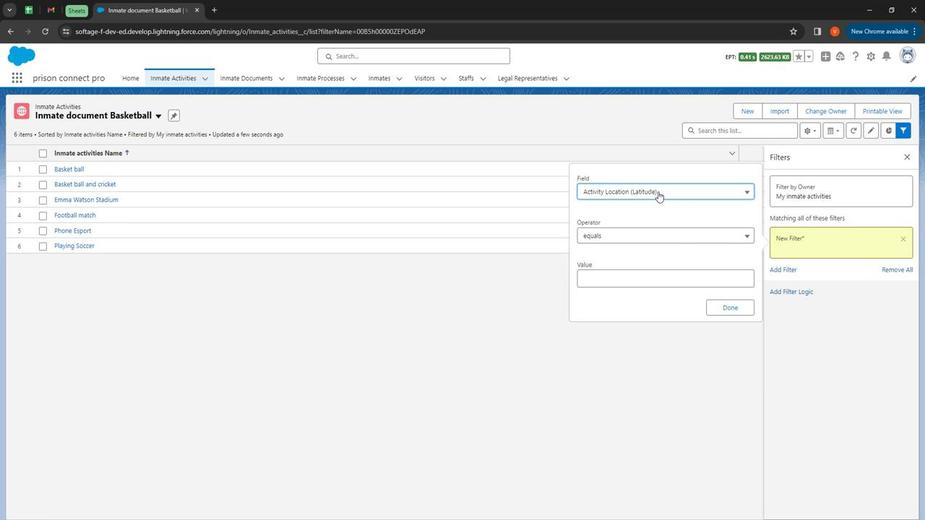 
Action: Mouse moved to (677, 266)
Screenshot: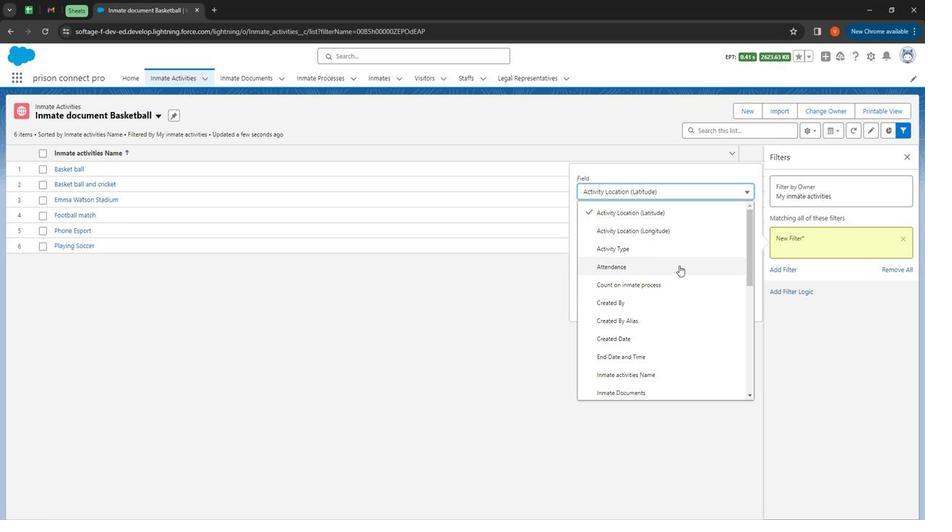 
Action: Mouse scrolled (677, 266) with delta (0, 0)
Screenshot: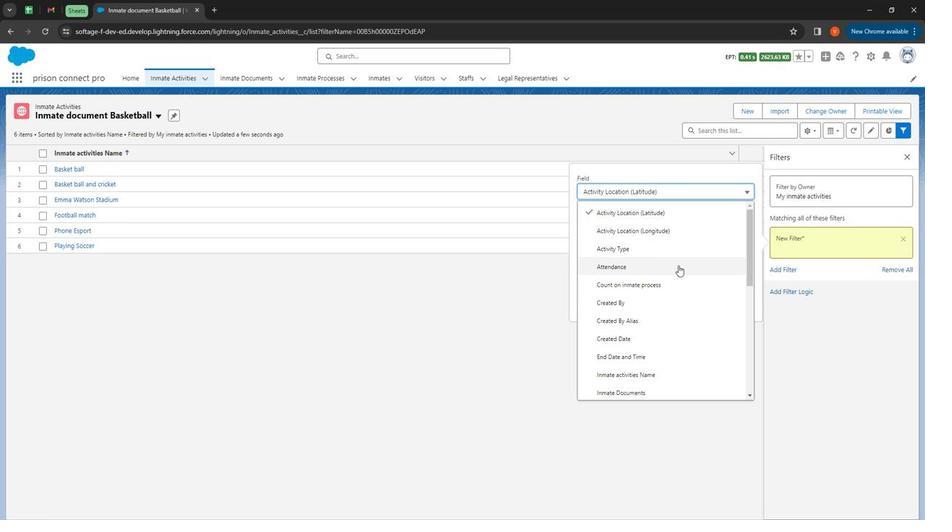 
Action: Mouse moved to (675, 266)
Screenshot: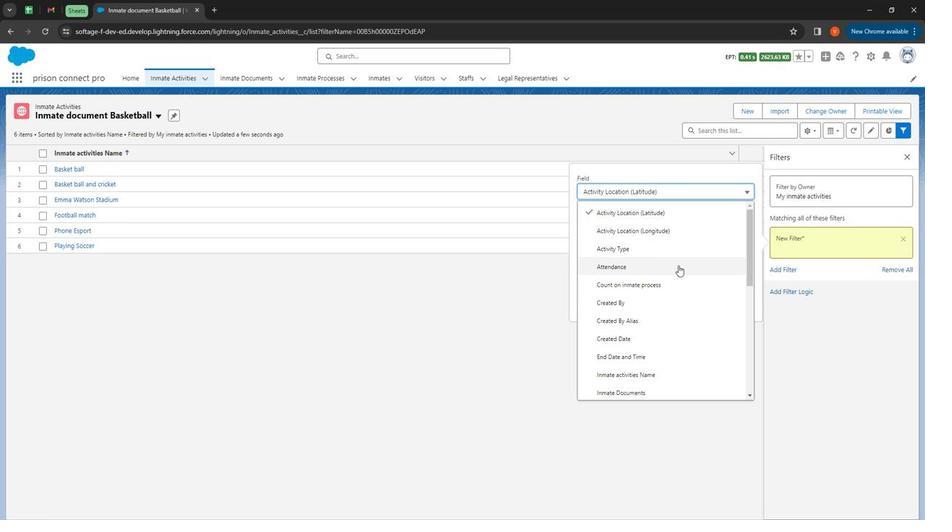 
Action: Mouse scrolled (675, 266) with delta (0, 0)
Screenshot: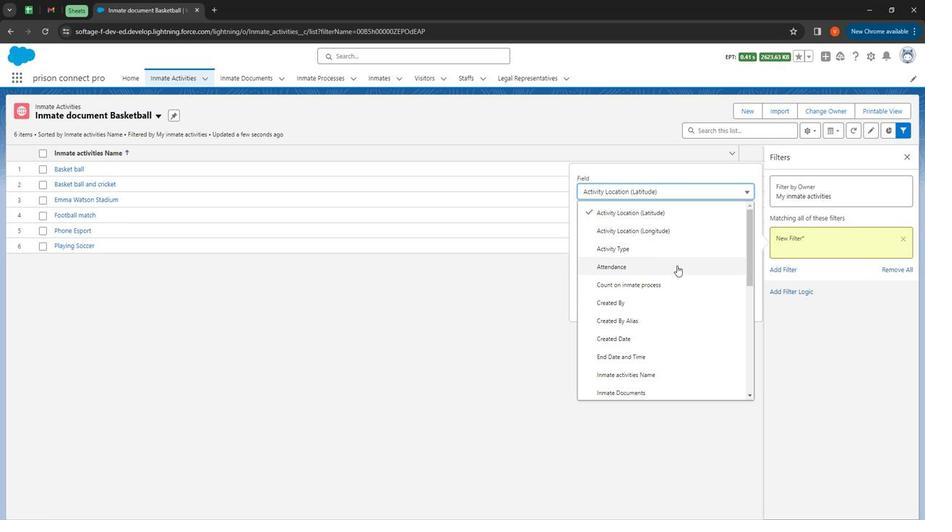 
Action: Mouse moved to (627, 292)
Screenshot: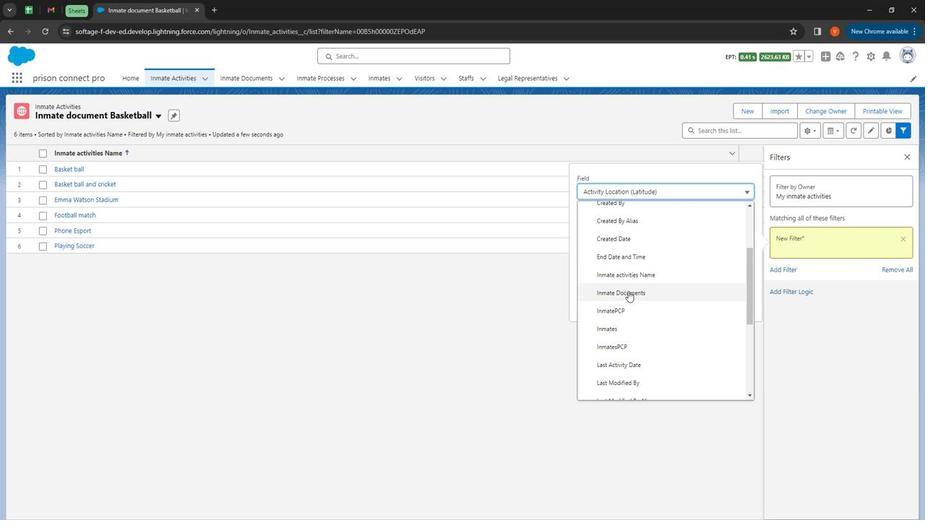 
Action: Mouse pressed left at (627, 292)
Screenshot: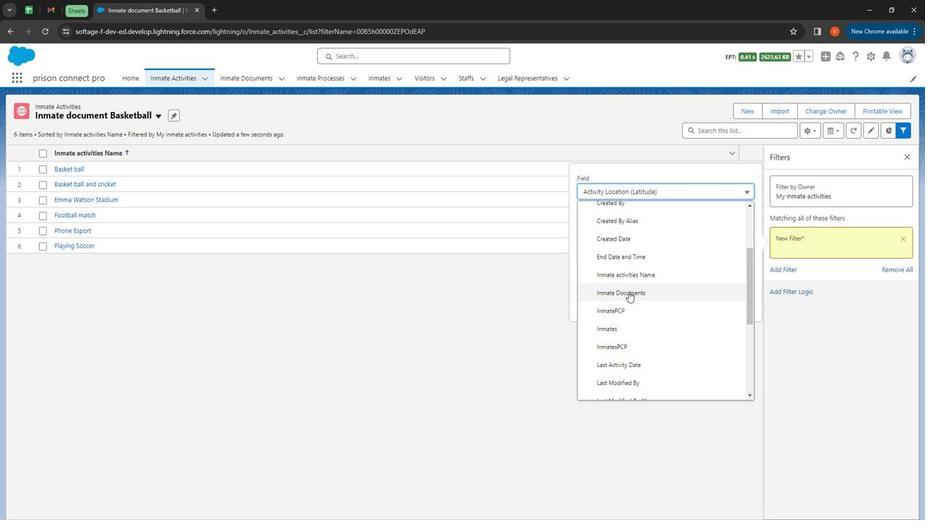 
Action: Mouse moved to (630, 275)
Screenshot: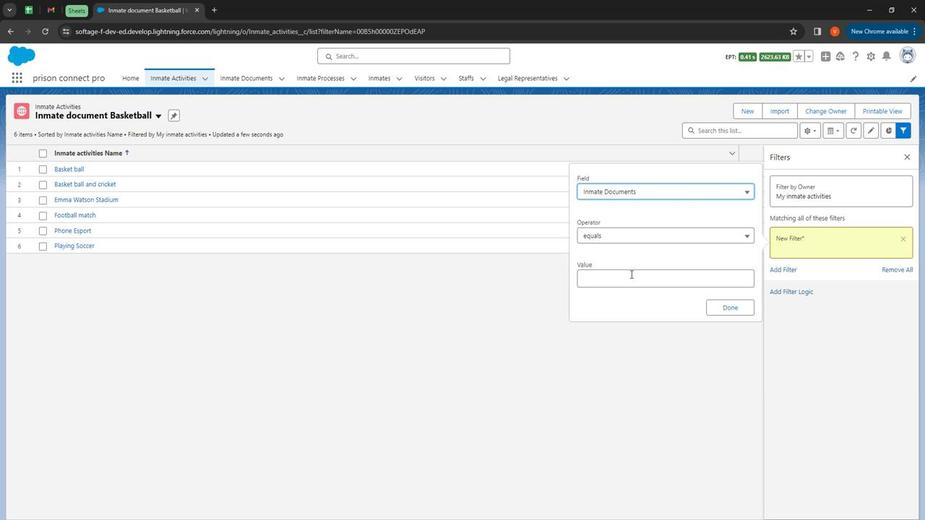 
Action: Mouse pressed left at (630, 275)
Screenshot: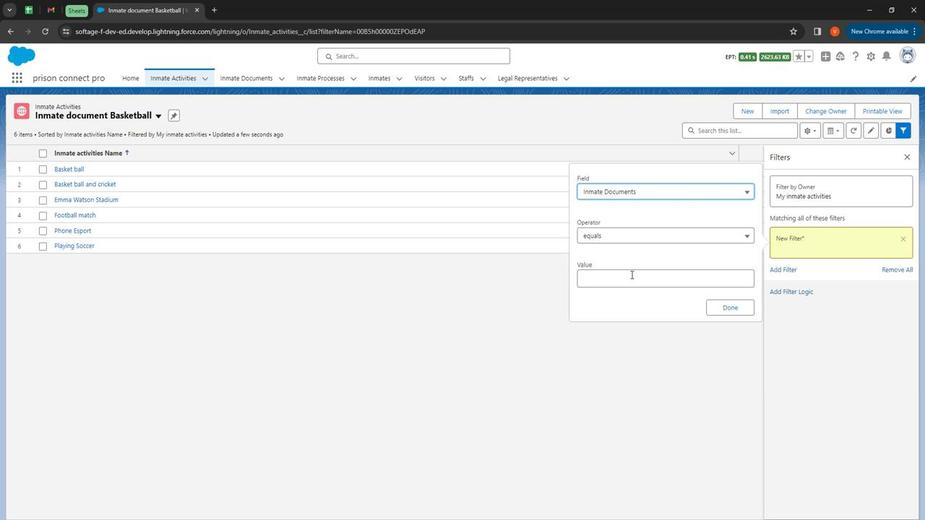 
Action: Key pressed <Key.shift><Key.shift><Key.shift><Key.shift><Key.shift><Key.shift><Key.shift>Basket<Key.space>ball<Key.space>details
Screenshot: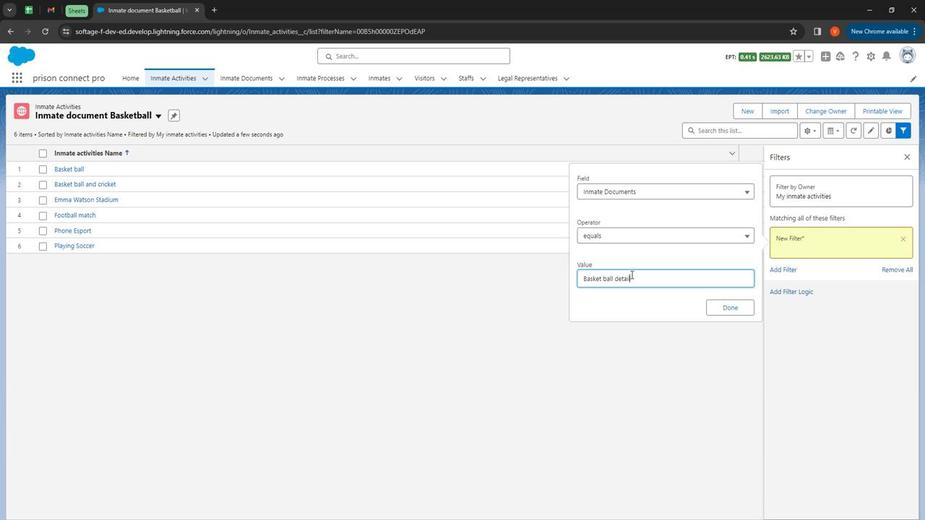 
Action: Mouse moved to (731, 303)
Screenshot: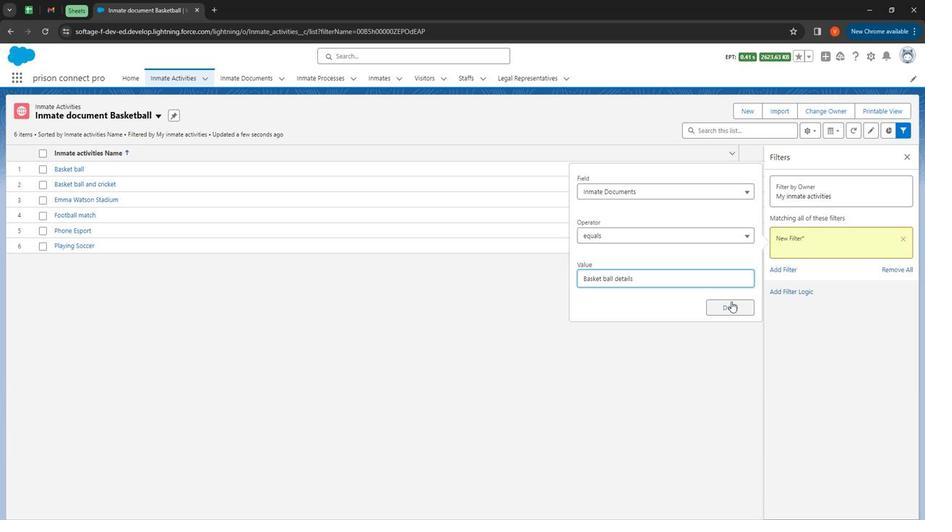 
Action: Mouse pressed left at (731, 303)
Screenshot: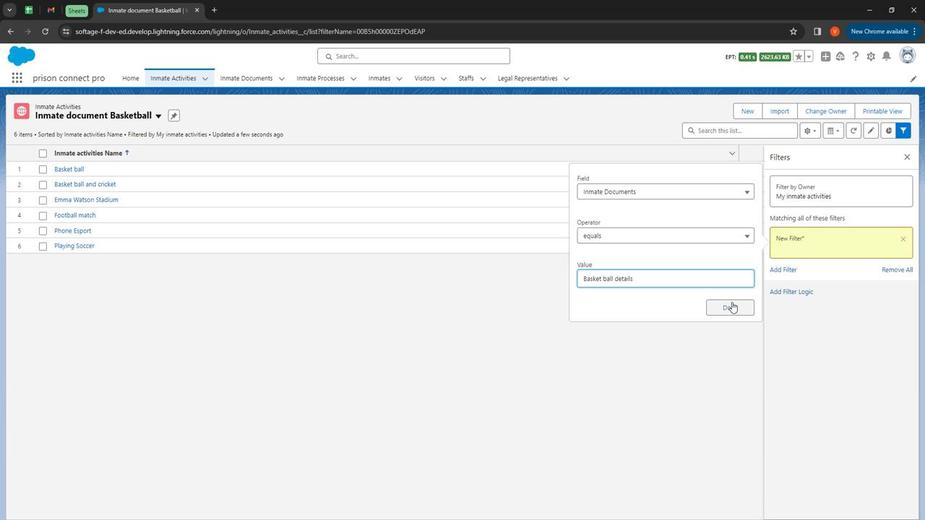 
Action: Mouse moved to (884, 162)
Screenshot: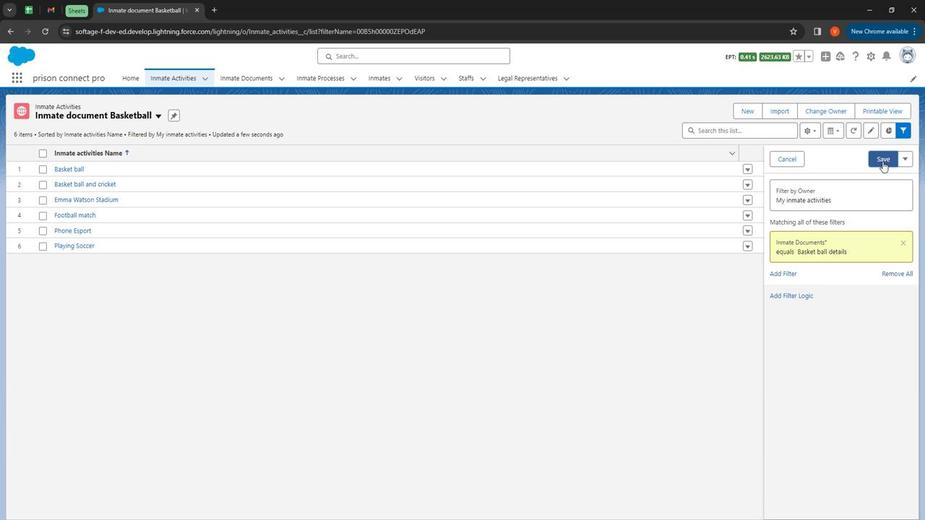
Action: Mouse pressed left at (884, 162)
Screenshot: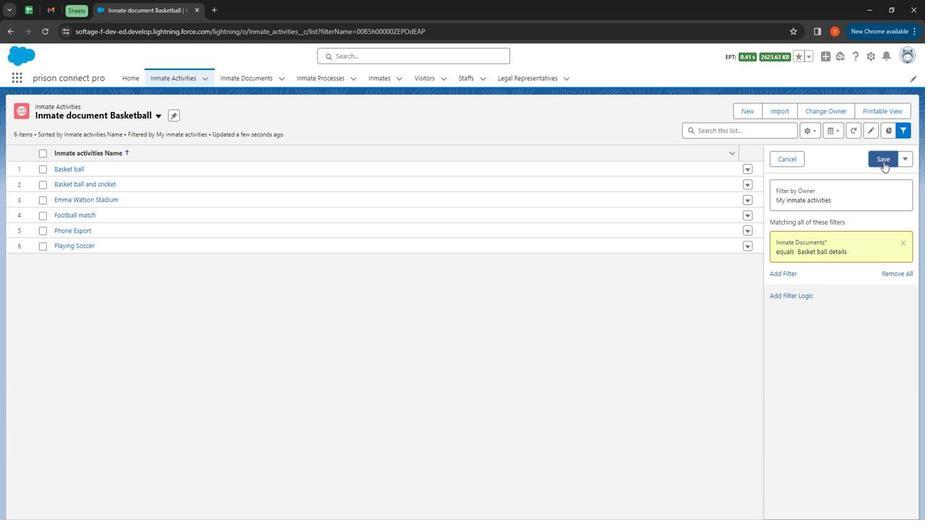 
Action: Mouse moved to (904, 155)
Screenshot: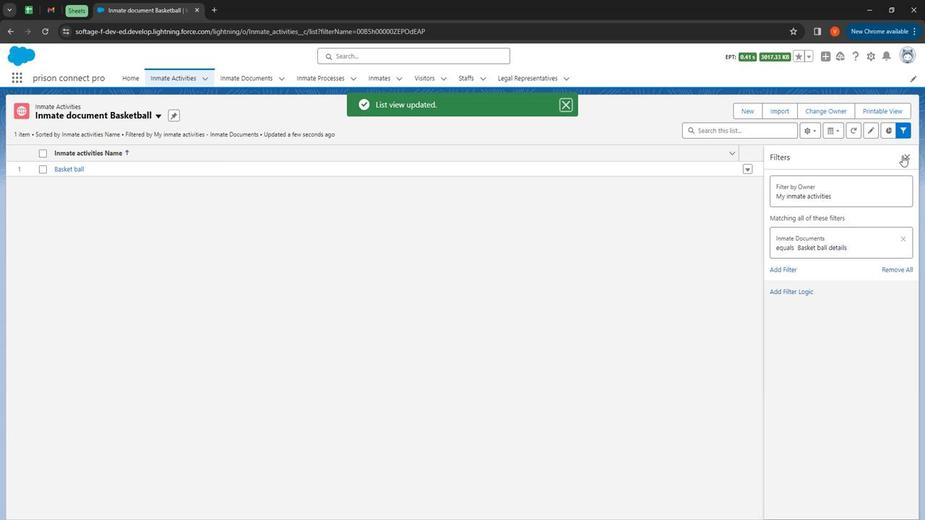 
Action: Mouse pressed left at (904, 155)
Screenshot: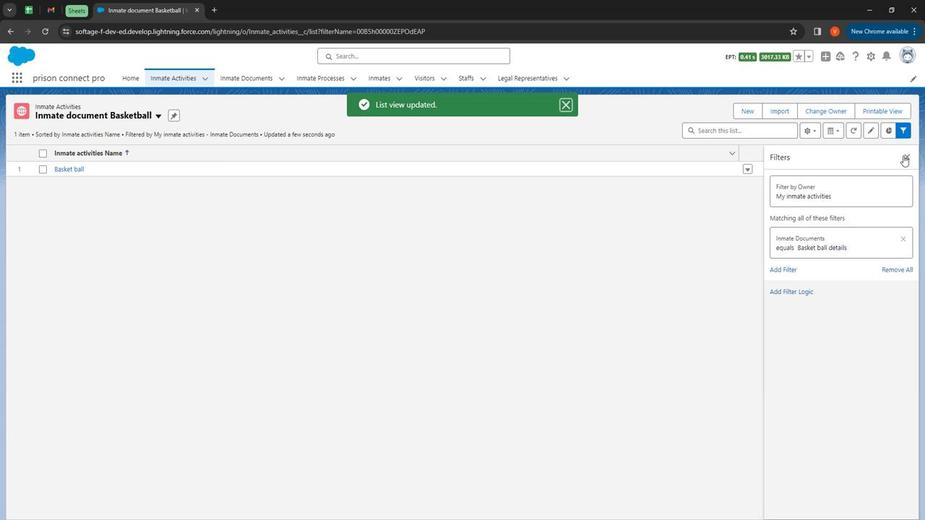 
Action: Mouse moved to (808, 131)
Screenshot: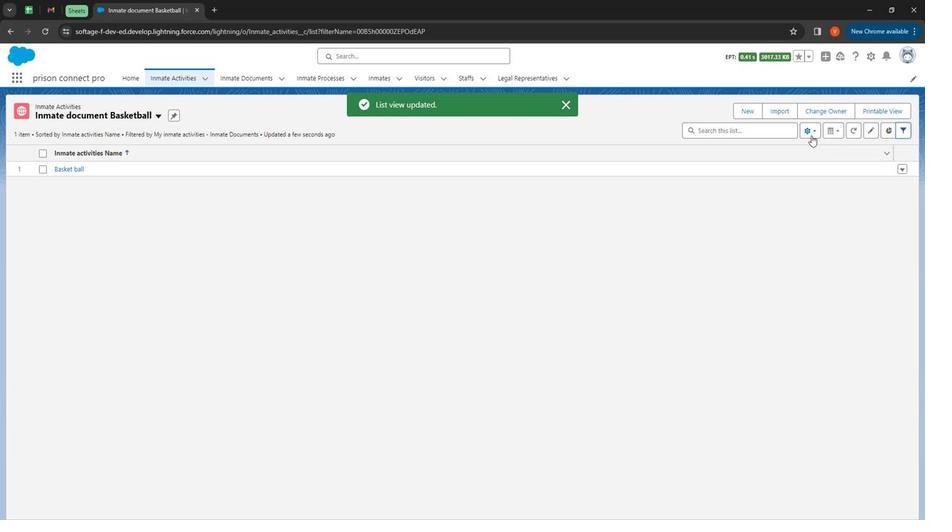 
Action: Mouse pressed left at (808, 131)
Screenshot: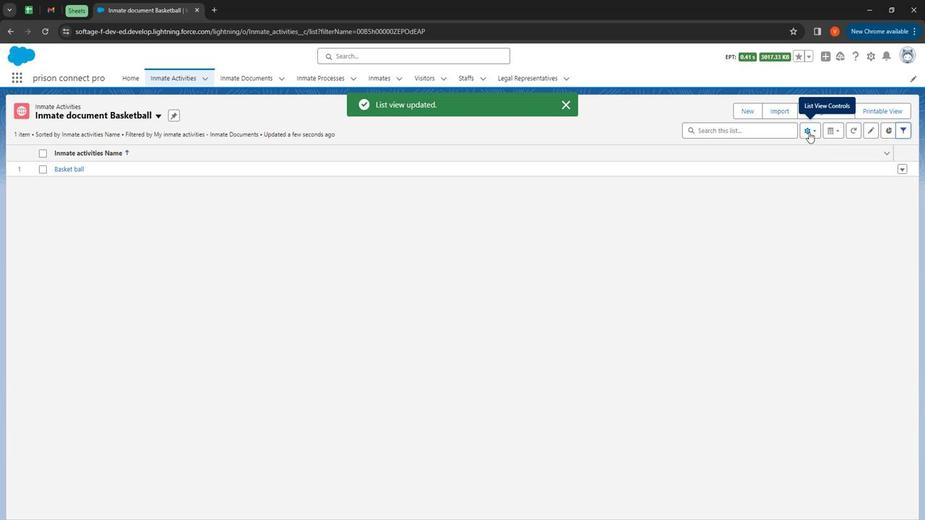 
Action: Mouse moved to (778, 249)
Screenshot: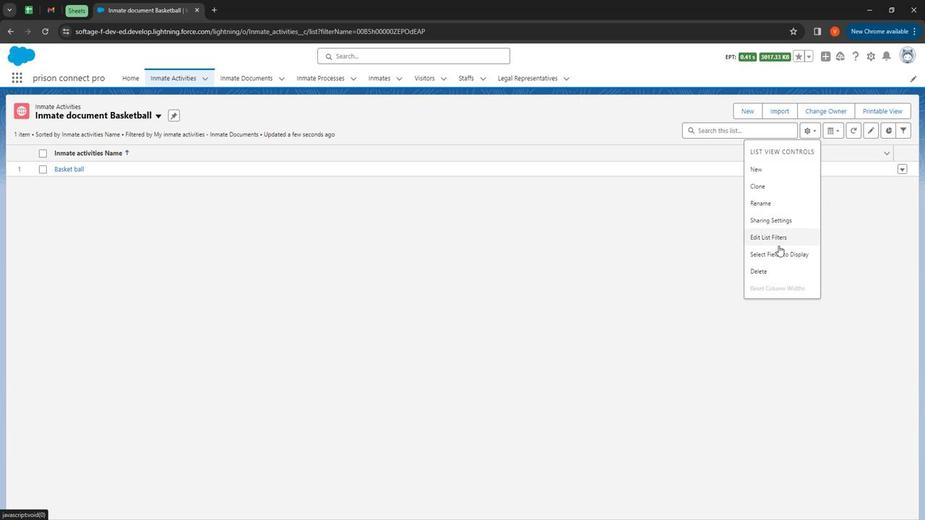 
Action: Mouse pressed left at (778, 249)
Screenshot: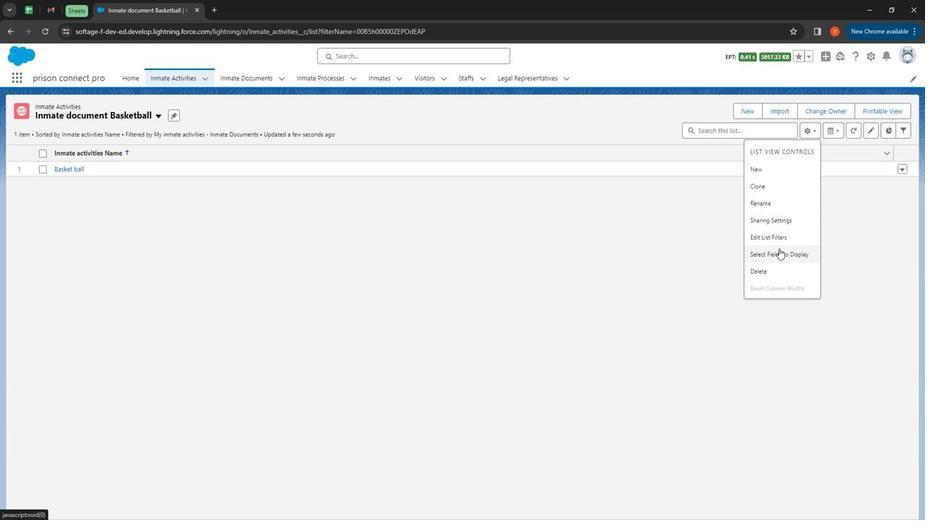 
Action: Mouse moved to (380, 287)
Screenshot: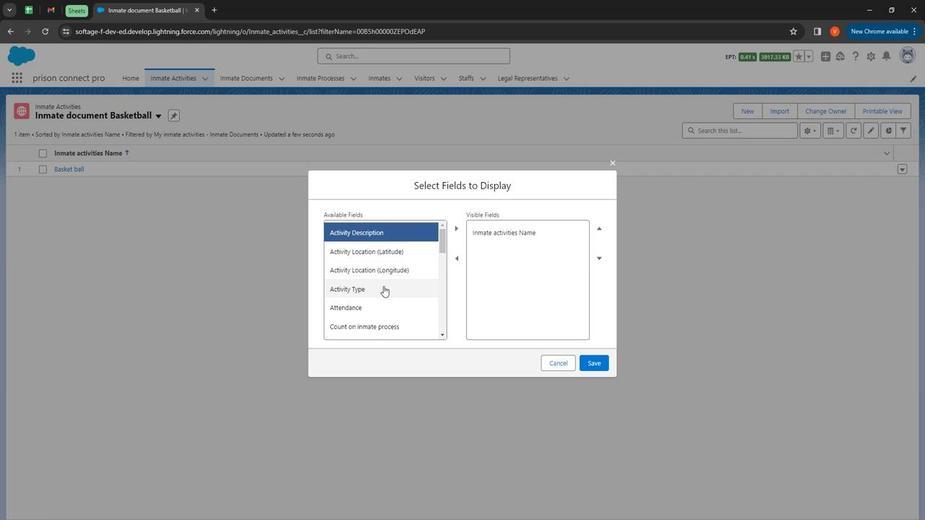 
Action: Mouse pressed left at (380, 287)
Screenshot: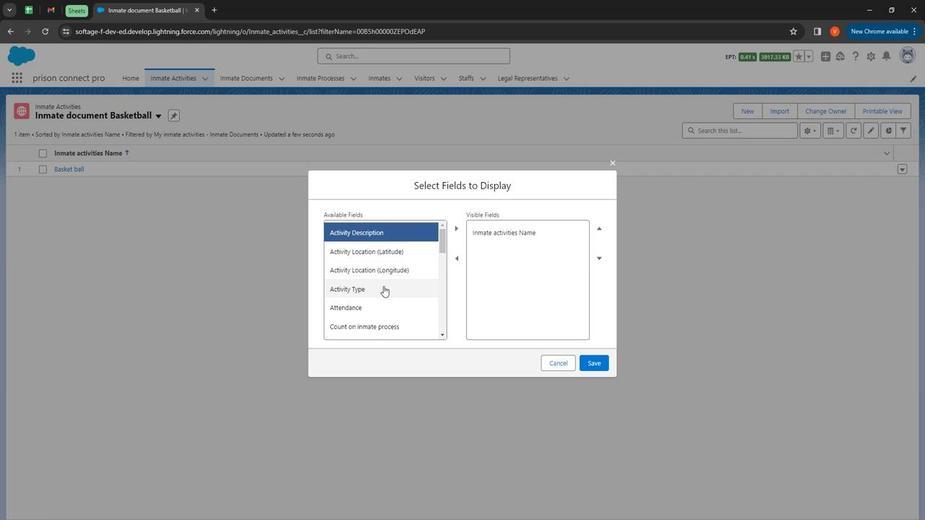 
Action: Mouse moved to (376, 319)
Screenshot: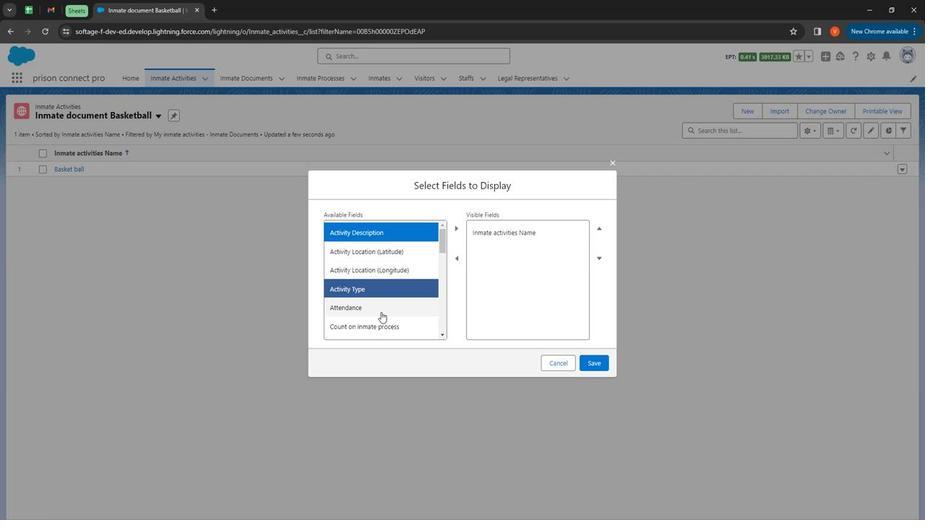 
Action: Mouse pressed left at (376, 319)
Screenshot: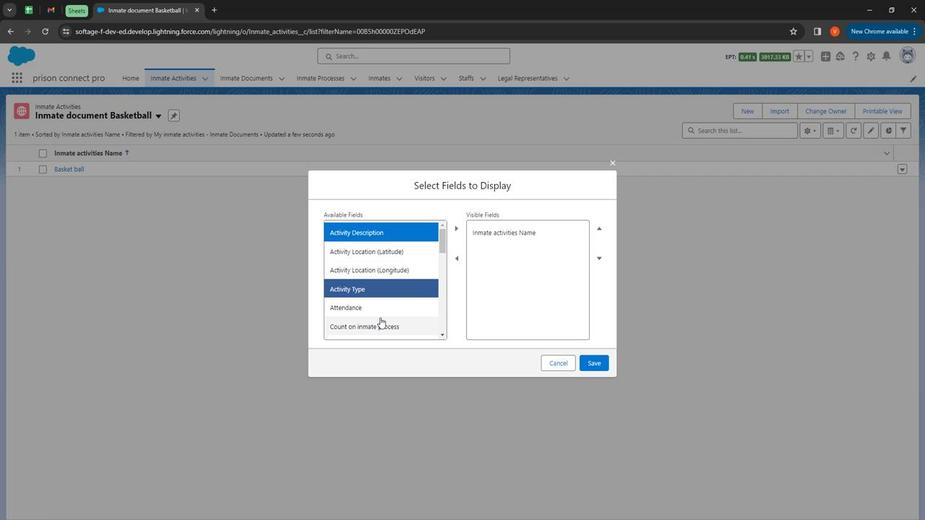 
Action: Mouse moved to (379, 309)
Screenshot: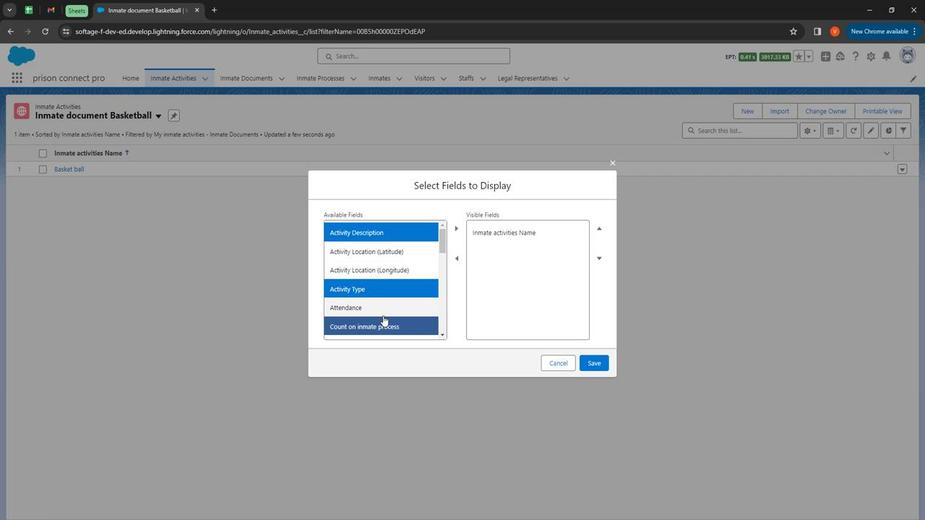 
Action: Mouse pressed left at (379, 309)
Screenshot: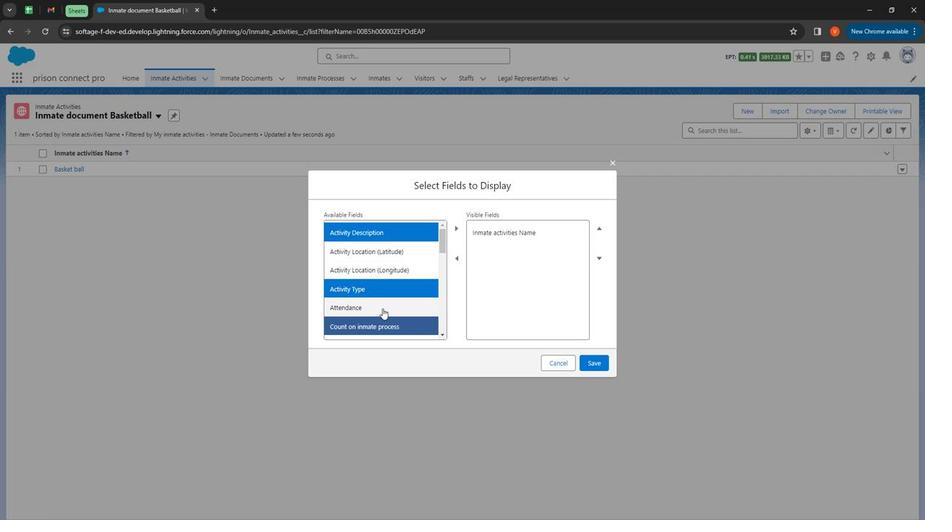 
Action: Mouse moved to (439, 243)
Screenshot: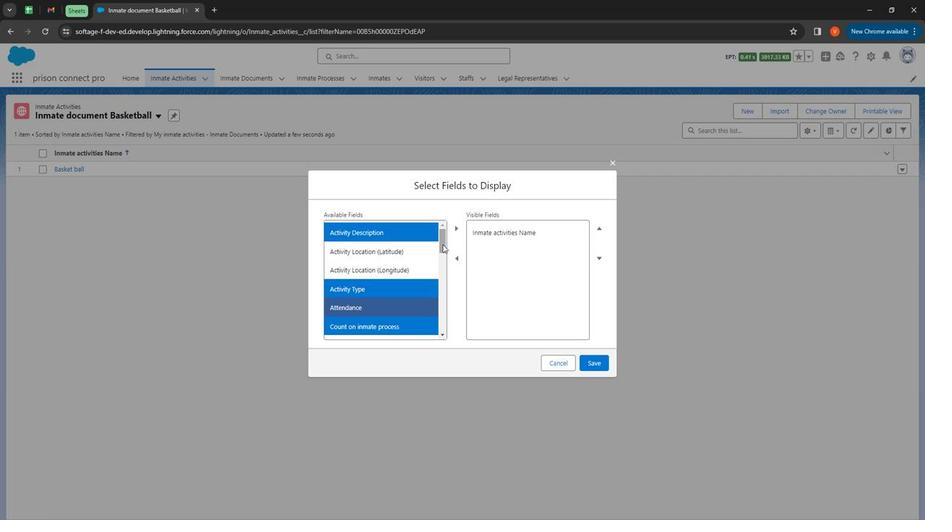 
Action: Mouse pressed left at (439, 243)
Screenshot: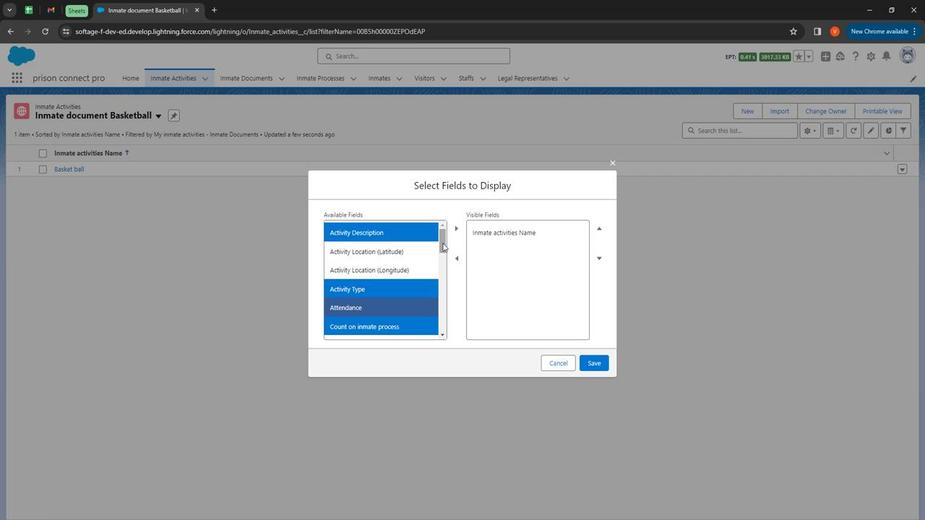 
Action: Mouse moved to (383, 306)
Screenshot: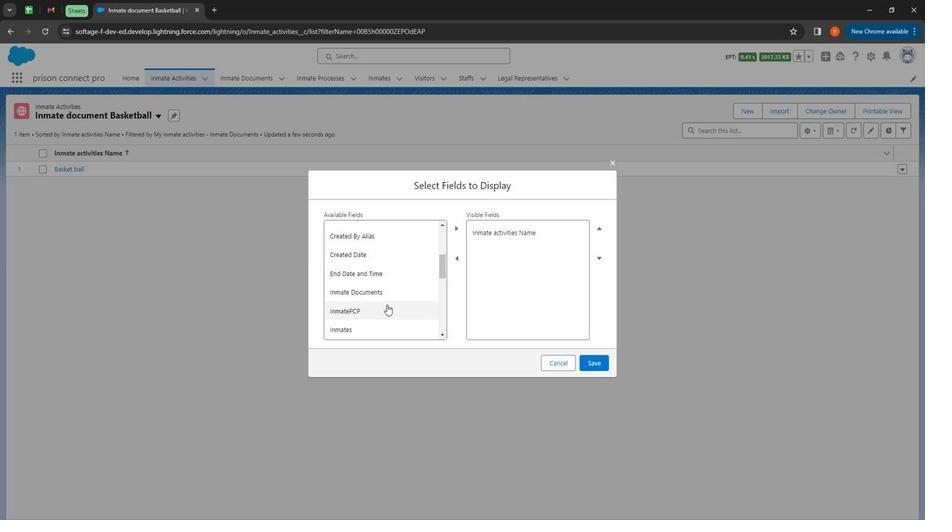 
Action: Mouse pressed left at (383, 306)
Screenshot: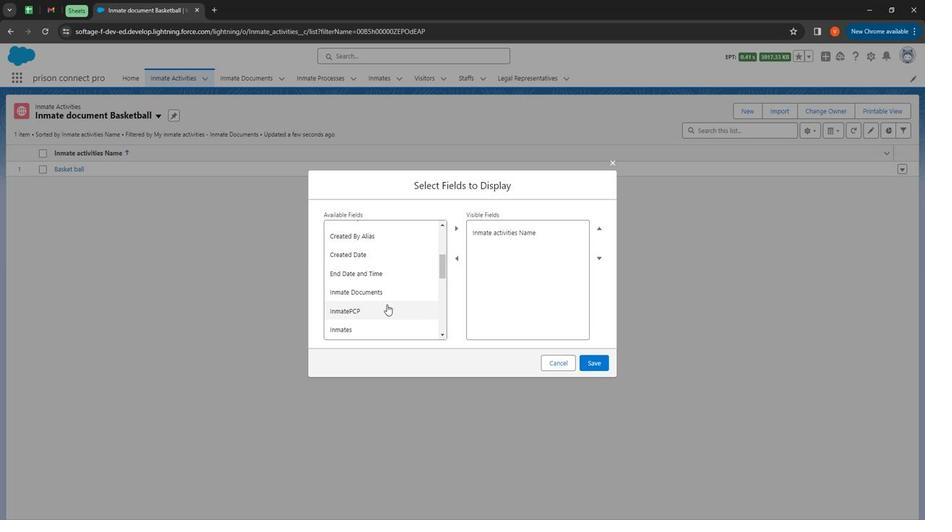 
Action: Mouse moved to (371, 331)
Screenshot: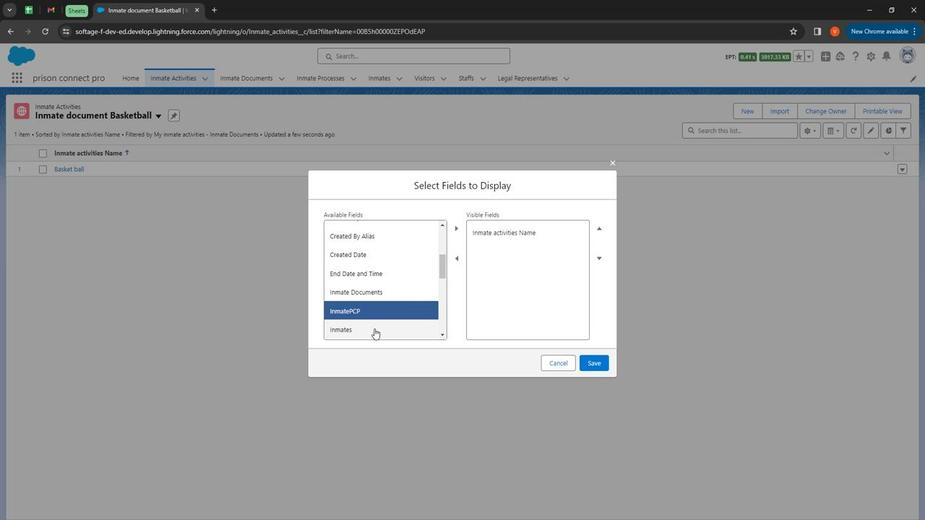 
Action: Mouse pressed left at (371, 331)
Screenshot: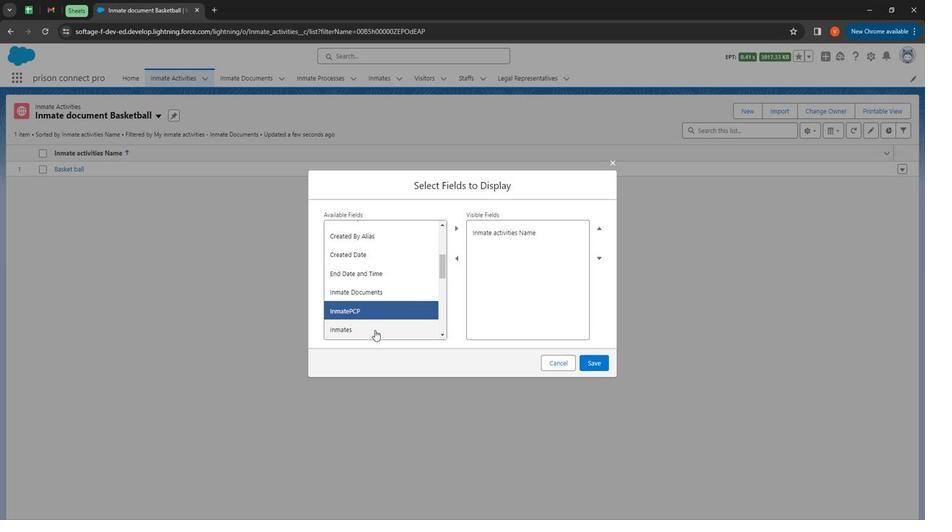 
Action: Mouse moved to (375, 295)
Screenshot: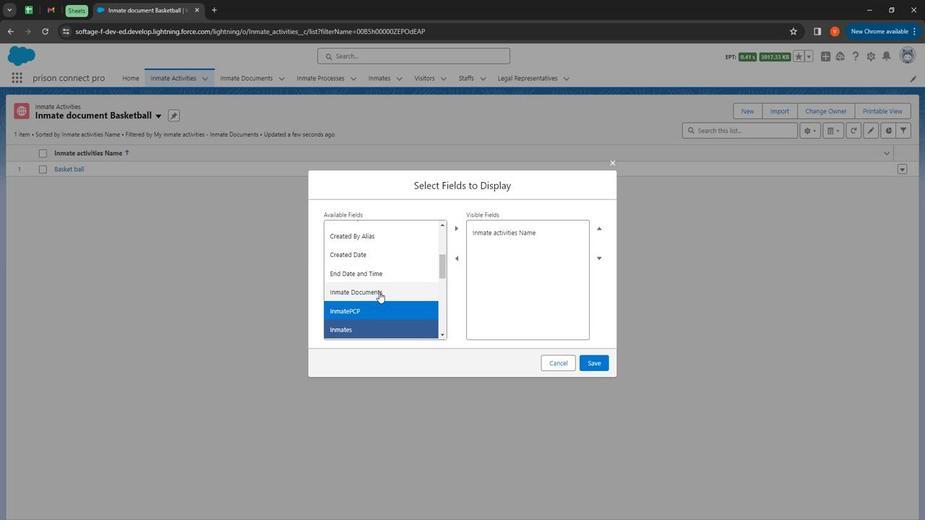 
Action: Mouse pressed left at (375, 295)
Screenshot: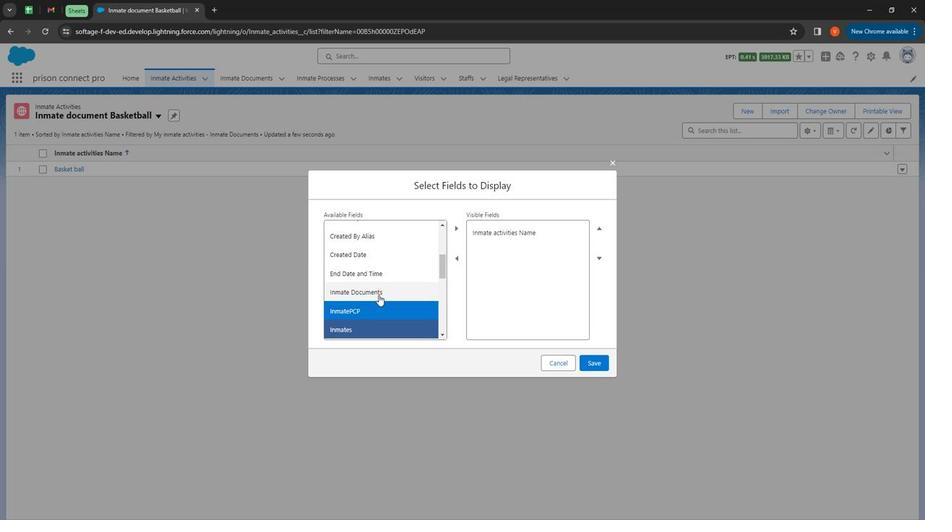 
Action: Mouse moved to (458, 232)
Screenshot: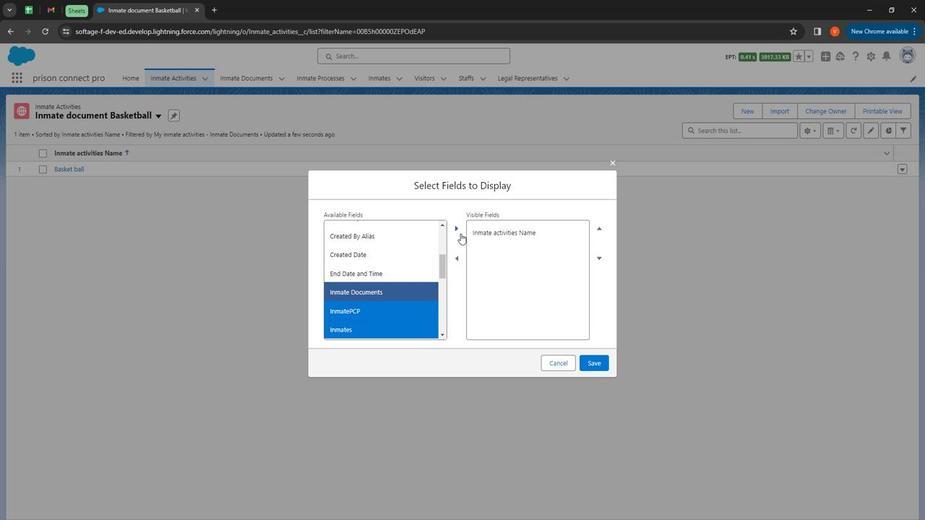 
Action: Mouse pressed left at (458, 232)
Screenshot: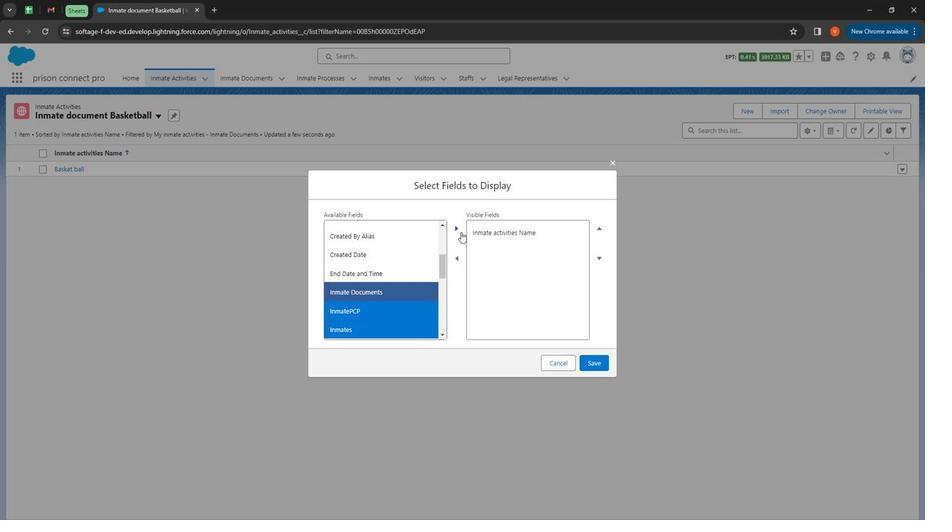 
Action: Mouse moved to (441, 257)
Screenshot: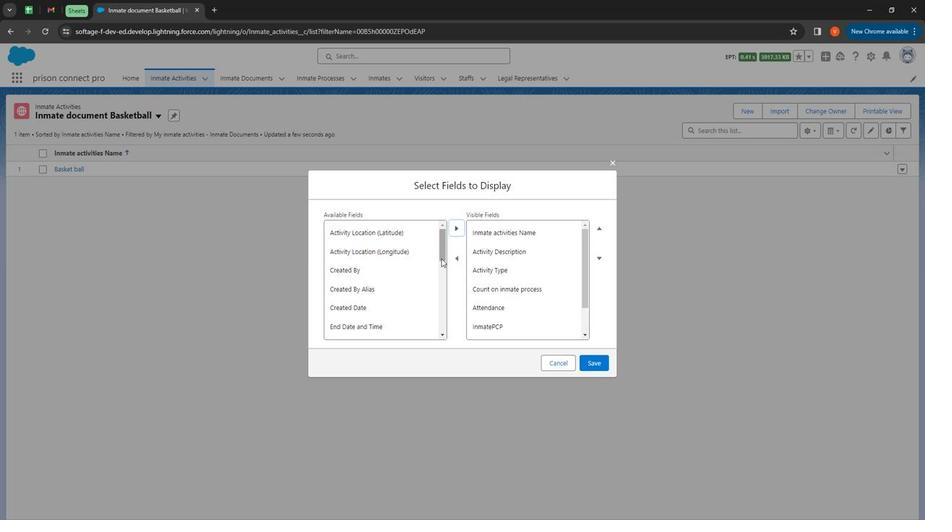 
Action: Mouse pressed left at (441, 257)
Screenshot: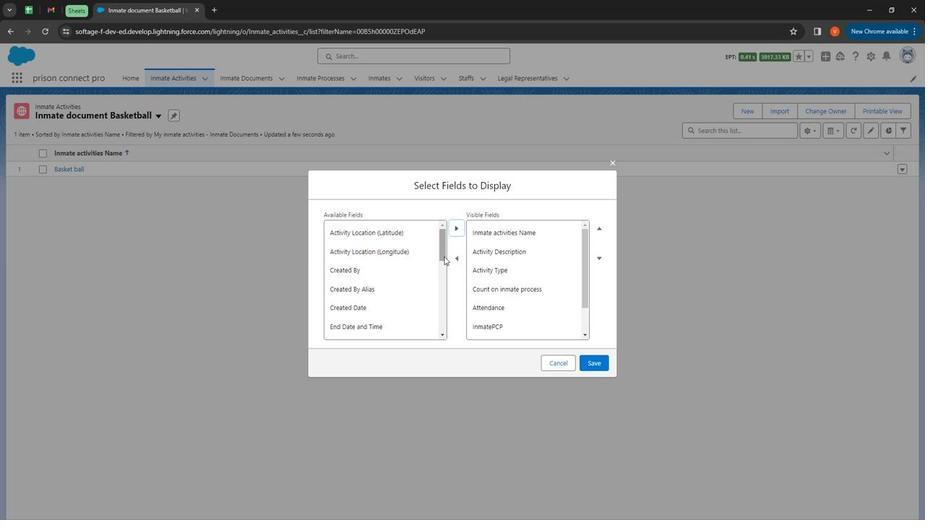 
Action: Mouse moved to (383, 257)
Screenshot: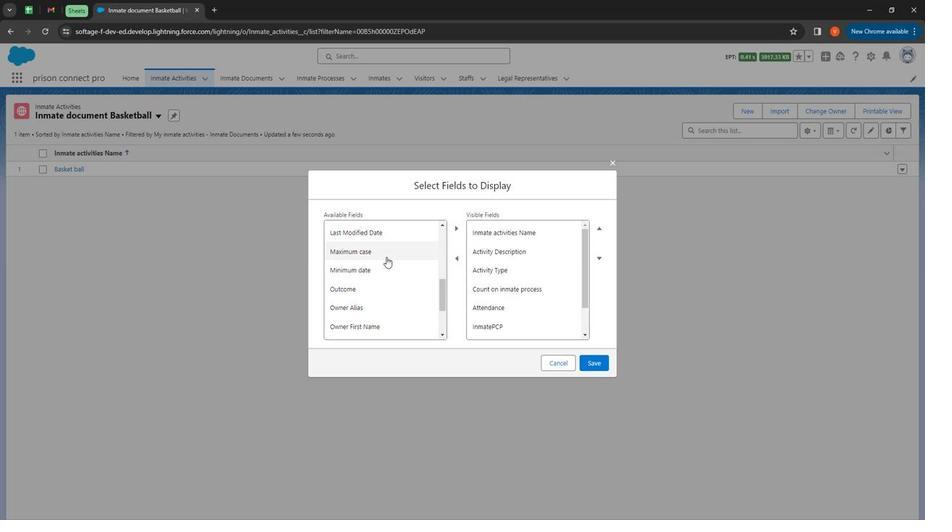 
Action: Mouse pressed left at (383, 257)
Screenshot: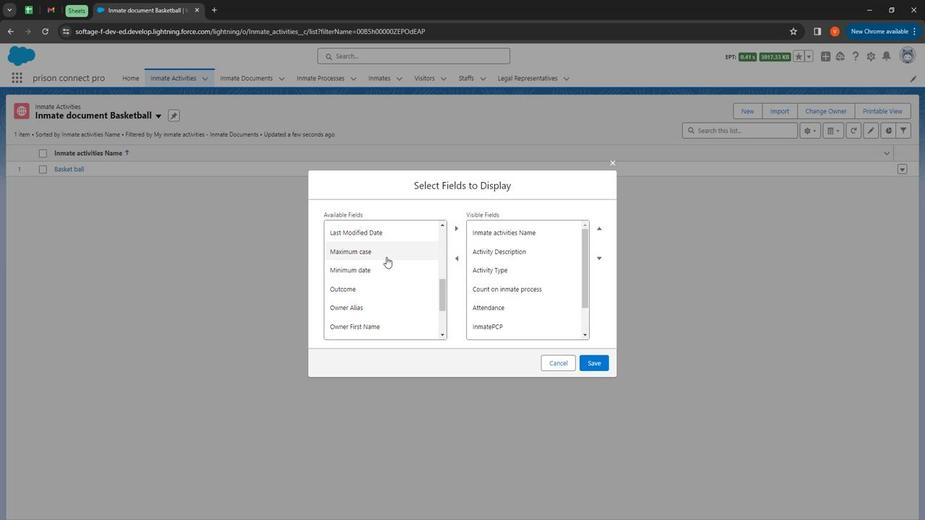 
Action: Mouse moved to (351, 271)
Screenshot: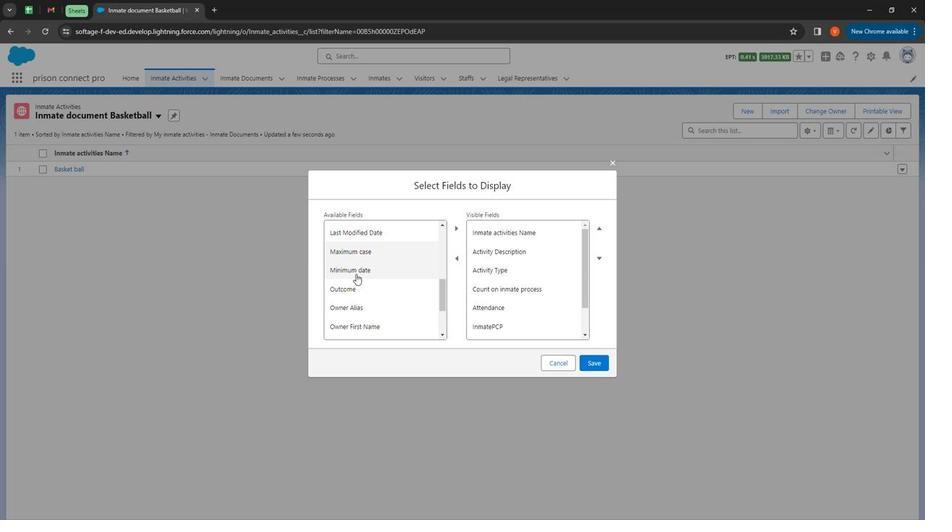 
Action: Mouse pressed left at (351, 271)
Screenshot: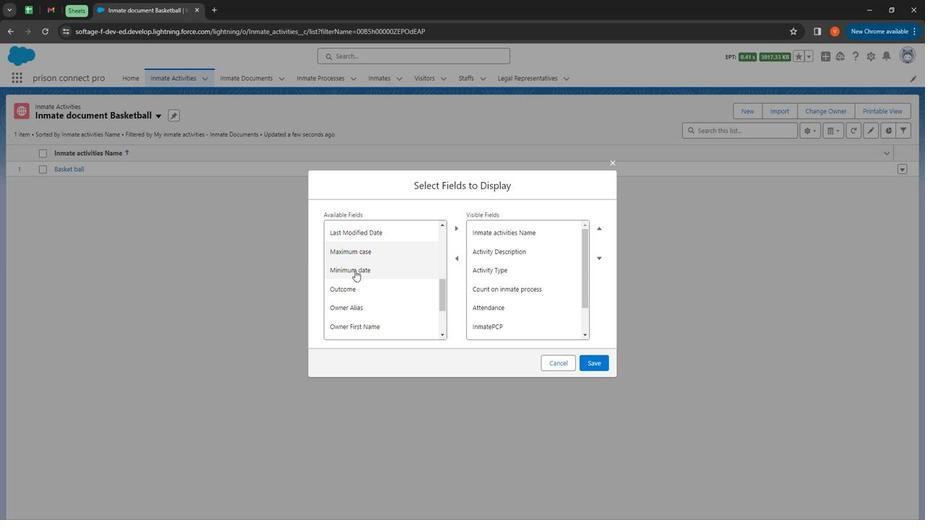 
Action: Mouse moved to (399, 294)
Screenshot: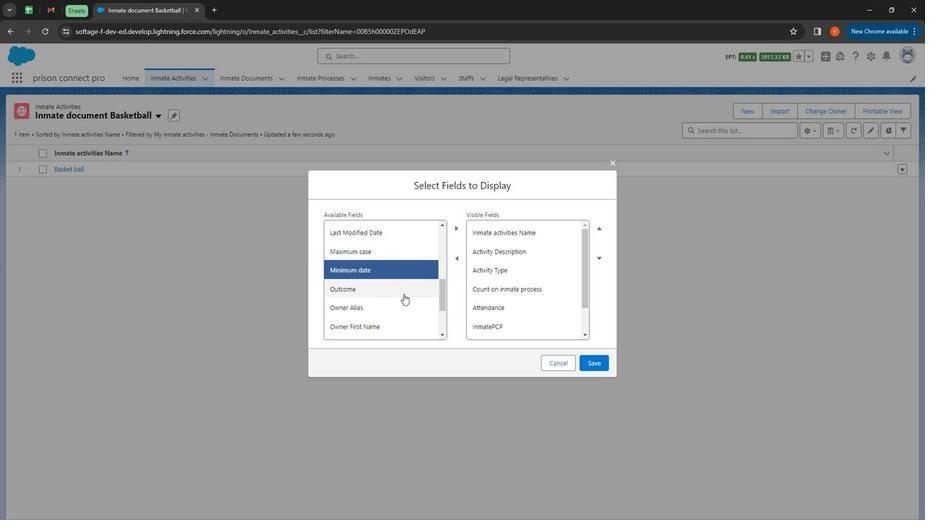 
Action: Mouse pressed left at (399, 294)
Screenshot: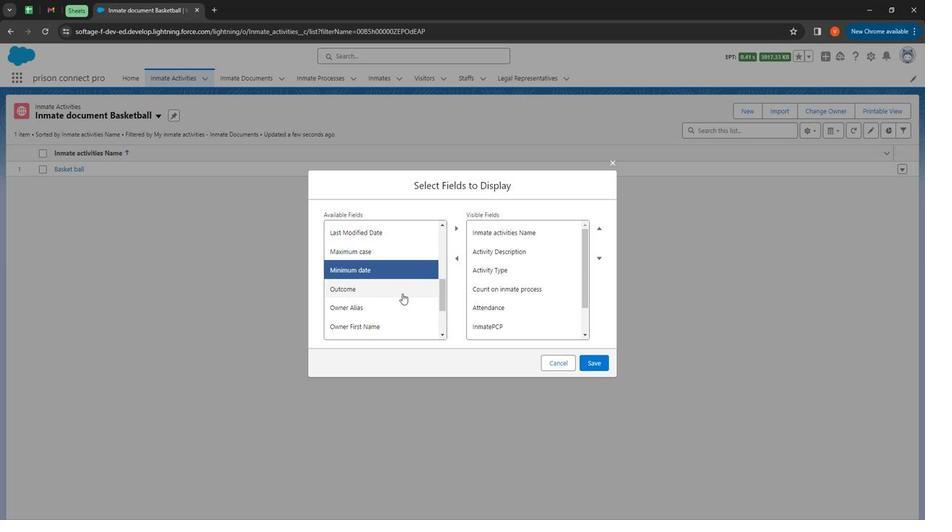 
Action: Mouse moved to (440, 298)
Screenshot: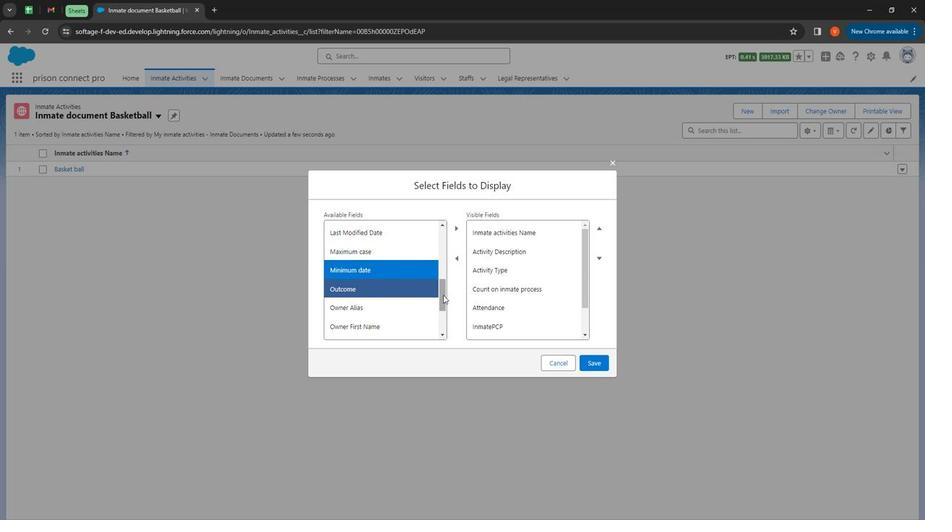 
Action: Mouse pressed left at (440, 298)
Screenshot: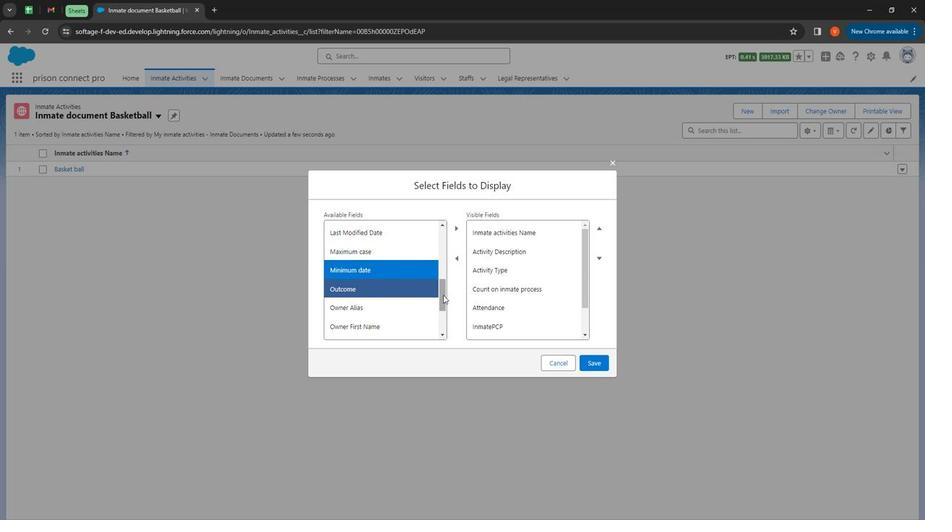
Action: Mouse moved to (381, 313)
Screenshot: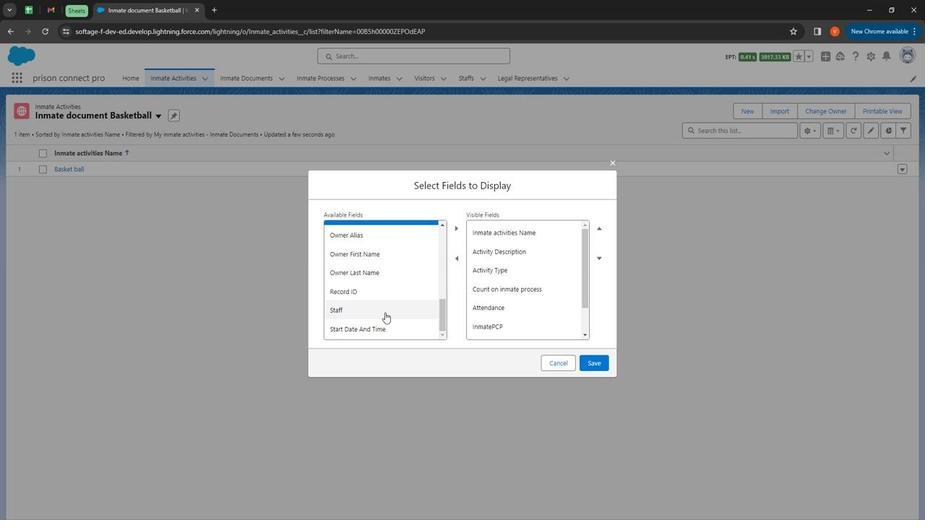 
Action: Mouse pressed left at (381, 313)
Screenshot: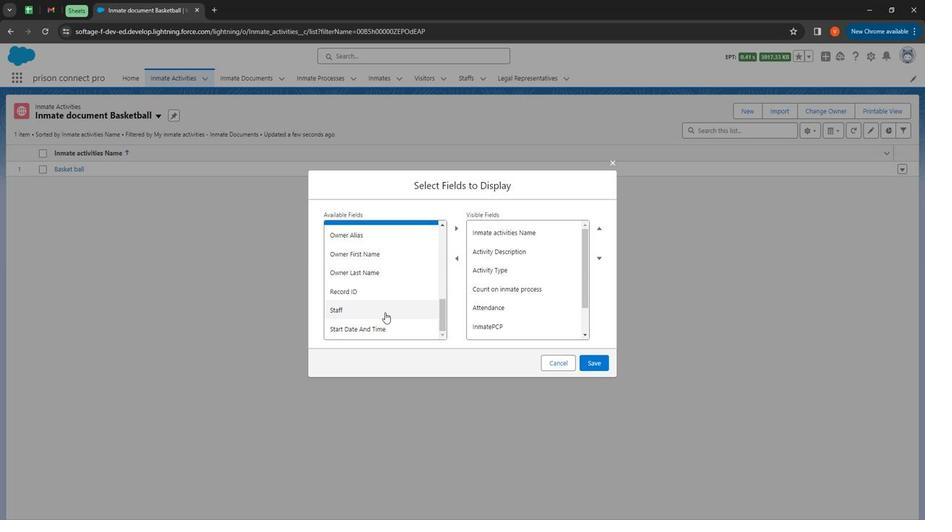 
Action: Mouse moved to (393, 326)
Screenshot: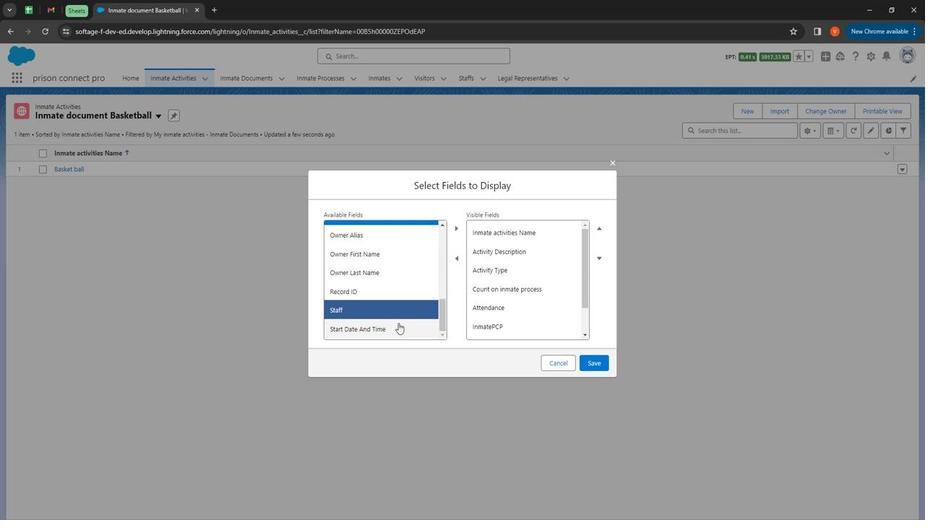 
Action: Mouse pressed left at (393, 326)
Screenshot: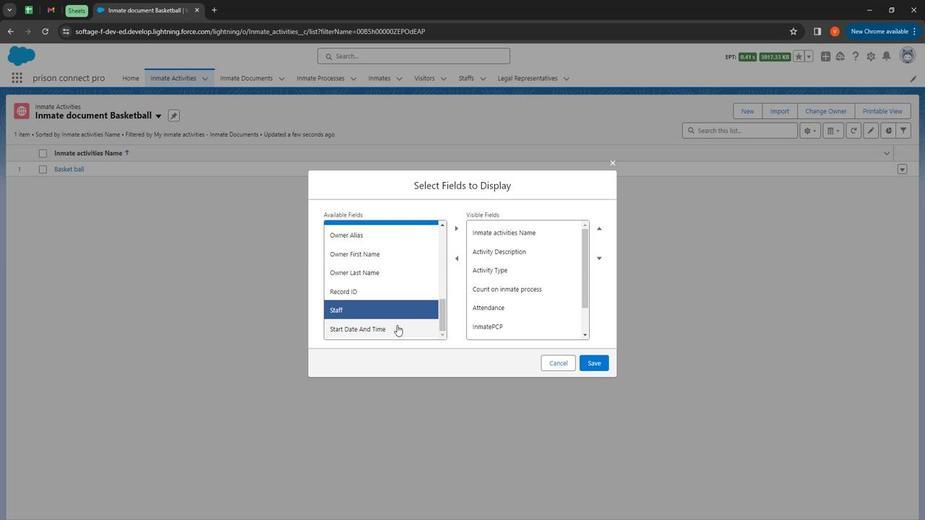 
Action: Mouse moved to (458, 230)
Screenshot: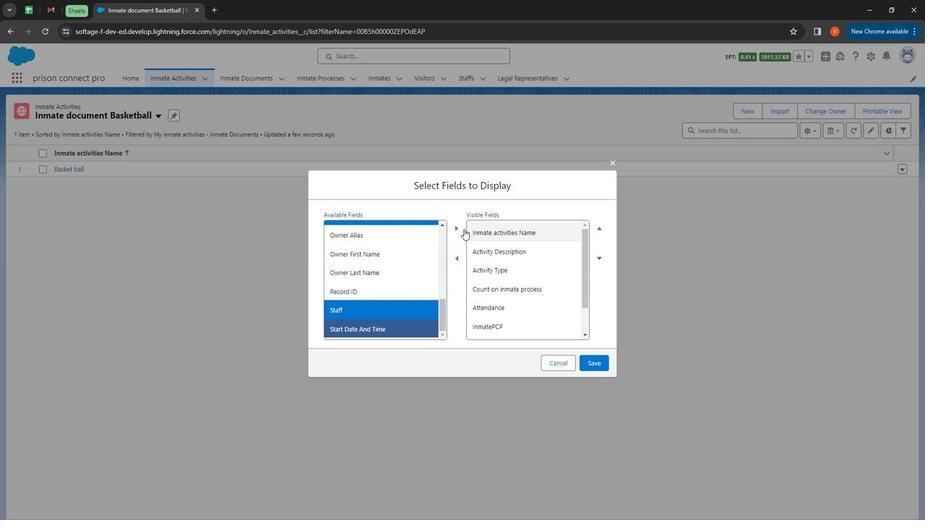 
Action: Mouse pressed left at (458, 230)
Screenshot: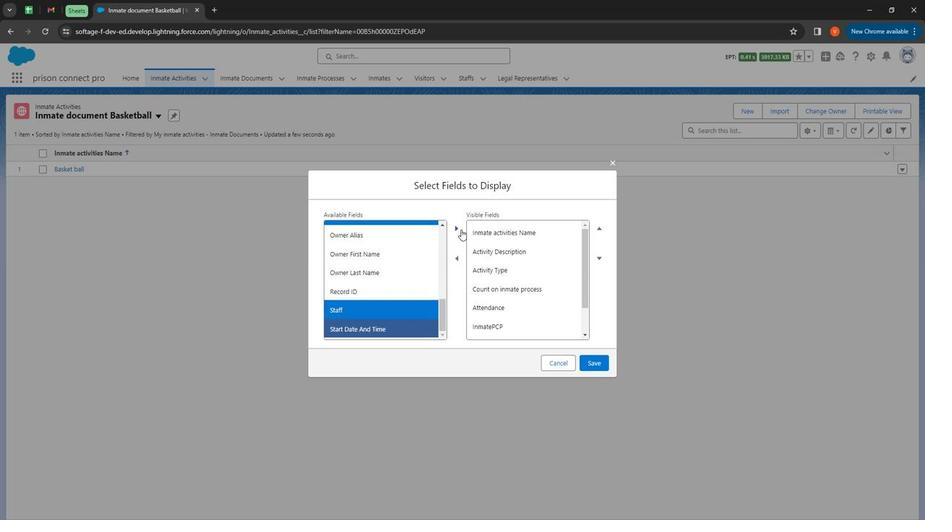 
Action: Mouse moved to (601, 366)
Screenshot: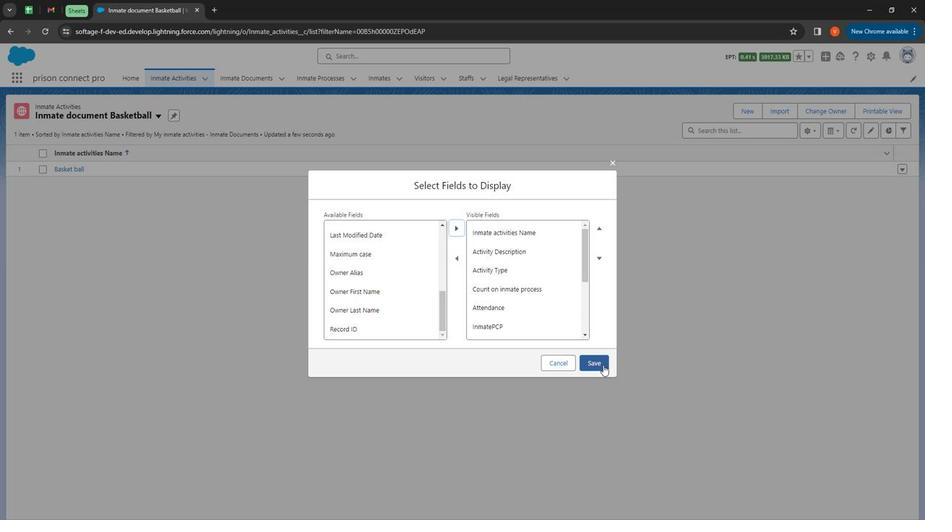 
Action: Mouse pressed left at (601, 366)
Screenshot: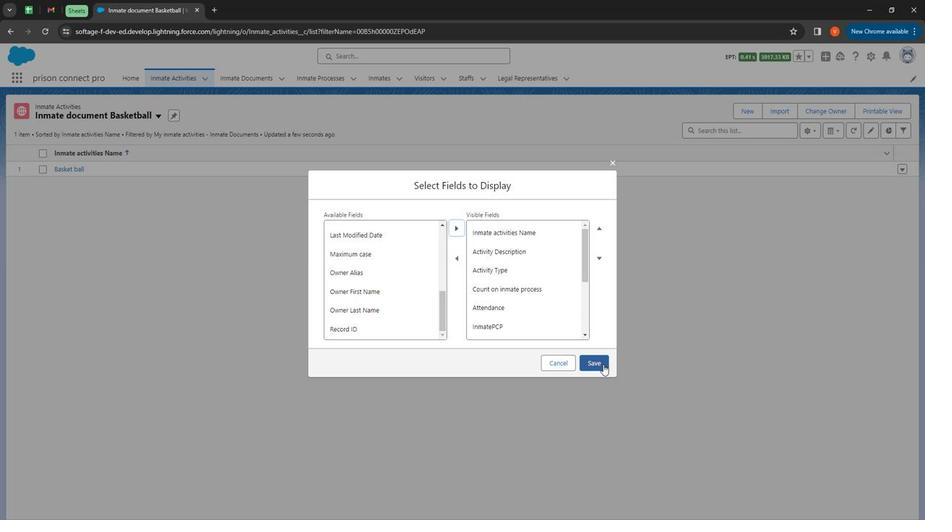 
Action: Mouse moved to (151, 112)
Screenshot: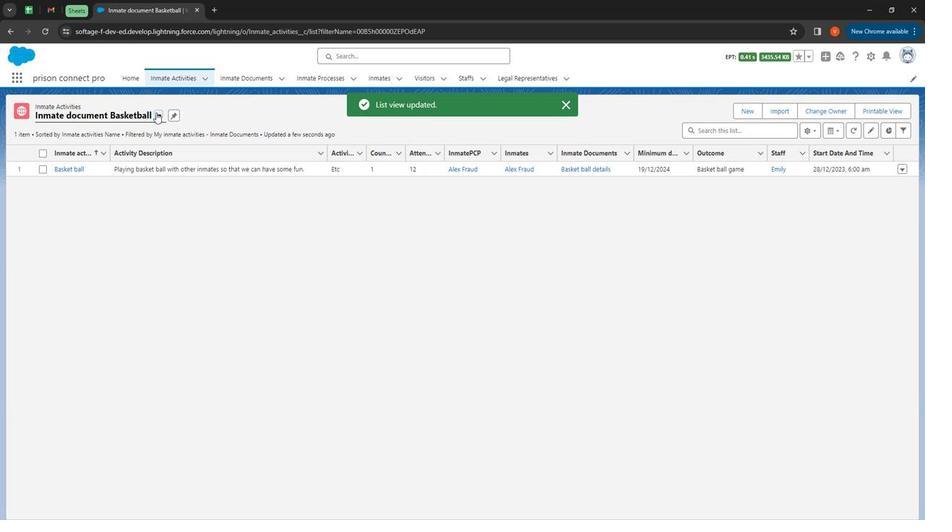 
Action: Mouse pressed left at (151, 112)
Screenshot: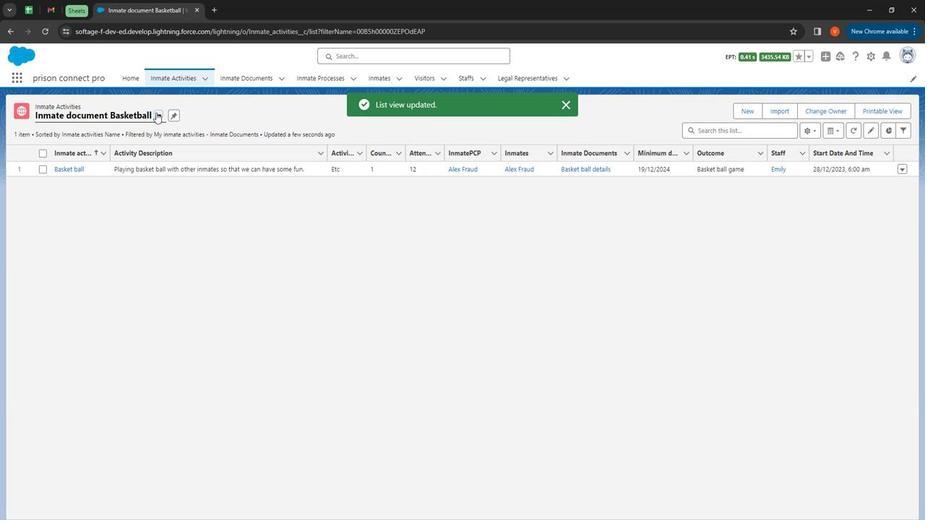 
Action: Mouse moved to (83, 151)
Screenshot: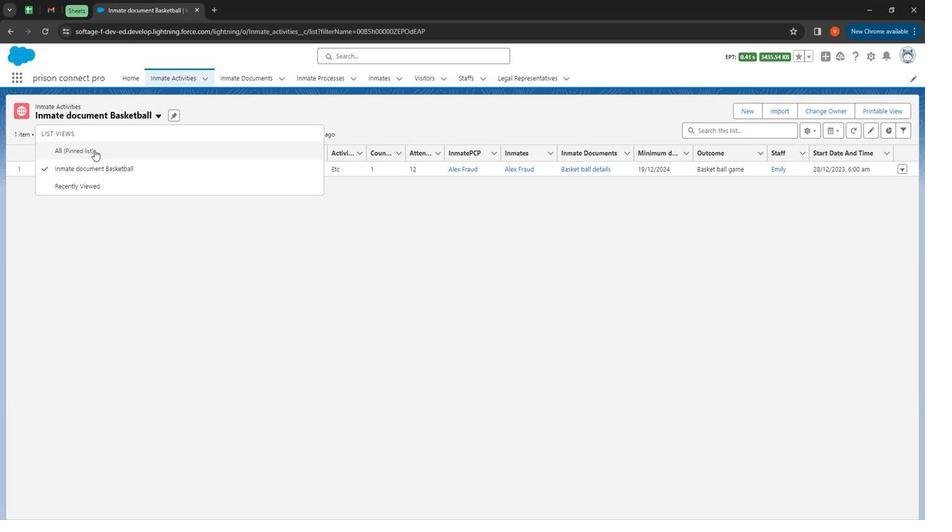 
Action: Mouse pressed left at (83, 151)
Screenshot: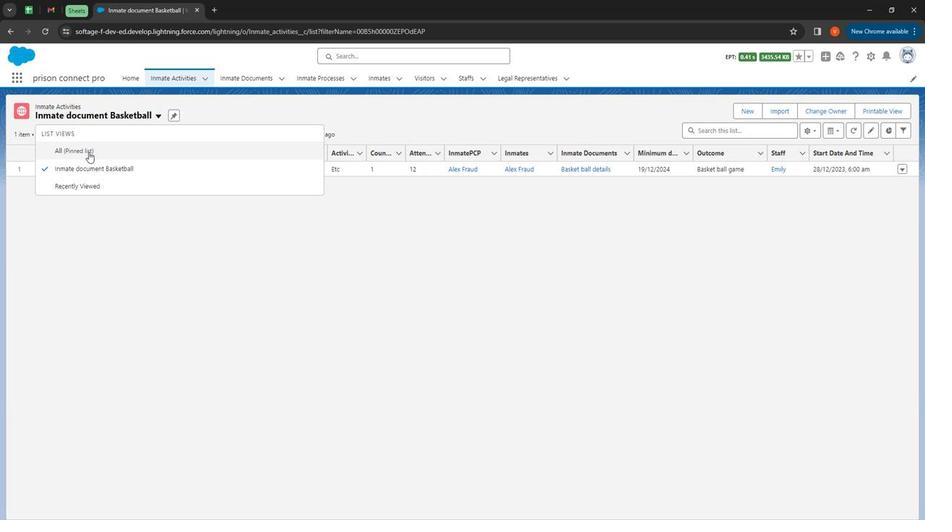 
Action: Mouse moved to (816, 130)
Screenshot: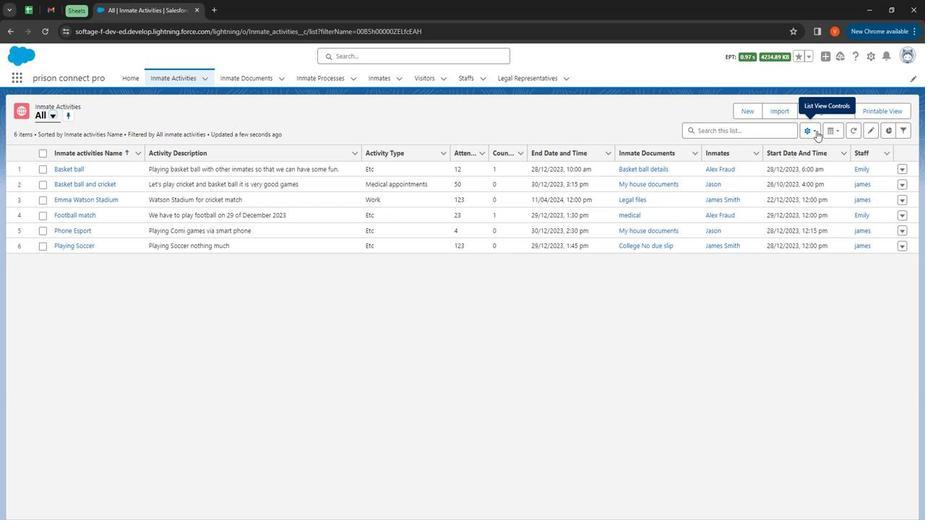 
Action: Mouse pressed left at (816, 130)
Screenshot: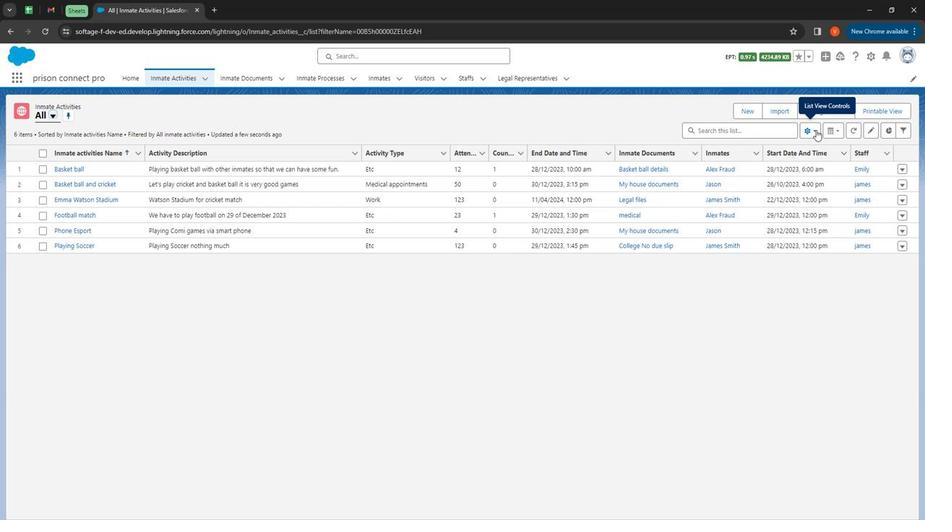 
Action: Mouse moved to (787, 172)
Screenshot: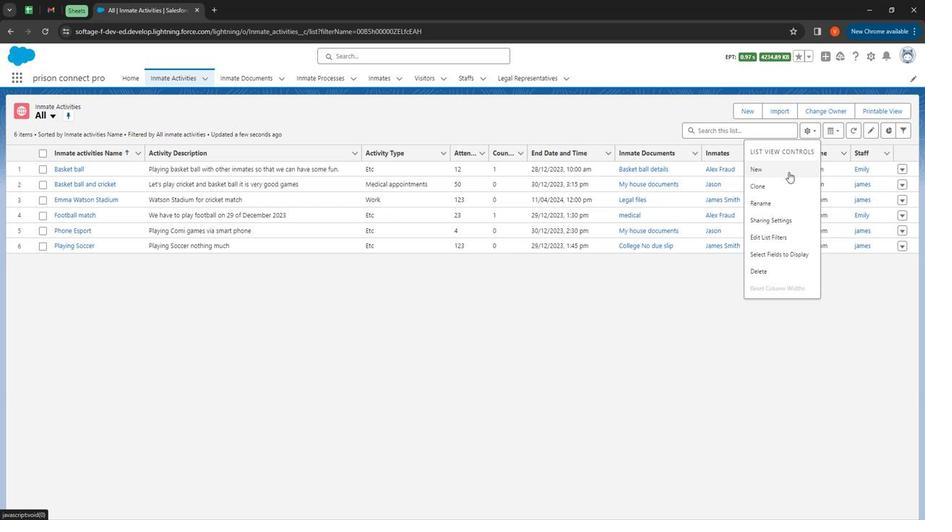 
Action: Mouse pressed left at (787, 172)
Screenshot: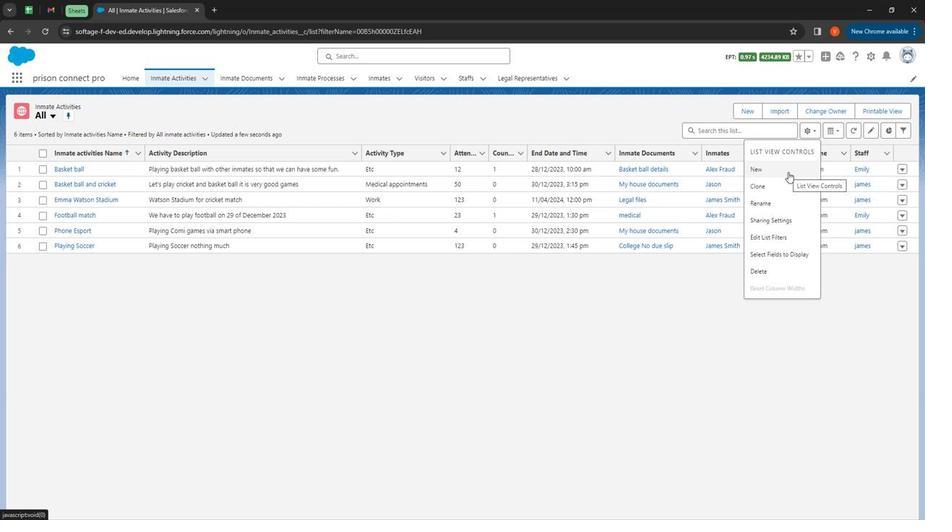 
Action: Mouse moved to (346, 224)
Screenshot: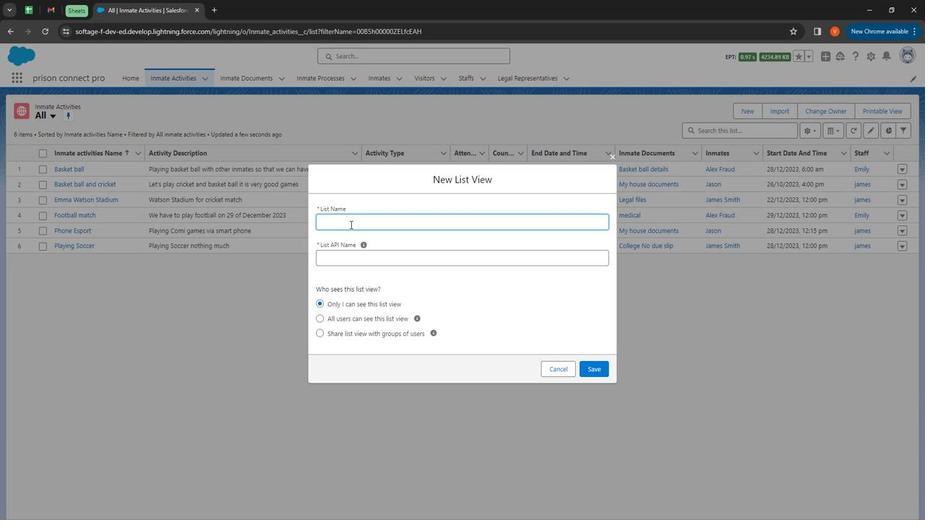 
Action: Mouse pressed left at (346, 224)
Screenshot: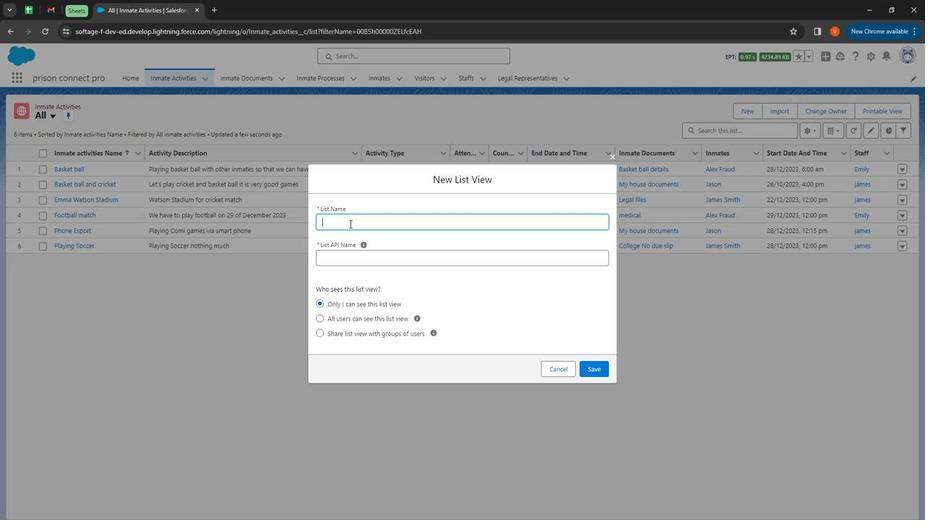 
Action: Key pressed <Key.shift>
Screenshot: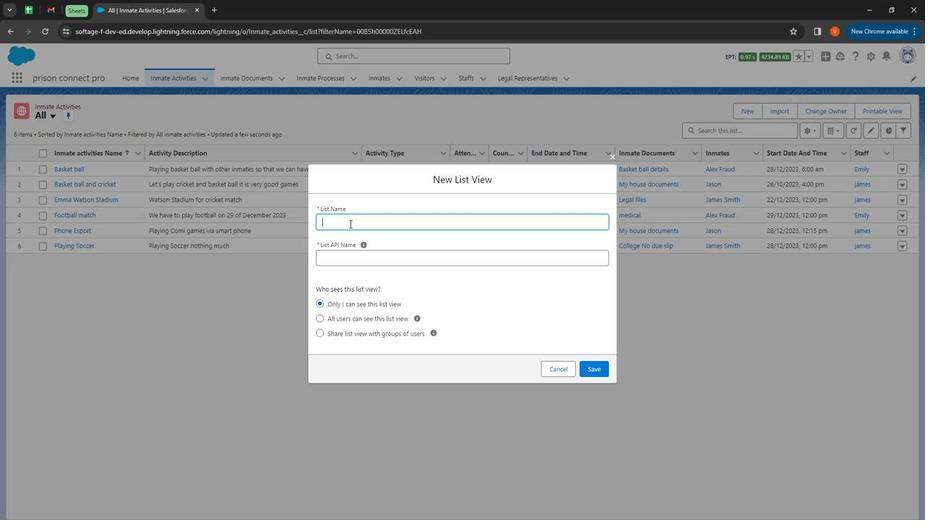 
Action: Mouse moved to (327, 198)
Screenshot: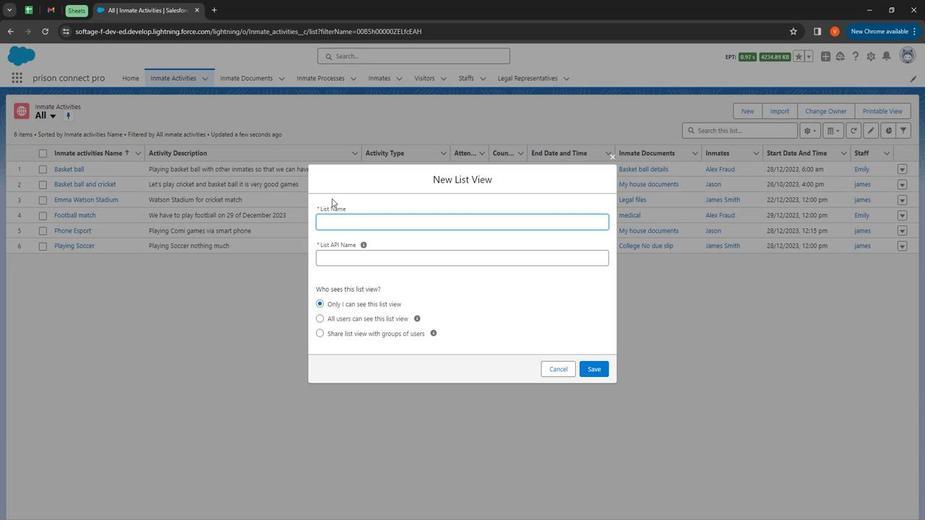
Action: Key pressed Activity<Key.space>type<Key.space><Key.shift>Etc
Screenshot: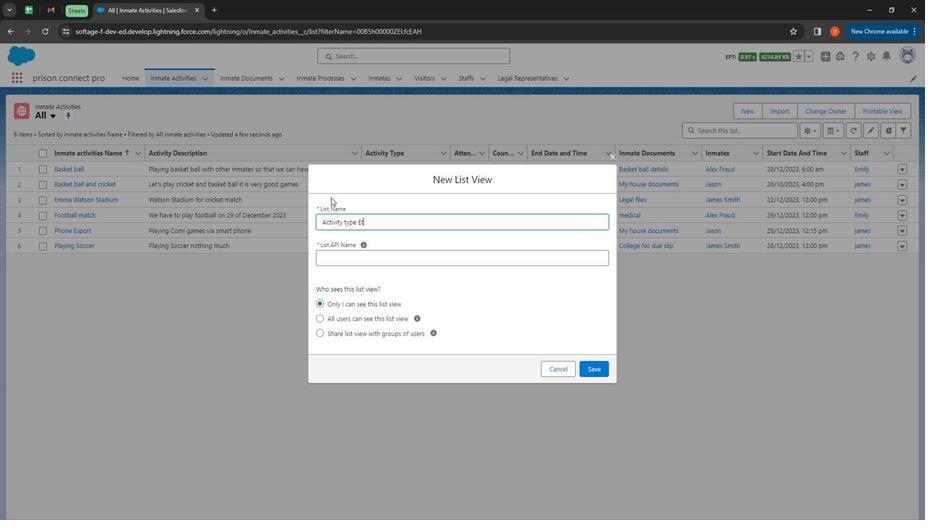 
Action: Mouse moved to (387, 261)
Screenshot: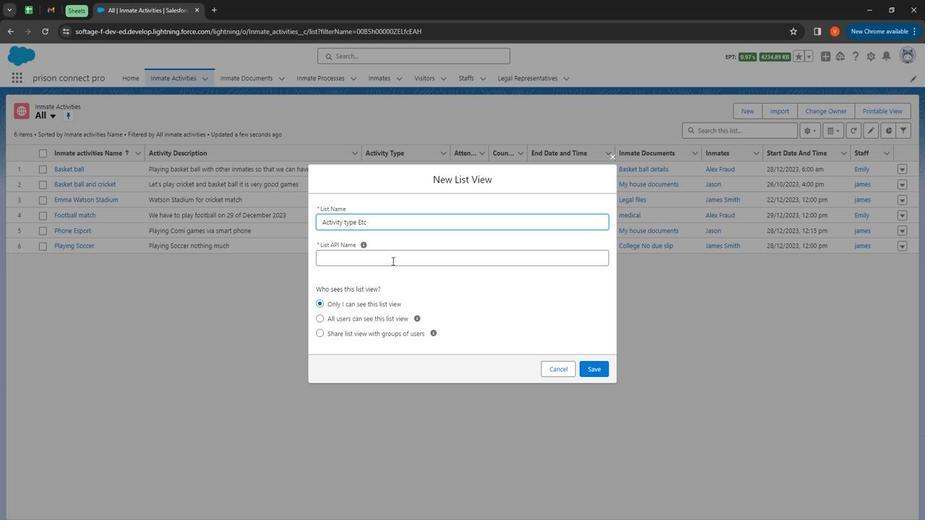 
Action: Mouse pressed left at (387, 261)
Screenshot: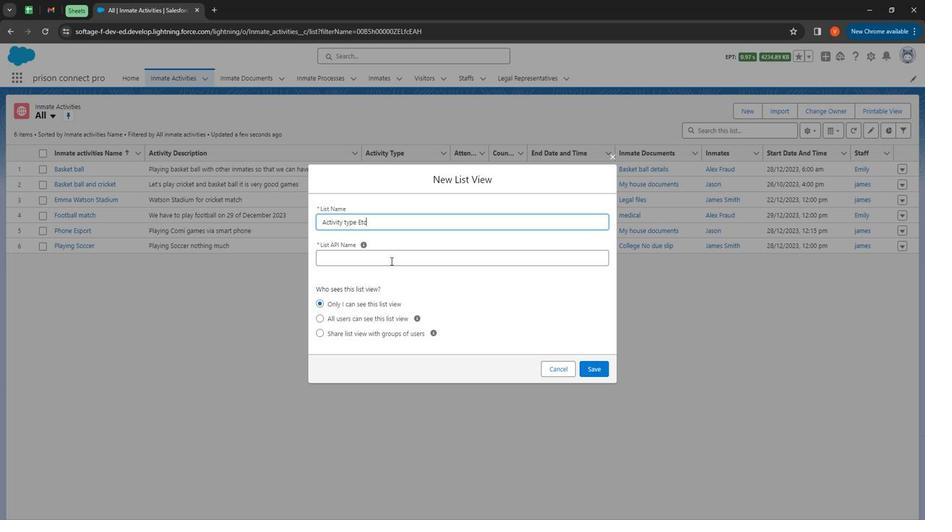 
Action: Mouse moved to (390, 324)
Screenshot: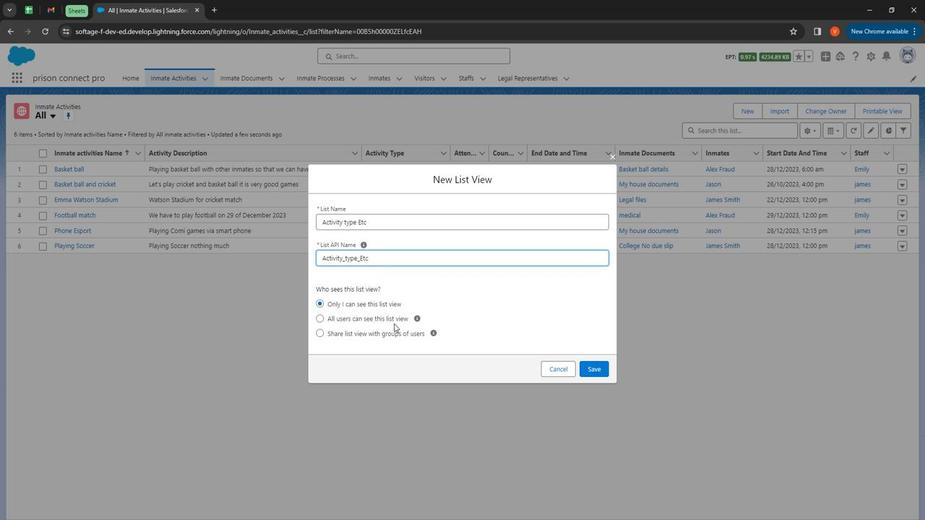 
Action: Mouse pressed left at (390, 324)
Screenshot: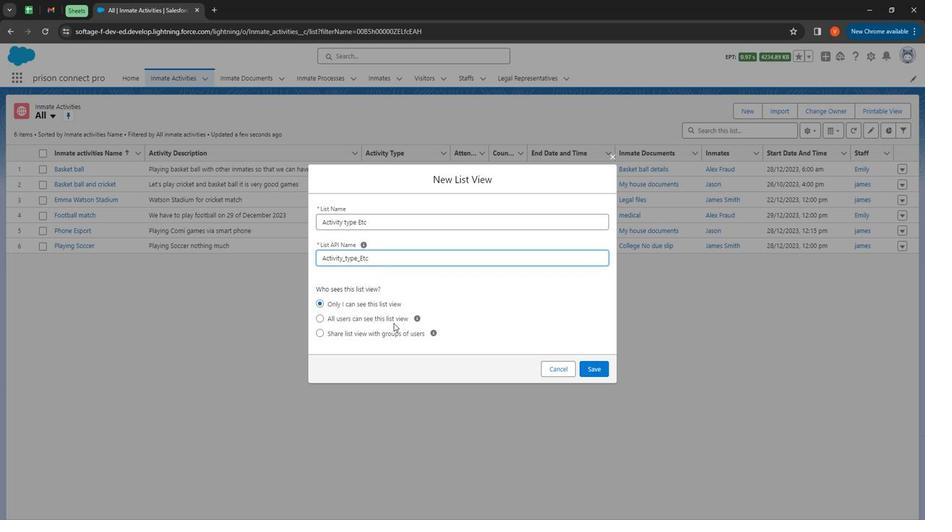 
Action: Mouse moved to (390, 320)
Screenshot: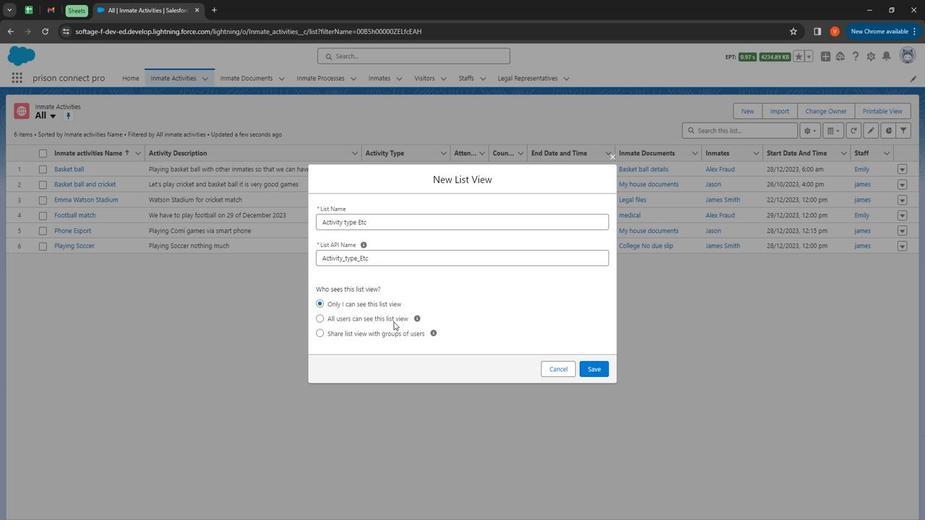 
Action: Mouse pressed left at (390, 320)
Screenshot: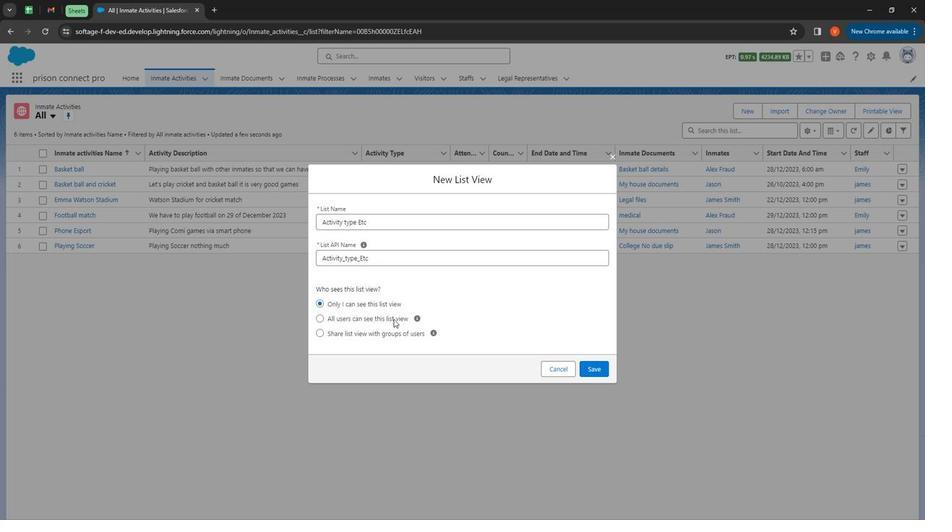 
Action: Mouse moved to (592, 371)
Screenshot: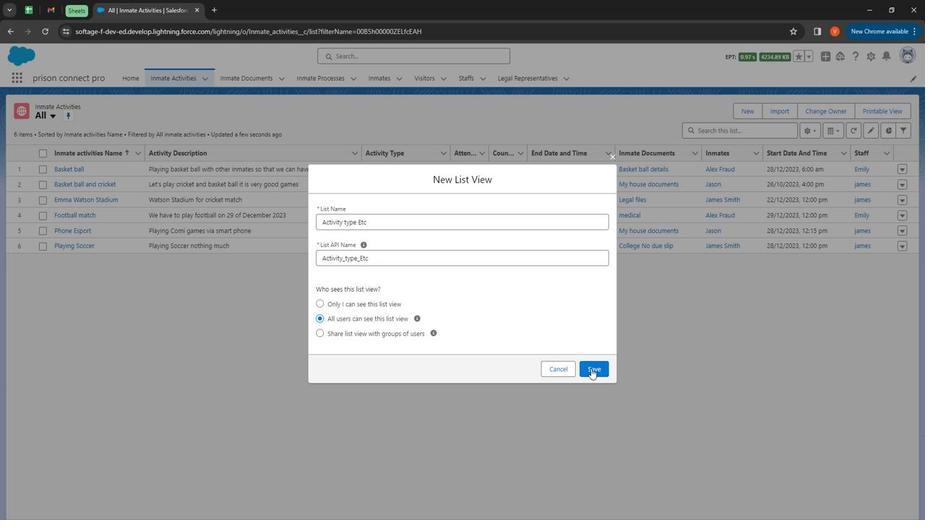 
Action: Mouse pressed left at (592, 371)
Screenshot: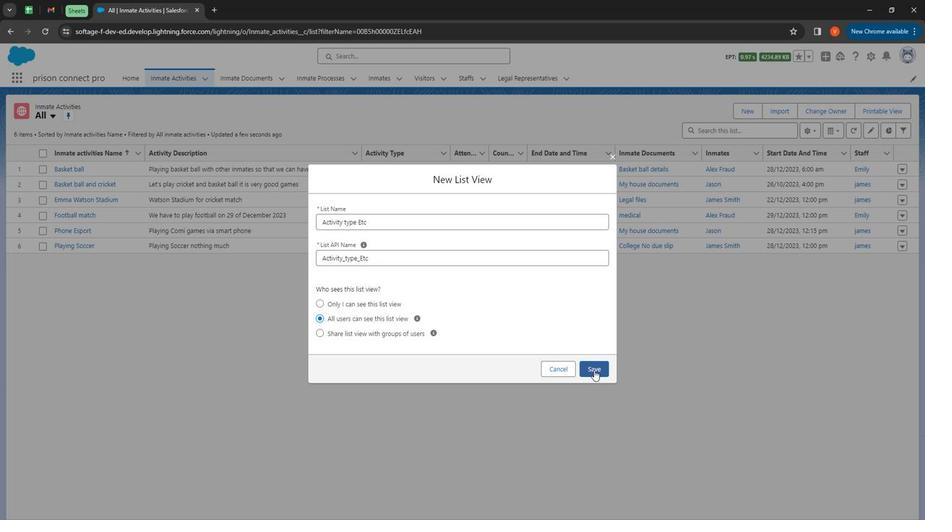 
Action: Mouse moved to (781, 220)
Screenshot: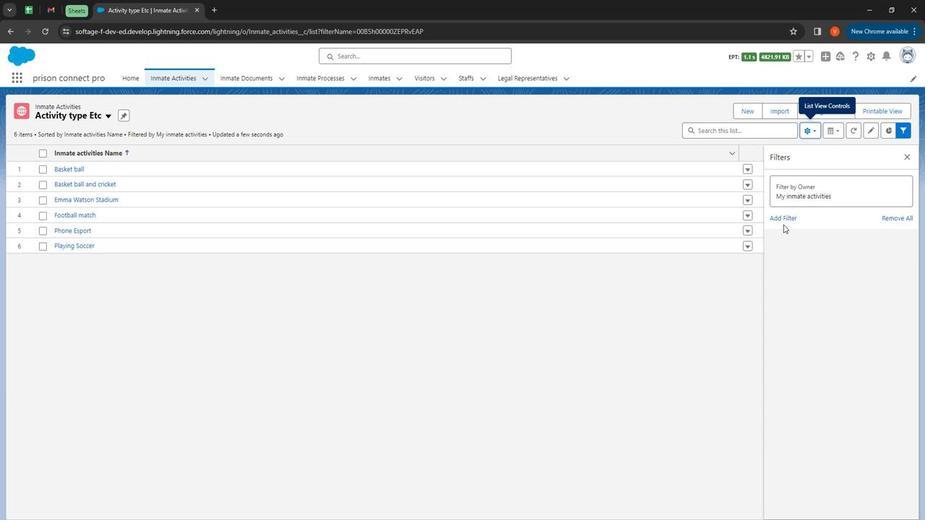 
Action: Mouse pressed left at (781, 220)
Screenshot: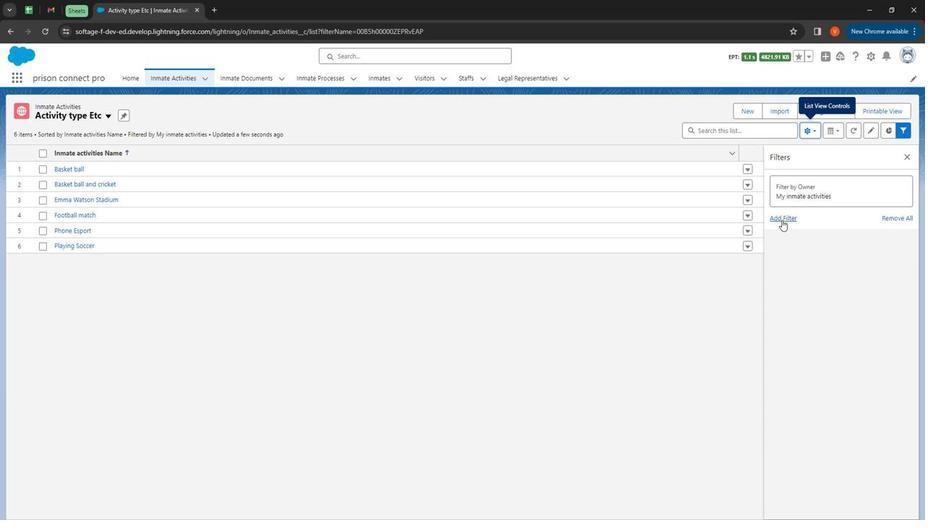
Action: Mouse moved to (626, 195)
Screenshot: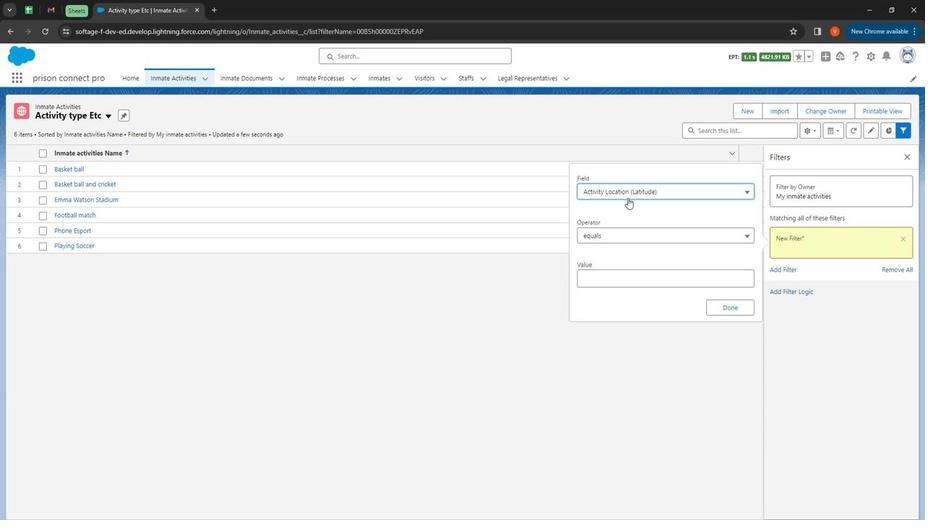 
Action: Mouse pressed left at (626, 195)
Screenshot: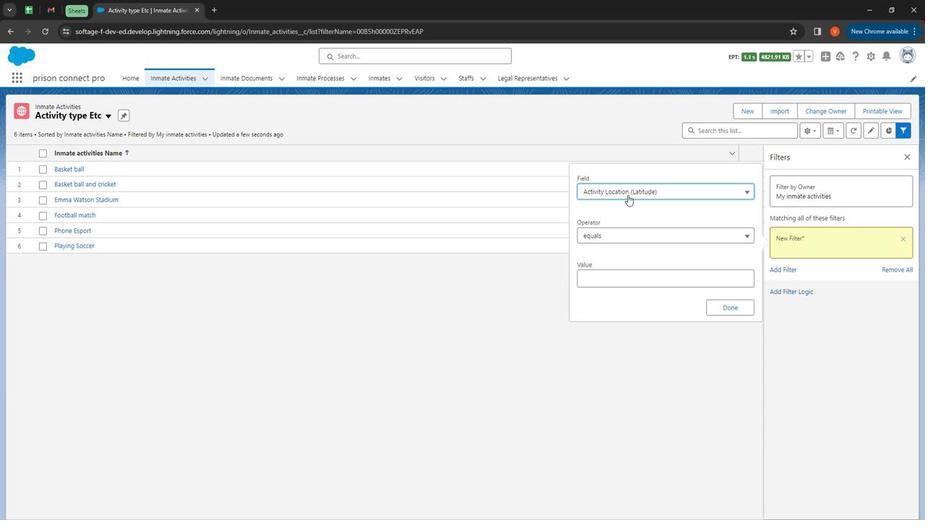 
Action: Mouse moved to (750, 241)
Screenshot: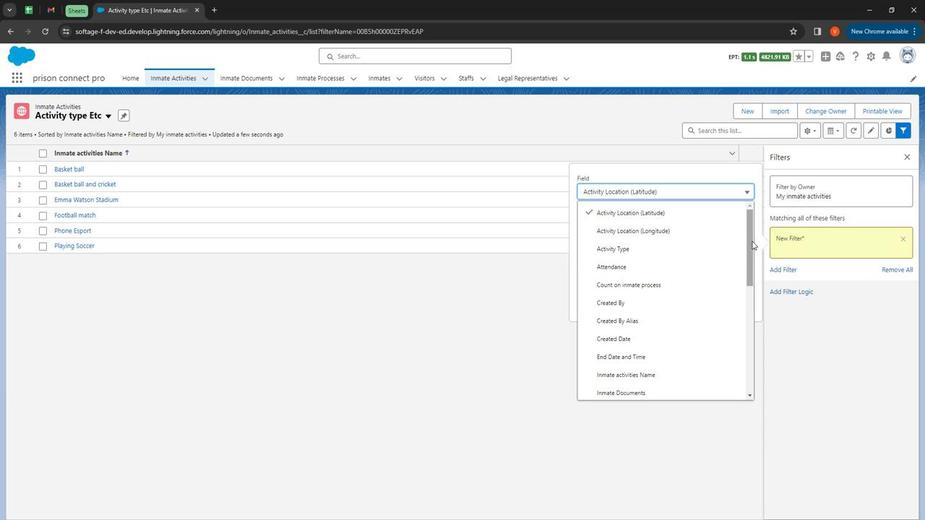 
Action: Mouse pressed left at (750, 241)
Screenshot: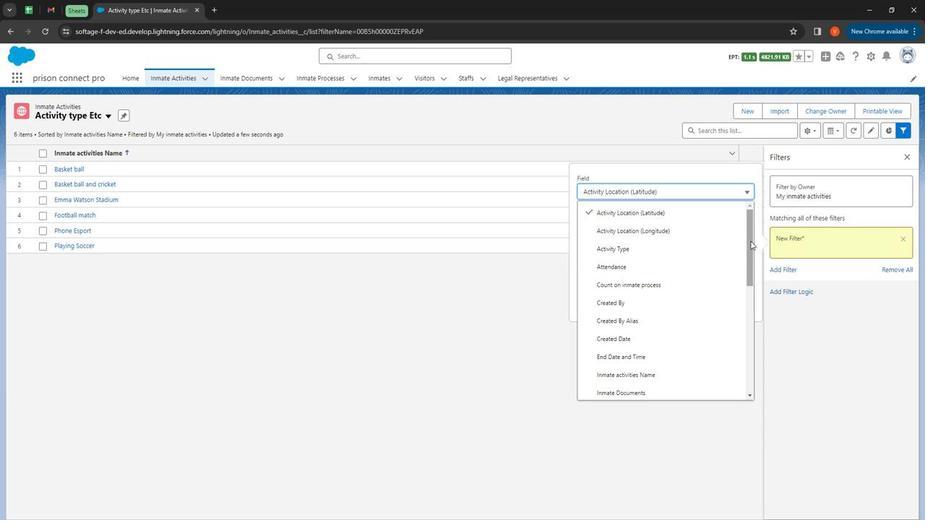 
Action: Mouse moved to (749, 246)
Screenshot: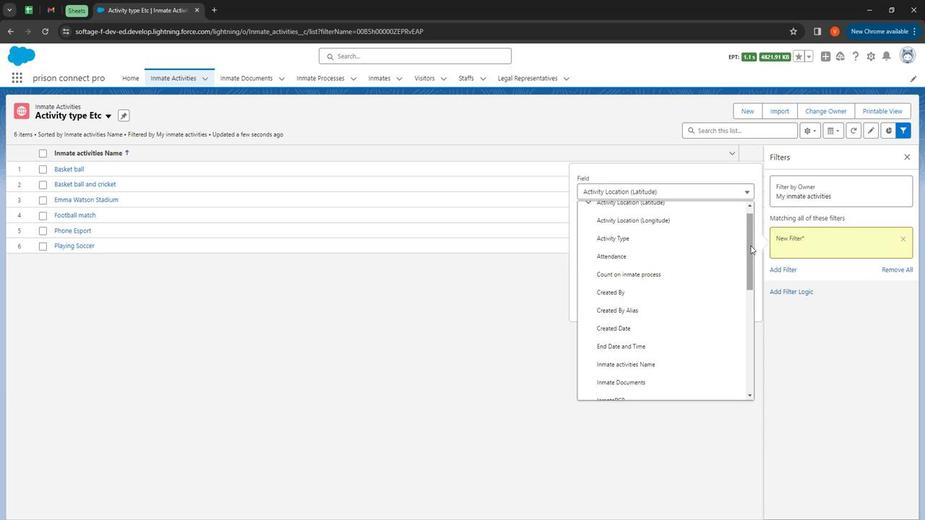 
Action: Mouse pressed left at (749, 246)
Screenshot: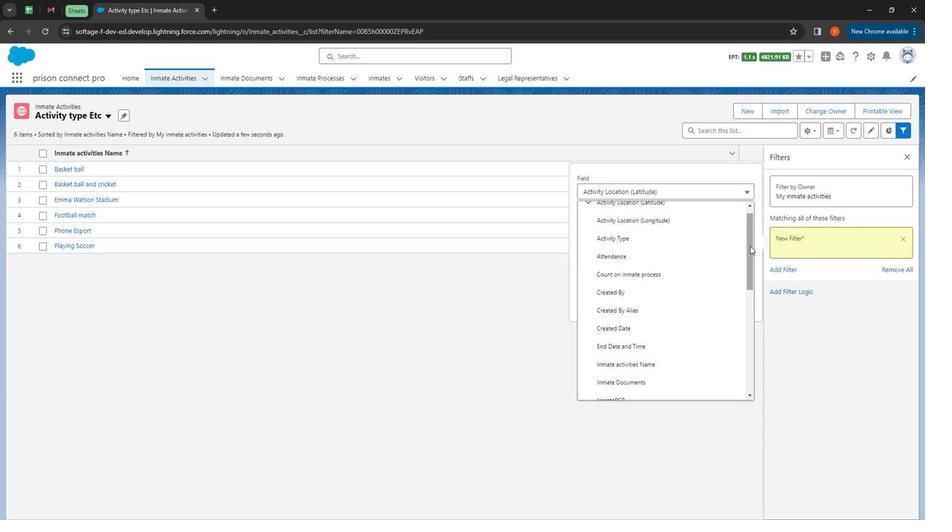
Action: Mouse moved to (653, 219)
Screenshot: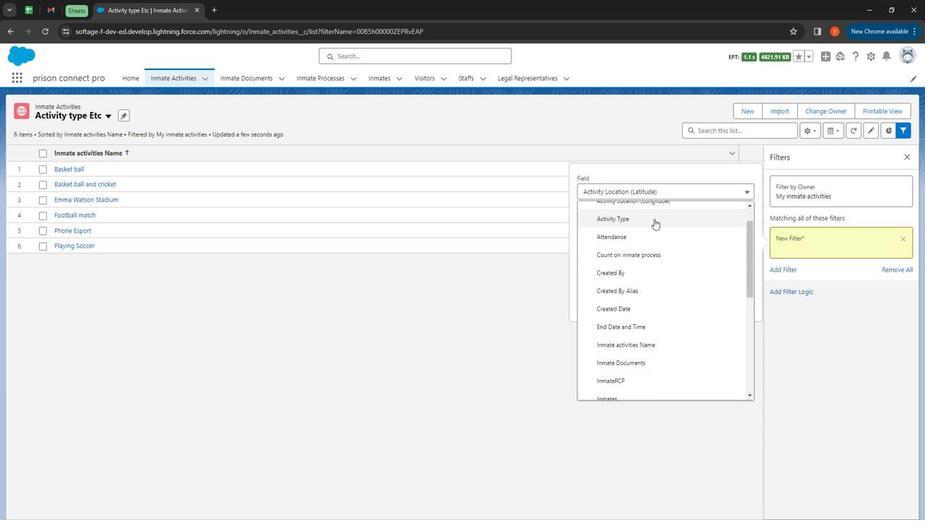 
Action: Mouse pressed left at (653, 219)
Screenshot: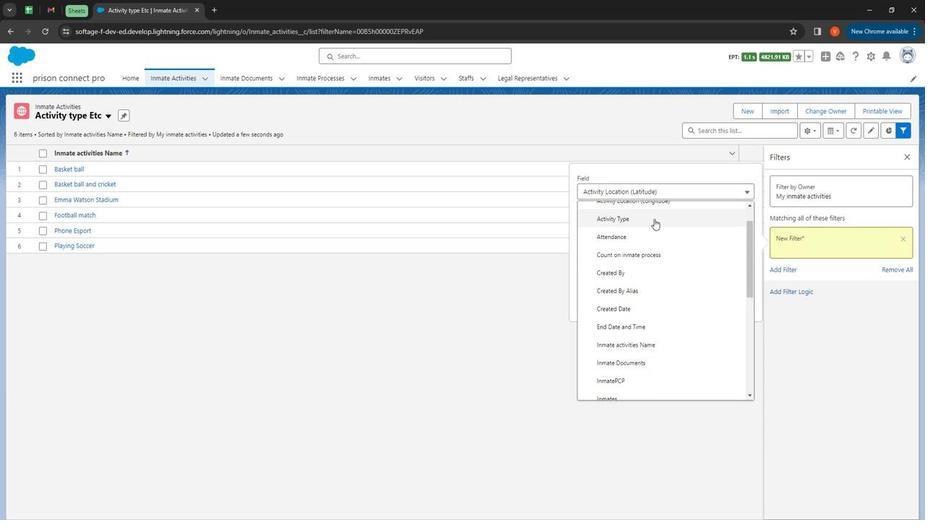 
Action: Mouse moved to (637, 236)
Screenshot: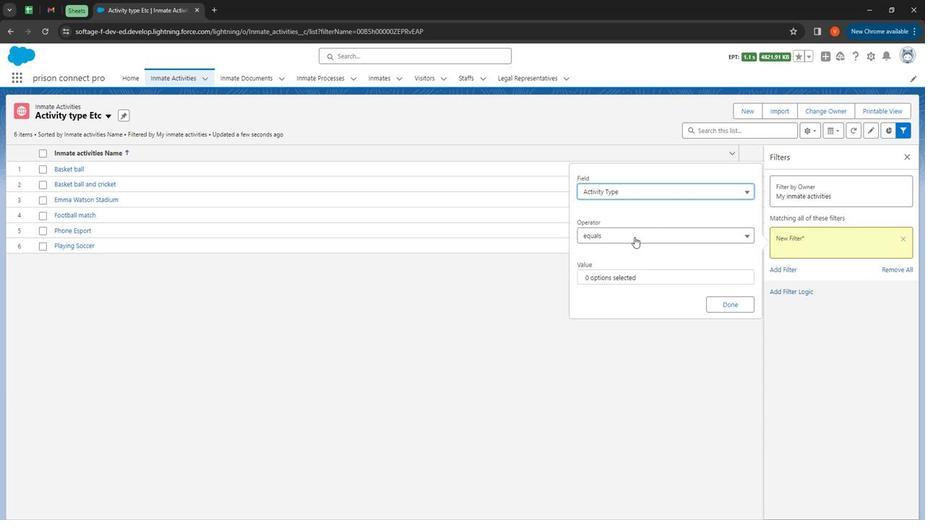 
Action: Mouse pressed left at (637, 236)
Screenshot: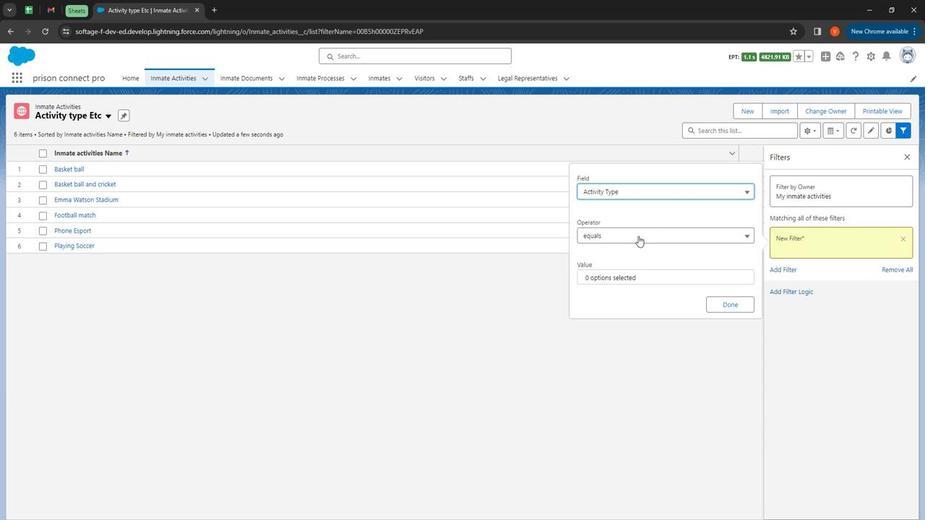
Action: Mouse moved to (625, 255)
Screenshot: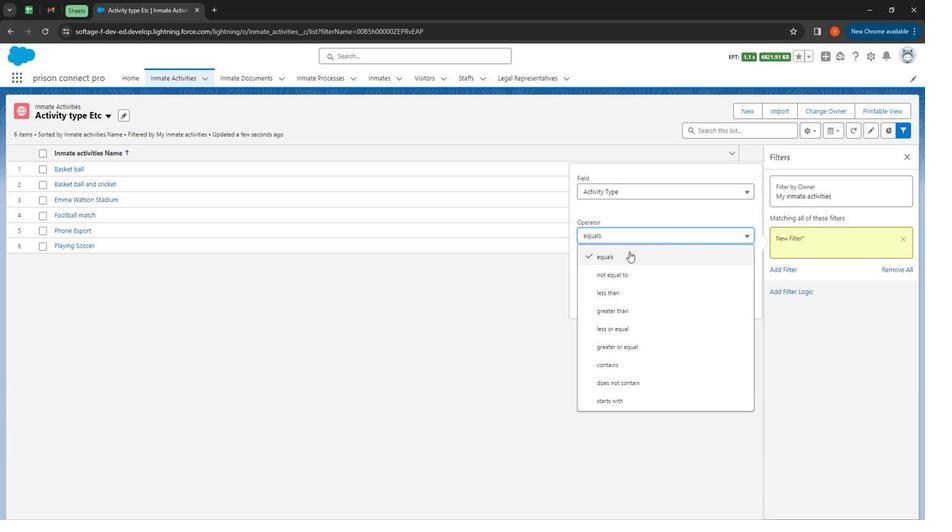 
Action: Mouse pressed left at (625, 255)
Screenshot: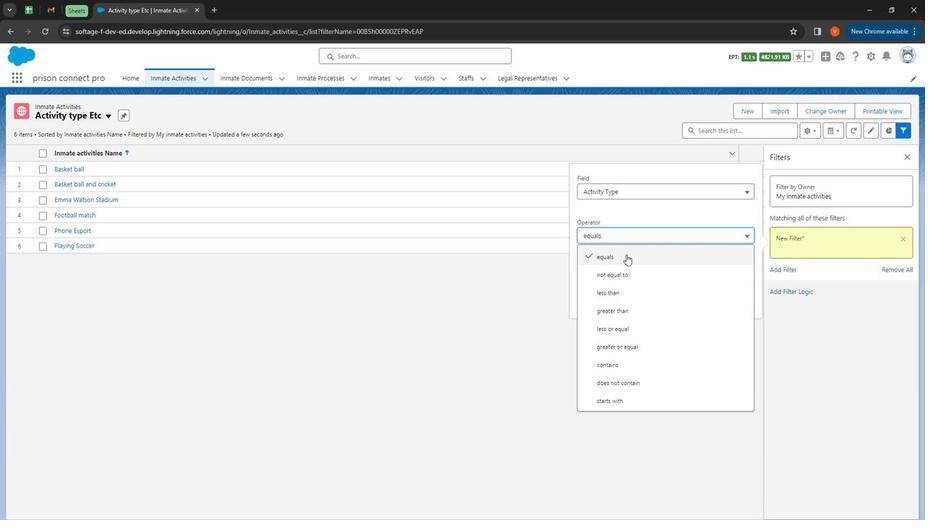 
Action: Mouse moved to (611, 274)
Screenshot: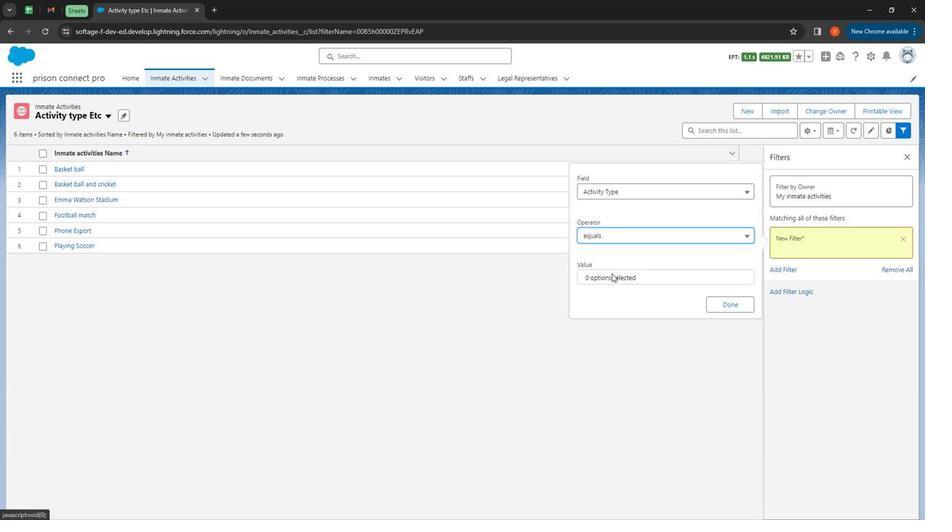 
Action: Mouse pressed left at (611, 274)
Screenshot: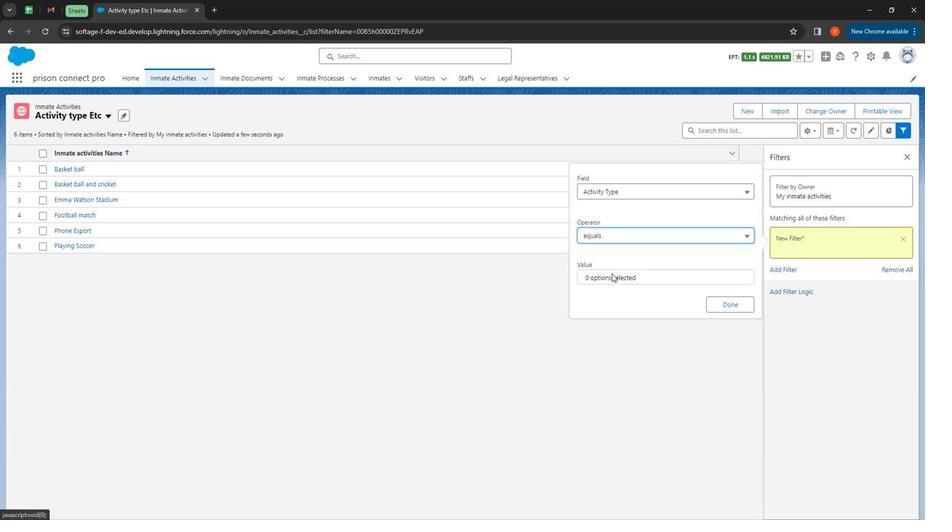 
Action: Mouse moved to (616, 308)
Screenshot: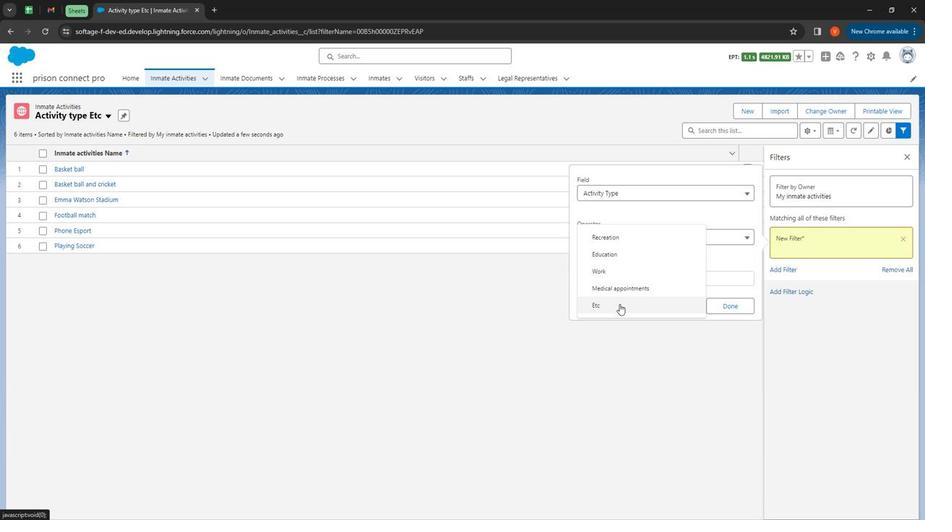 
Action: Mouse pressed left at (616, 308)
Screenshot: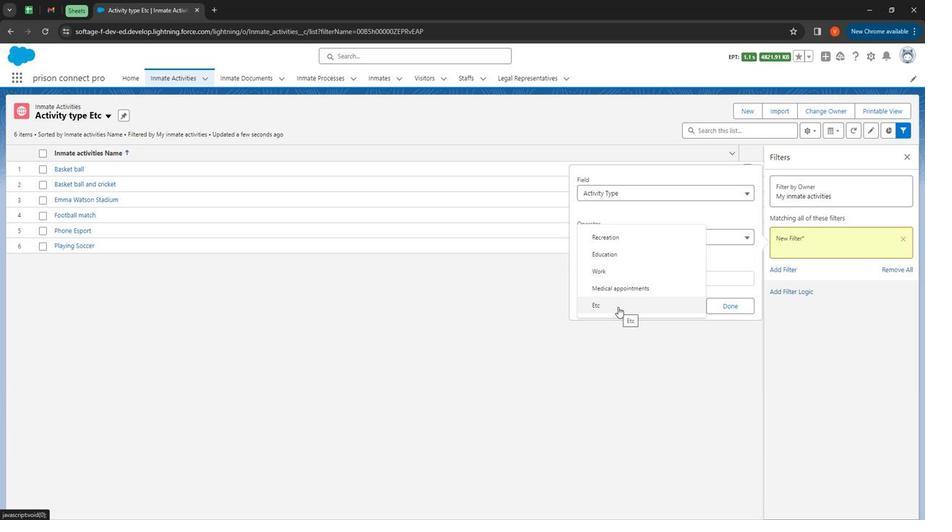 
Action: Mouse moved to (725, 300)
Screenshot: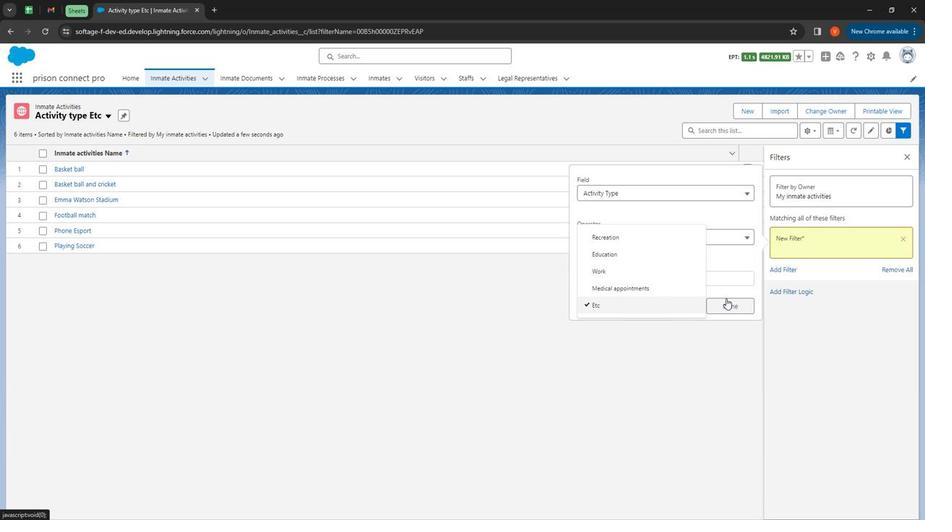 
Action: Mouse pressed left at (725, 300)
Screenshot: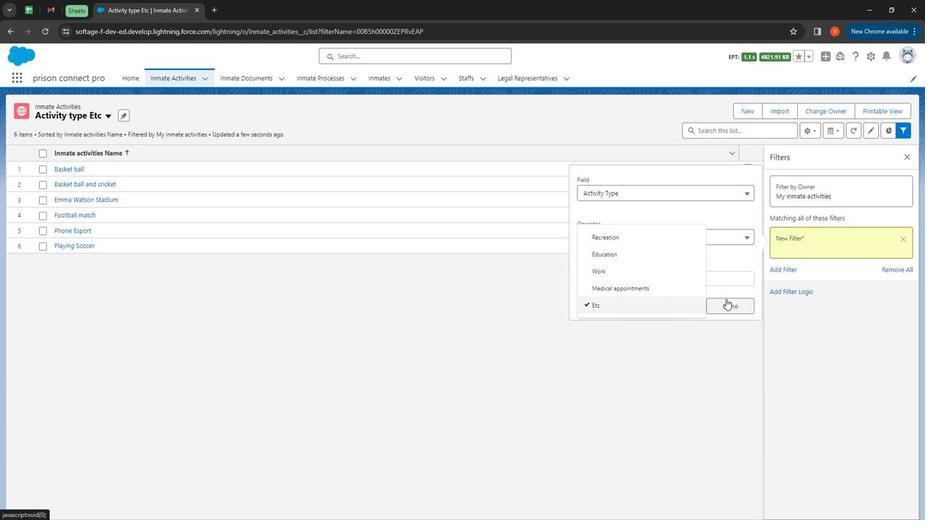 
Action: Mouse moved to (886, 156)
Screenshot: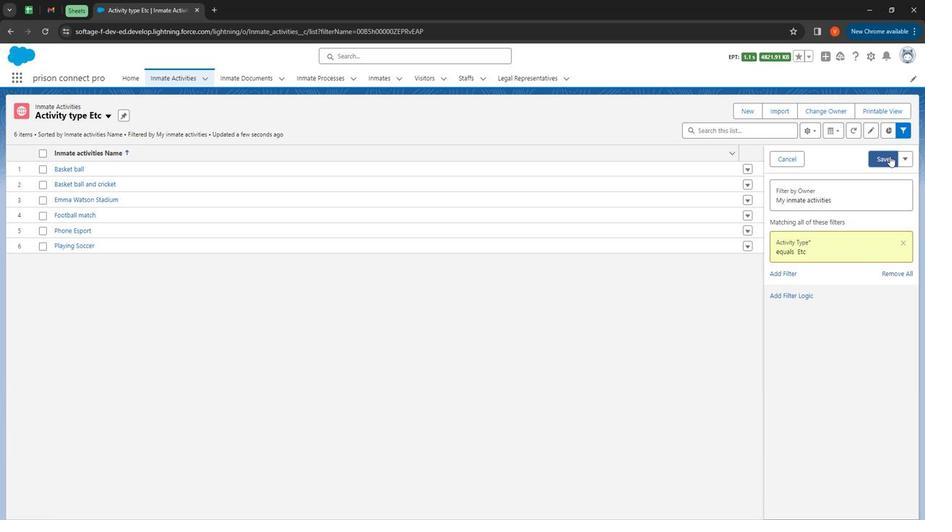 
Action: Mouse pressed left at (886, 156)
Screenshot: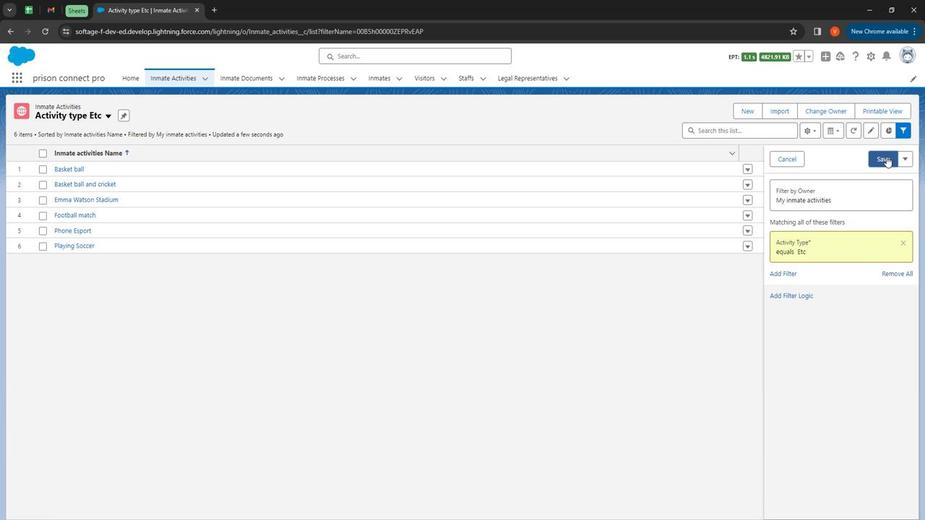 
Action: Mouse moved to (910, 154)
Screenshot: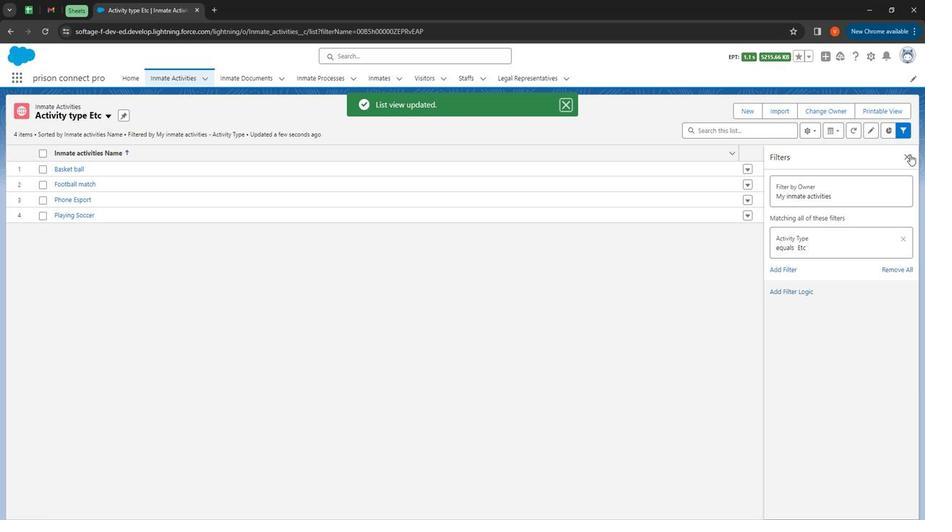 
Action: Mouse pressed left at (910, 154)
Screenshot: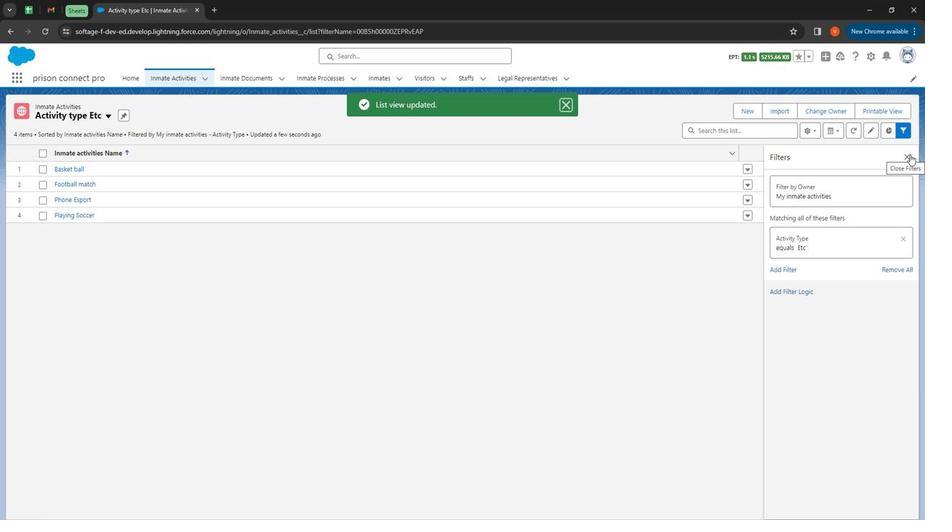 
Action: Mouse moved to (811, 131)
Screenshot: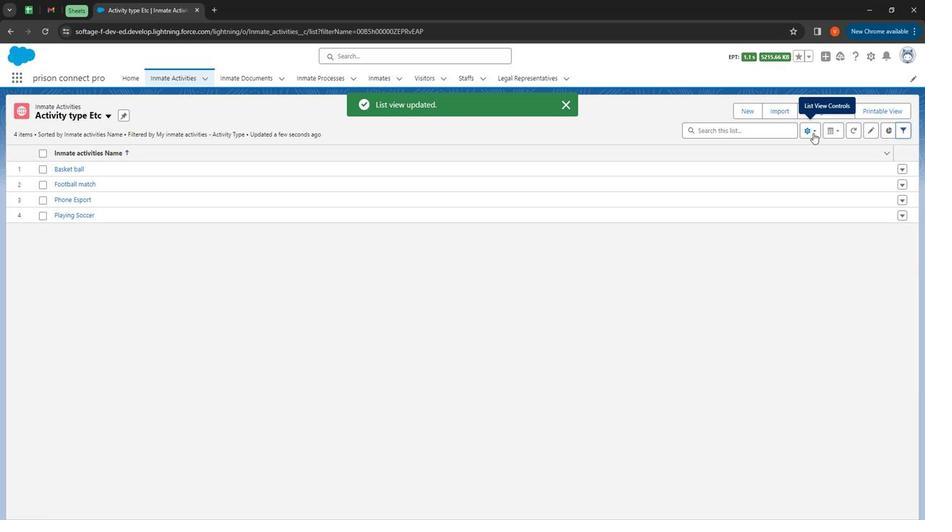 
Action: Mouse pressed left at (811, 131)
Screenshot: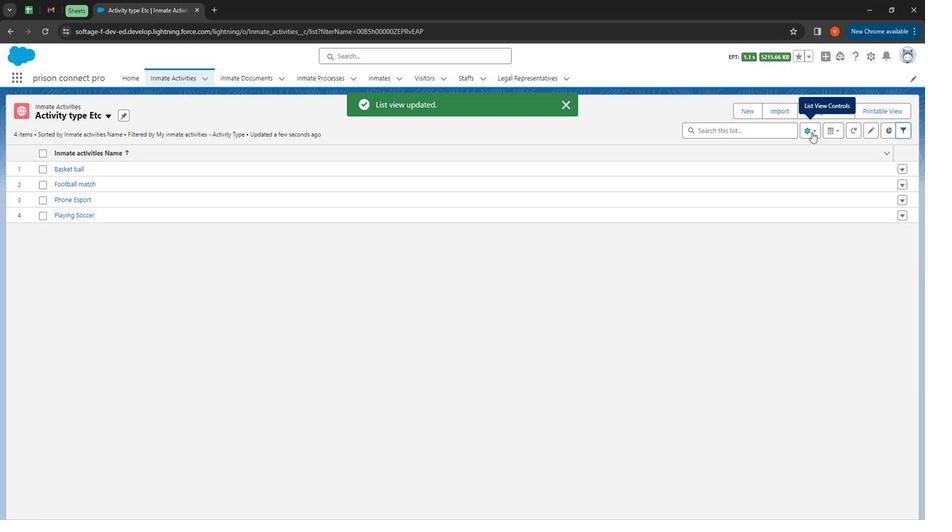 
Action: Mouse moved to (781, 253)
Screenshot: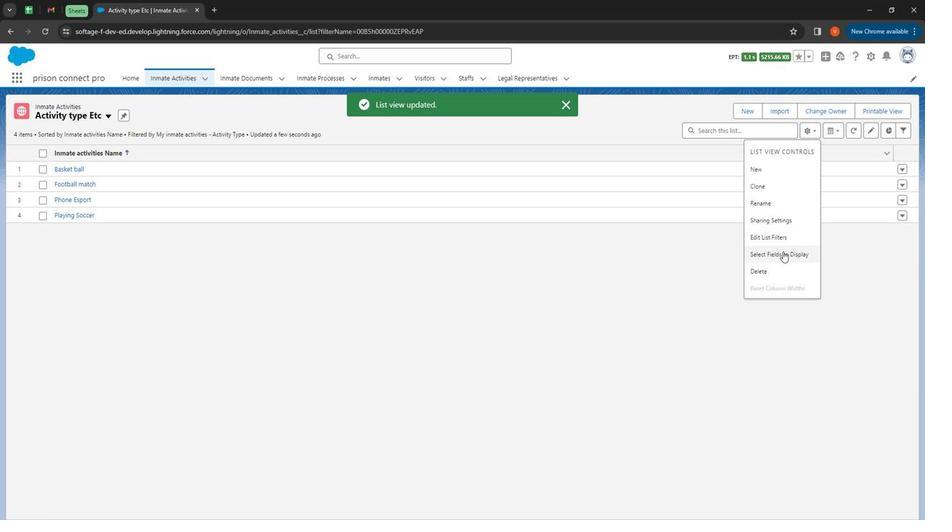 
Action: Mouse pressed left at (781, 253)
Screenshot: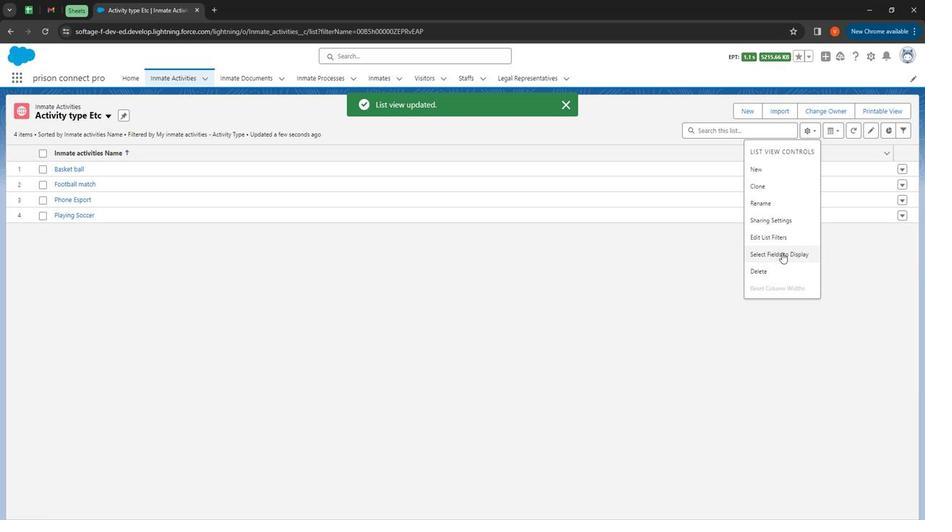
Action: Mouse moved to (366, 288)
Screenshot: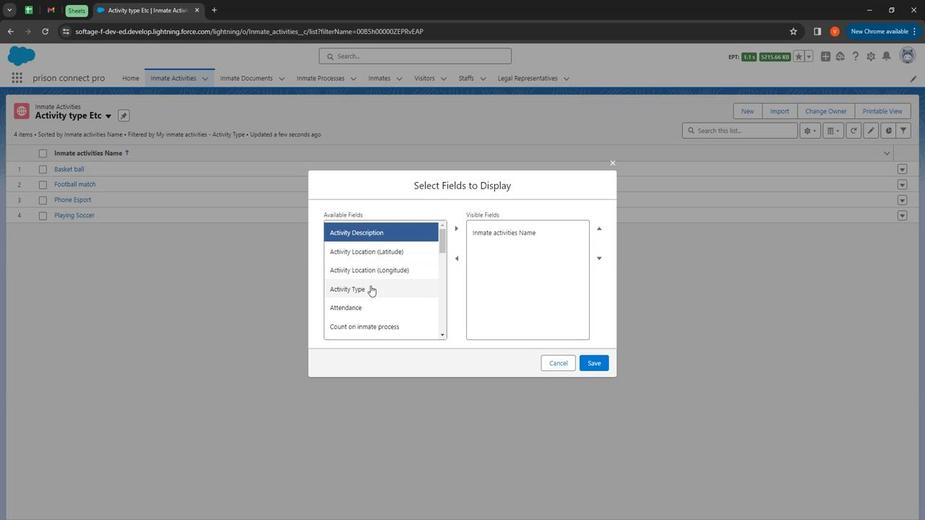
Action: Mouse pressed left at (366, 288)
Screenshot: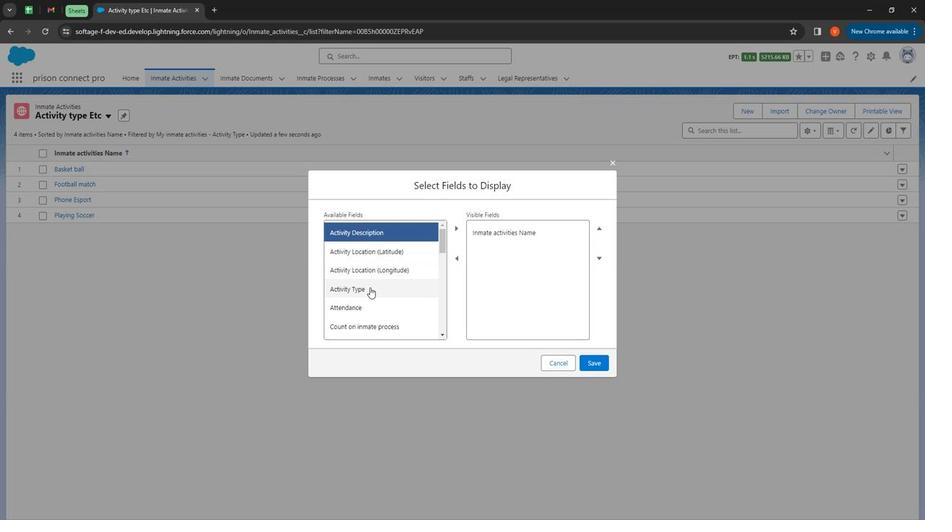 
Action: Mouse moved to (447, 224)
Screenshot: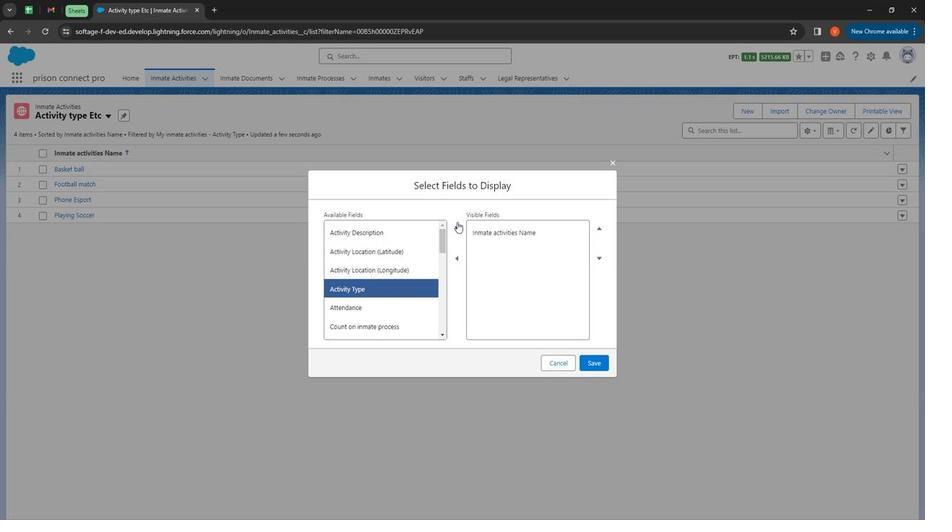 
Action: Mouse pressed left at (447, 224)
Screenshot: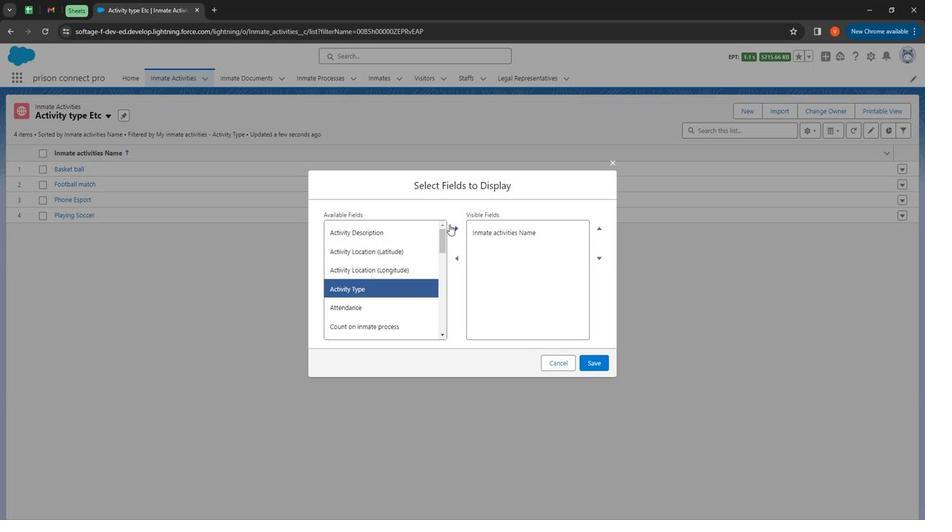 
Action: Mouse moved to (374, 291)
Screenshot: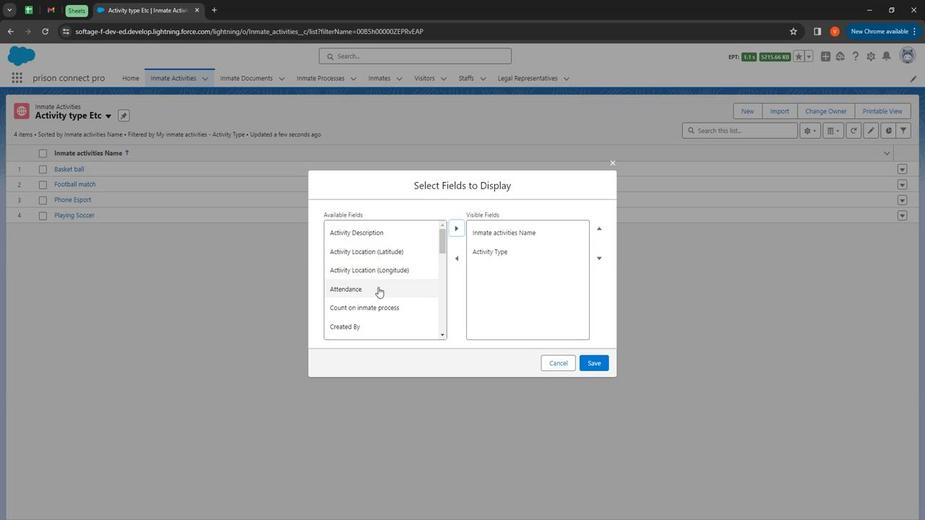
Action: Mouse pressed left at (374, 291)
